 Task: Find a hotel in El Cerrito, Colombia, for 2 guests from 5th June to 16th June, with a price range of ₹14,000 to ₹18,000, 1 bedroom, 1 bed, 1 bathroom, and a washing machine.
Action: Mouse moved to (508, 111)
Screenshot: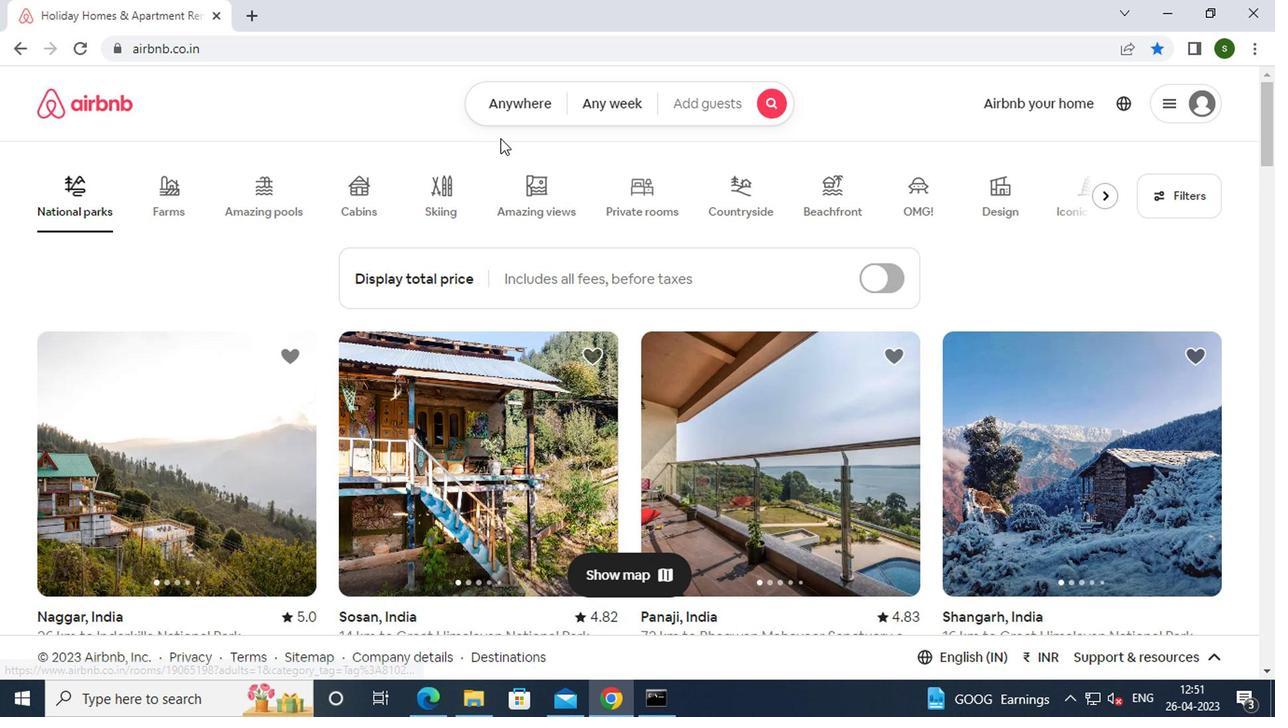 
Action: Mouse pressed left at (508, 111)
Screenshot: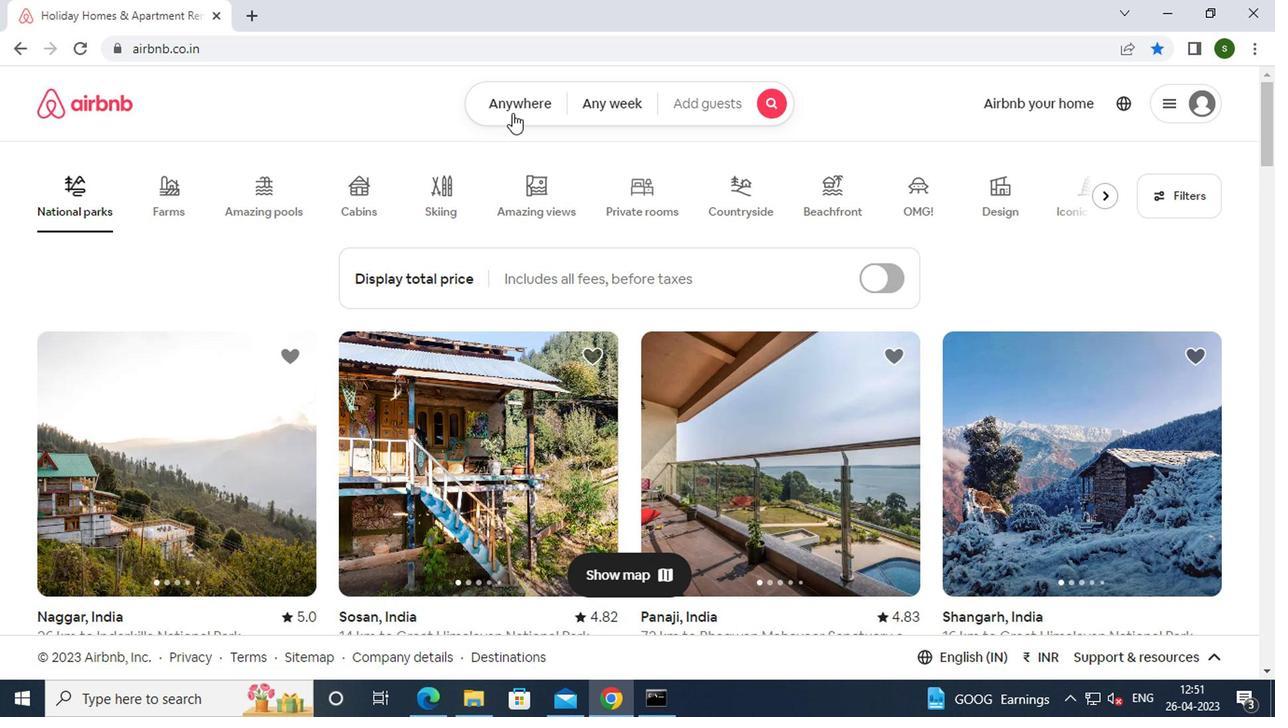 
Action: Mouse moved to (348, 181)
Screenshot: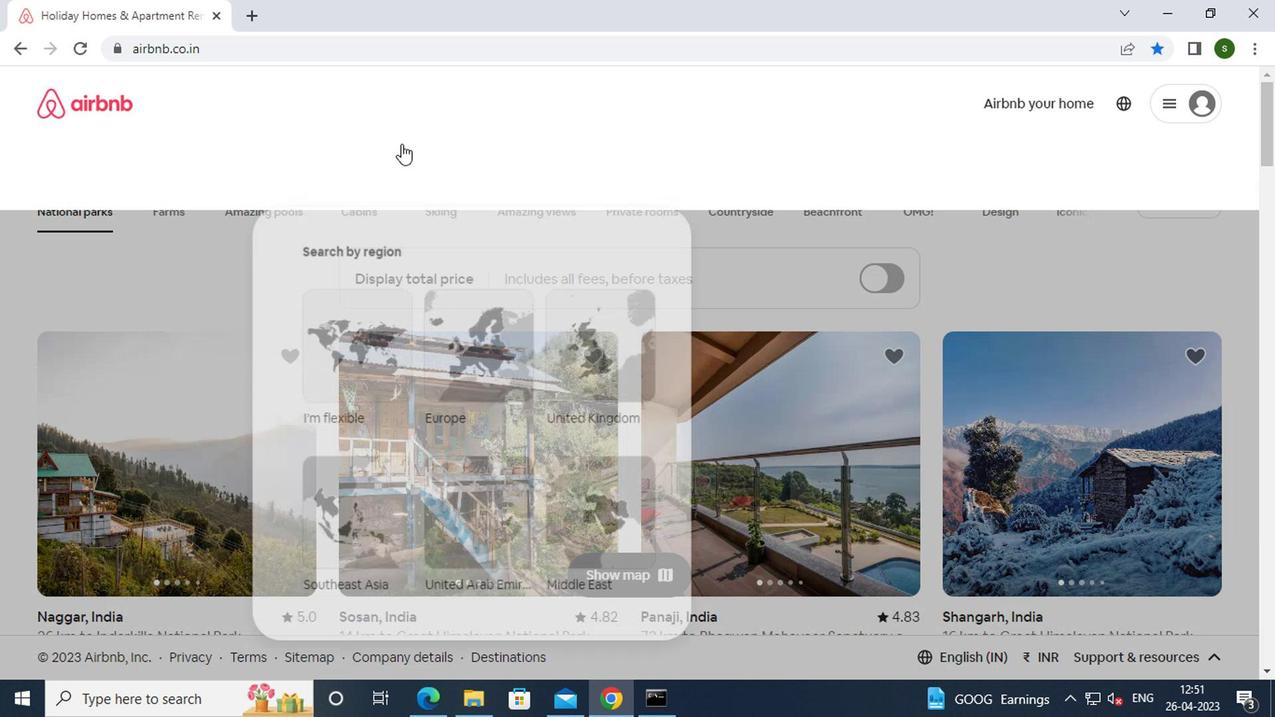 
Action: Mouse pressed left at (348, 181)
Screenshot: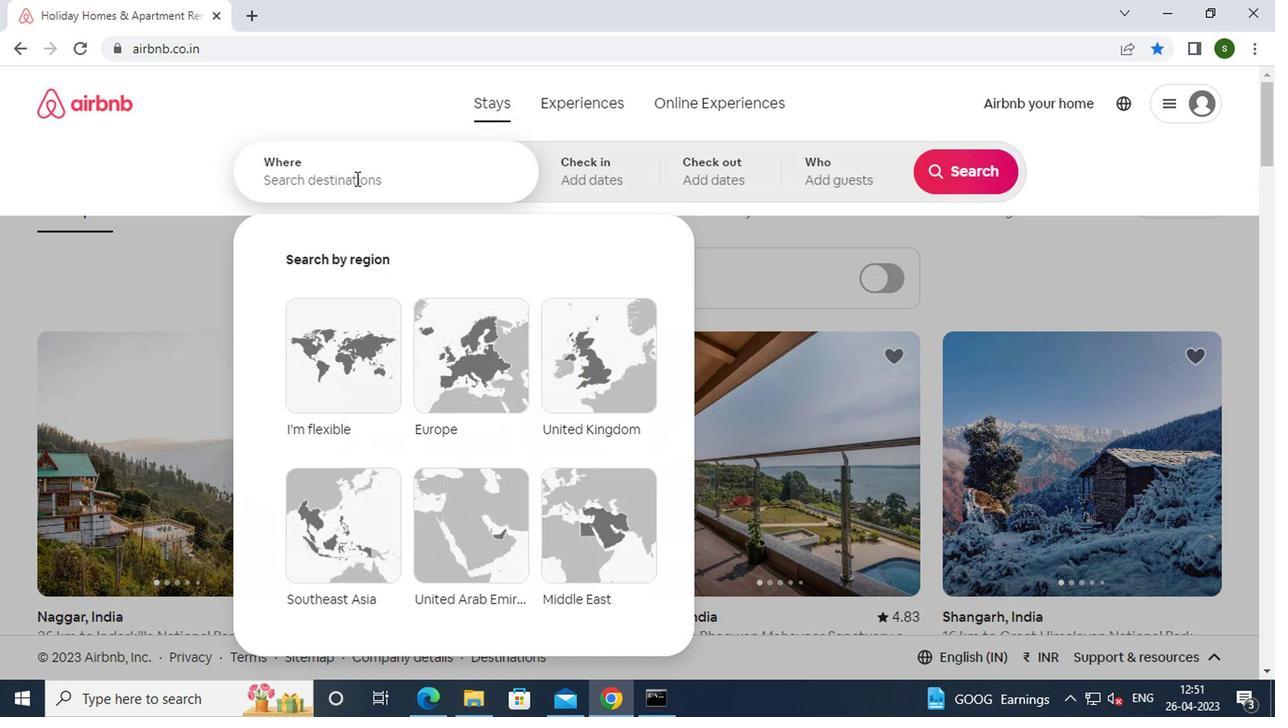 
Action: Key pressed e<Key.caps_lock>l<Key.space><Key.caps_lock>c<Key.caps_lock>errito,<Key.space><Key.caps_lock>c<Key.caps_lock>olombia<Key.enter>
Screenshot: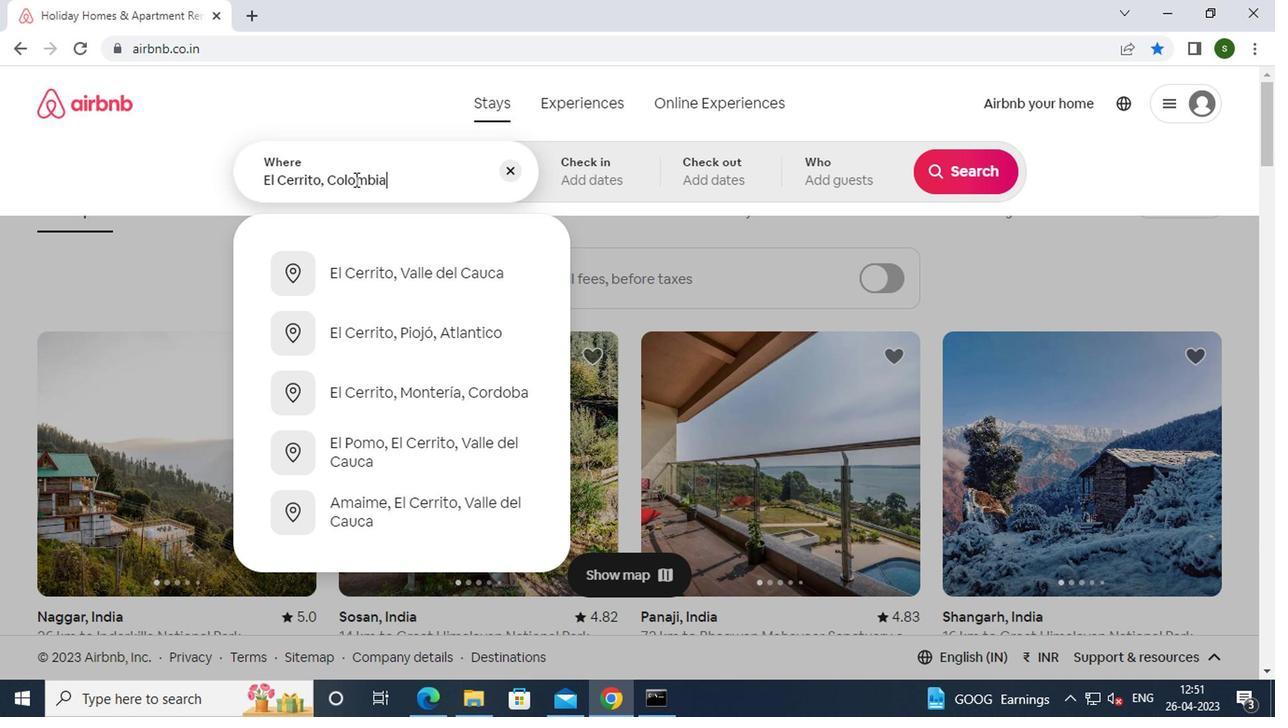
Action: Mouse moved to (945, 322)
Screenshot: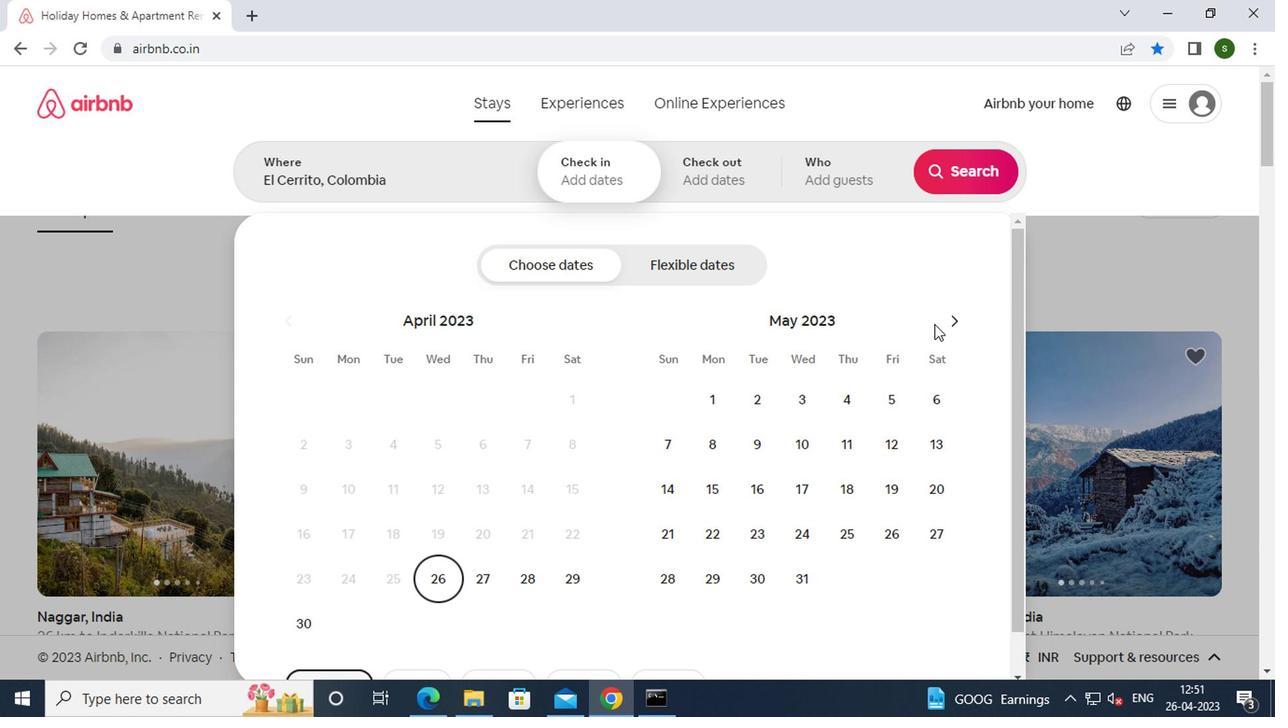 
Action: Mouse pressed left at (945, 322)
Screenshot: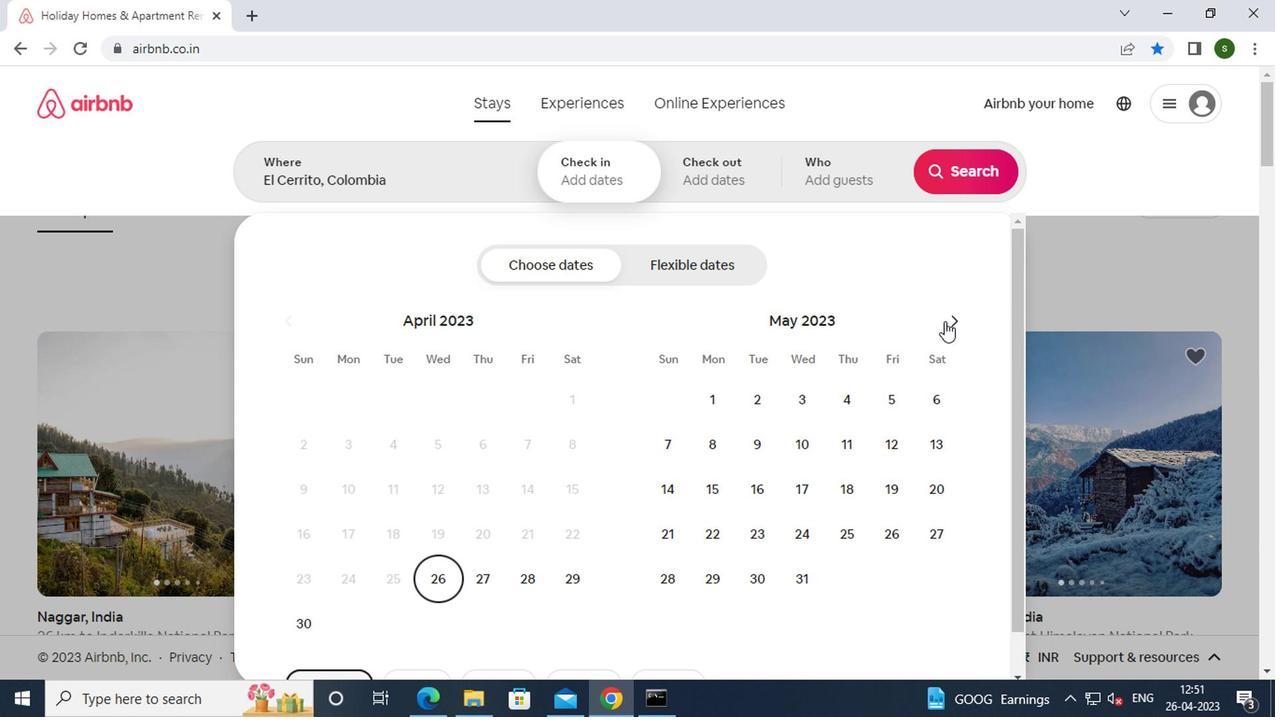 
Action: Mouse moved to (718, 450)
Screenshot: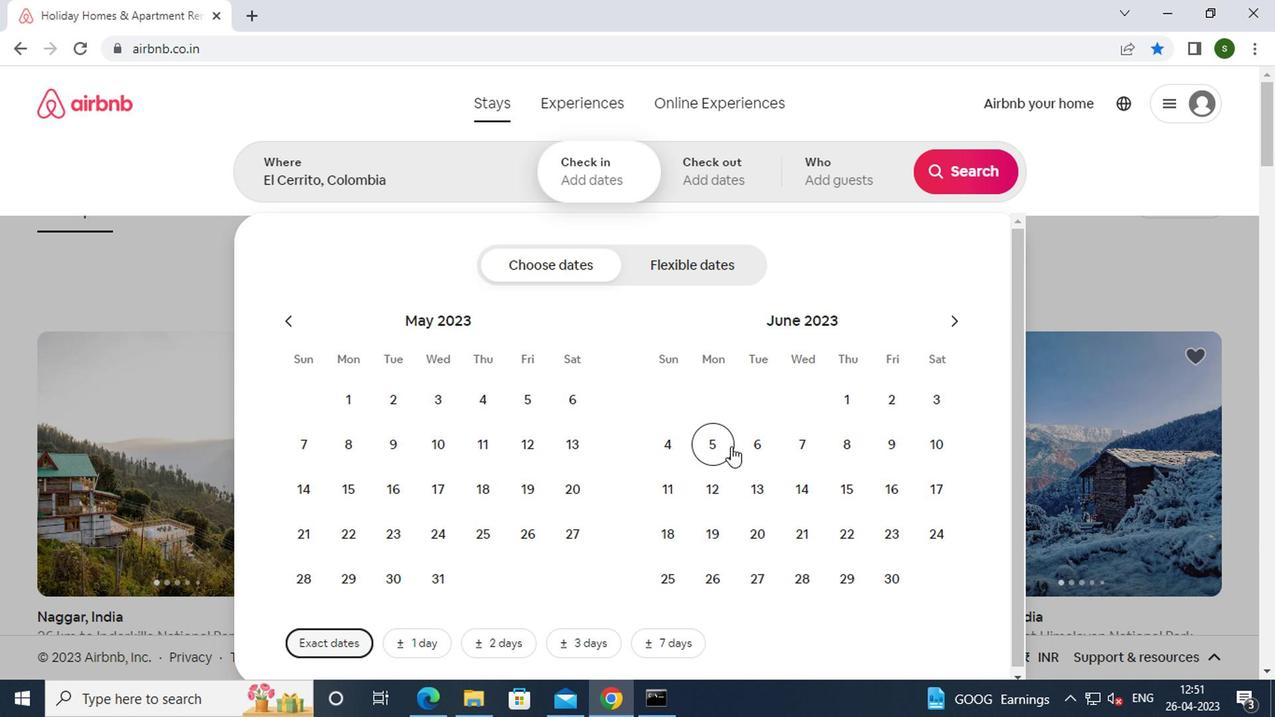 
Action: Mouse pressed left at (718, 450)
Screenshot: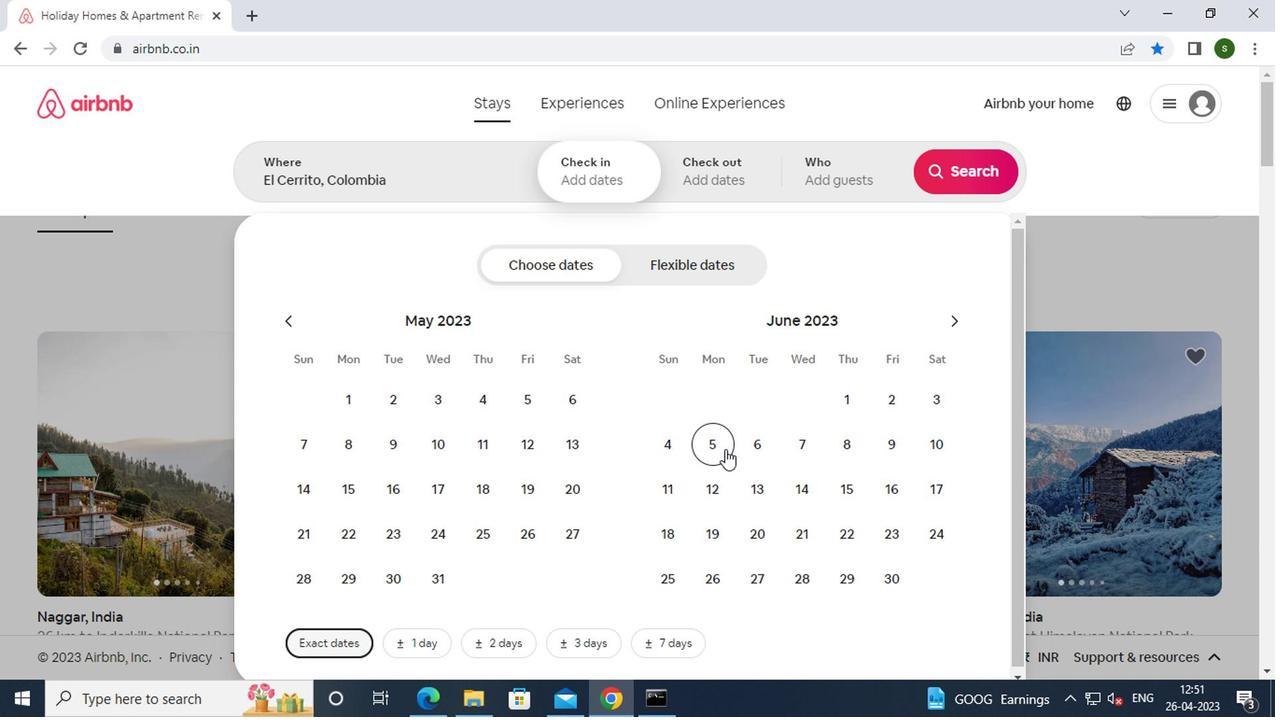 
Action: Mouse moved to (898, 497)
Screenshot: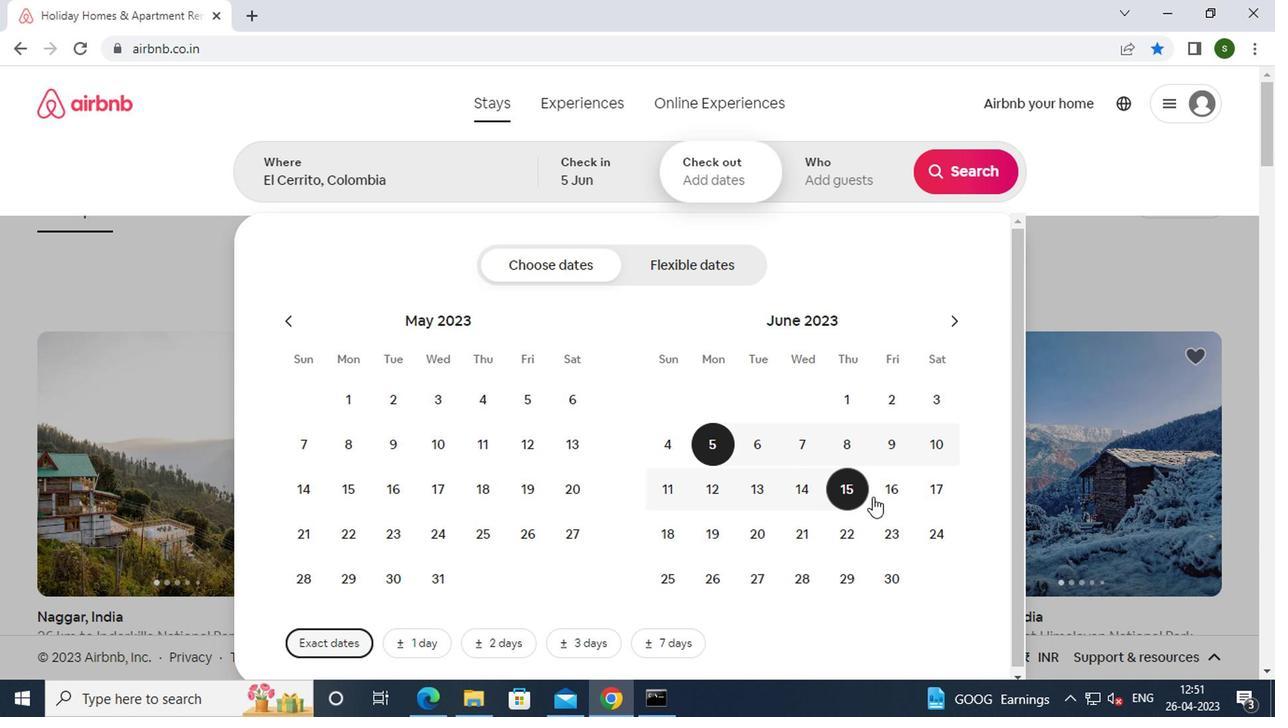 
Action: Mouse pressed left at (898, 497)
Screenshot: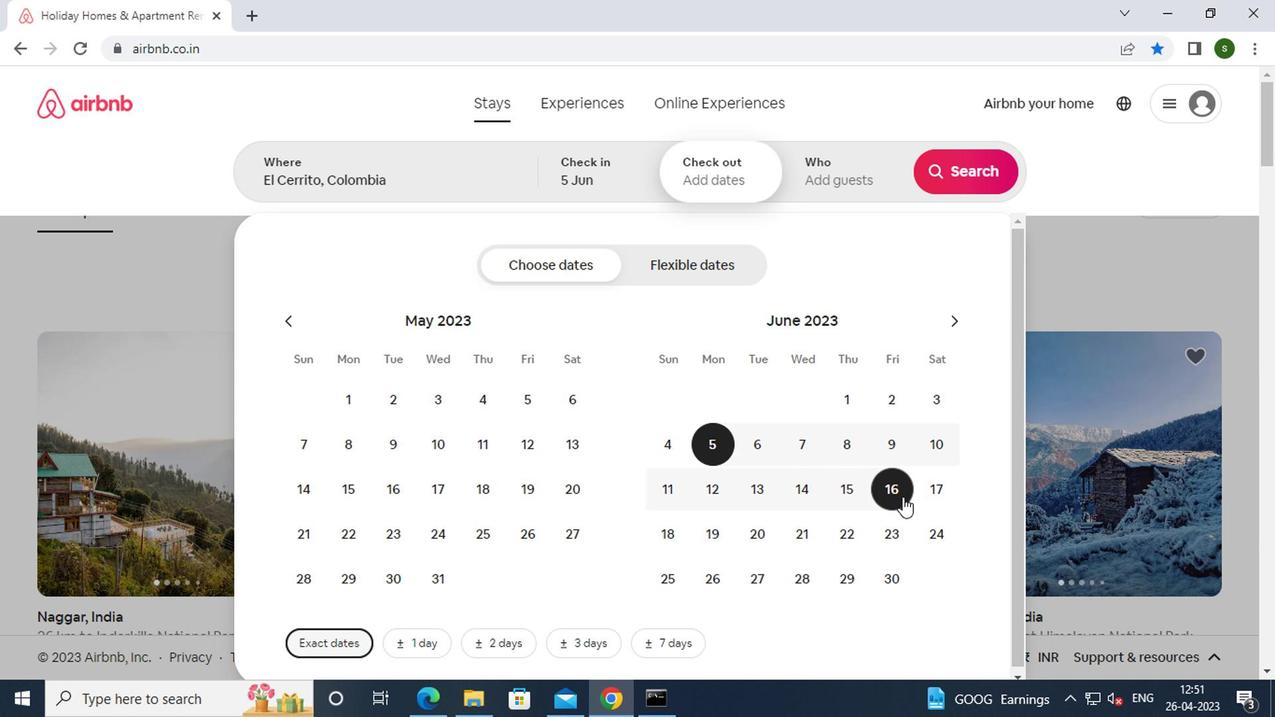 
Action: Mouse moved to (842, 188)
Screenshot: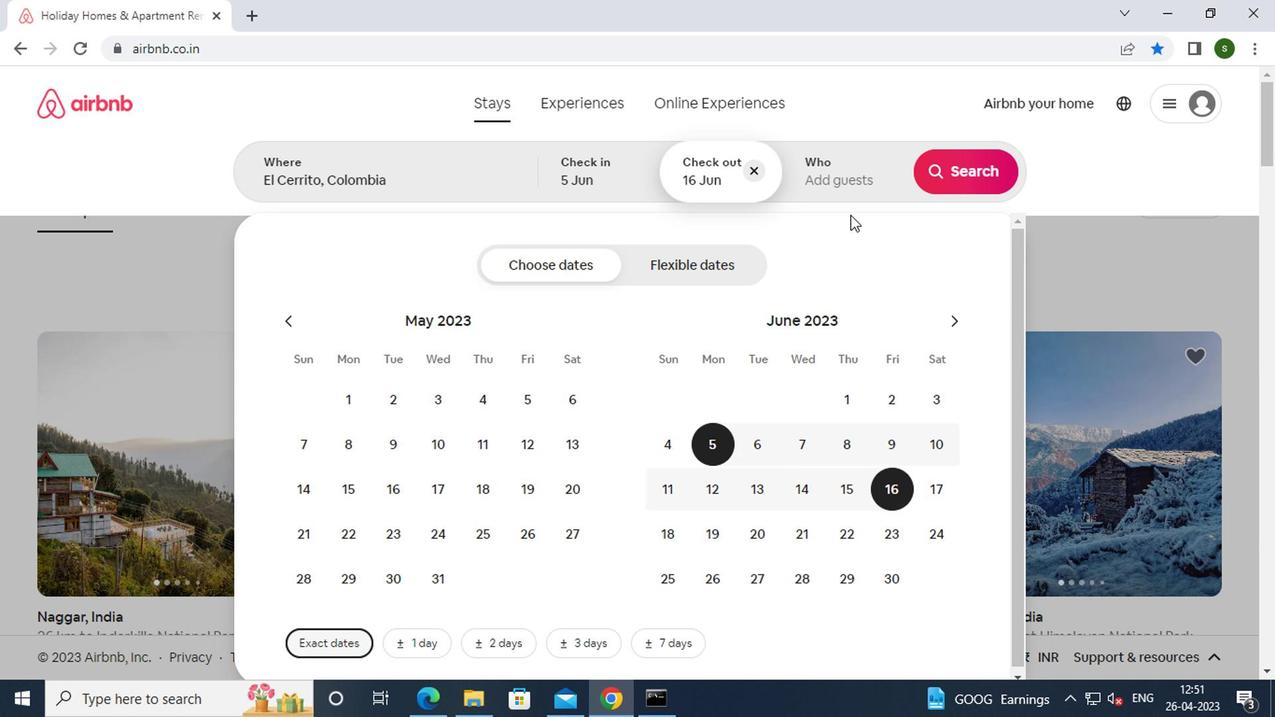 
Action: Mouse pressed left at (842, 188)
Screenshot: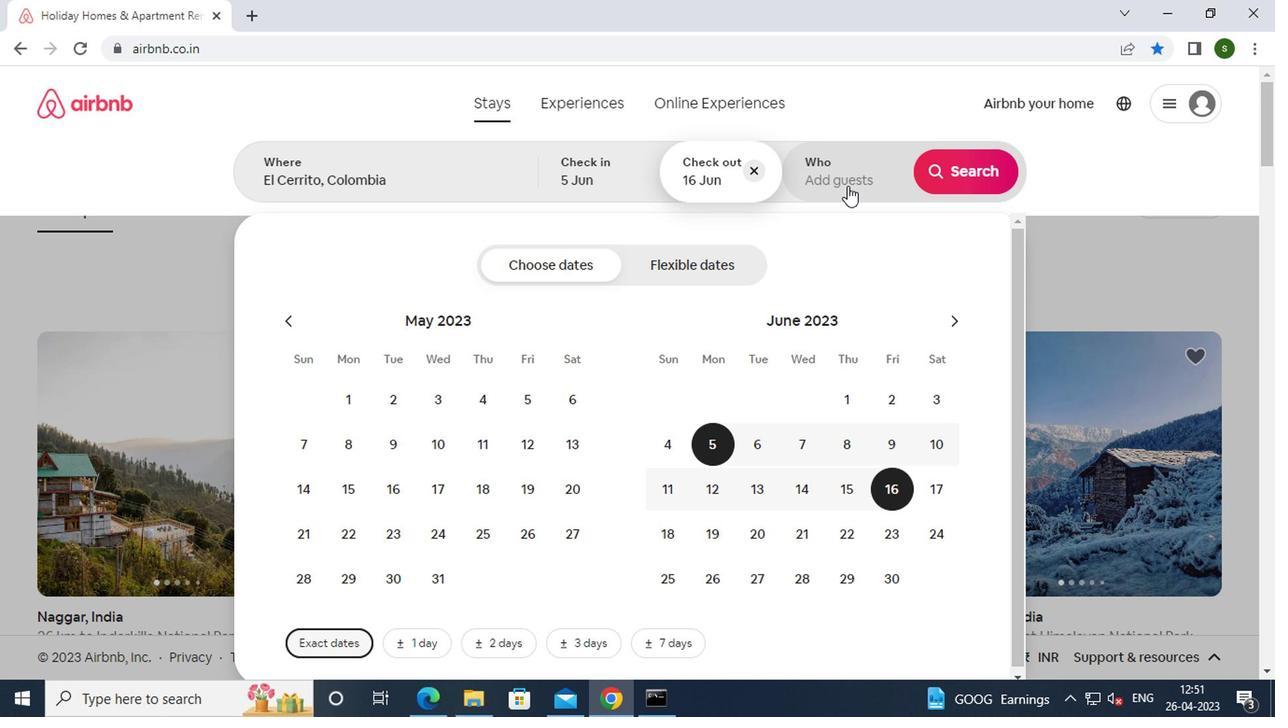 
Action: Mouse moved to (959, 277)
Screenshot: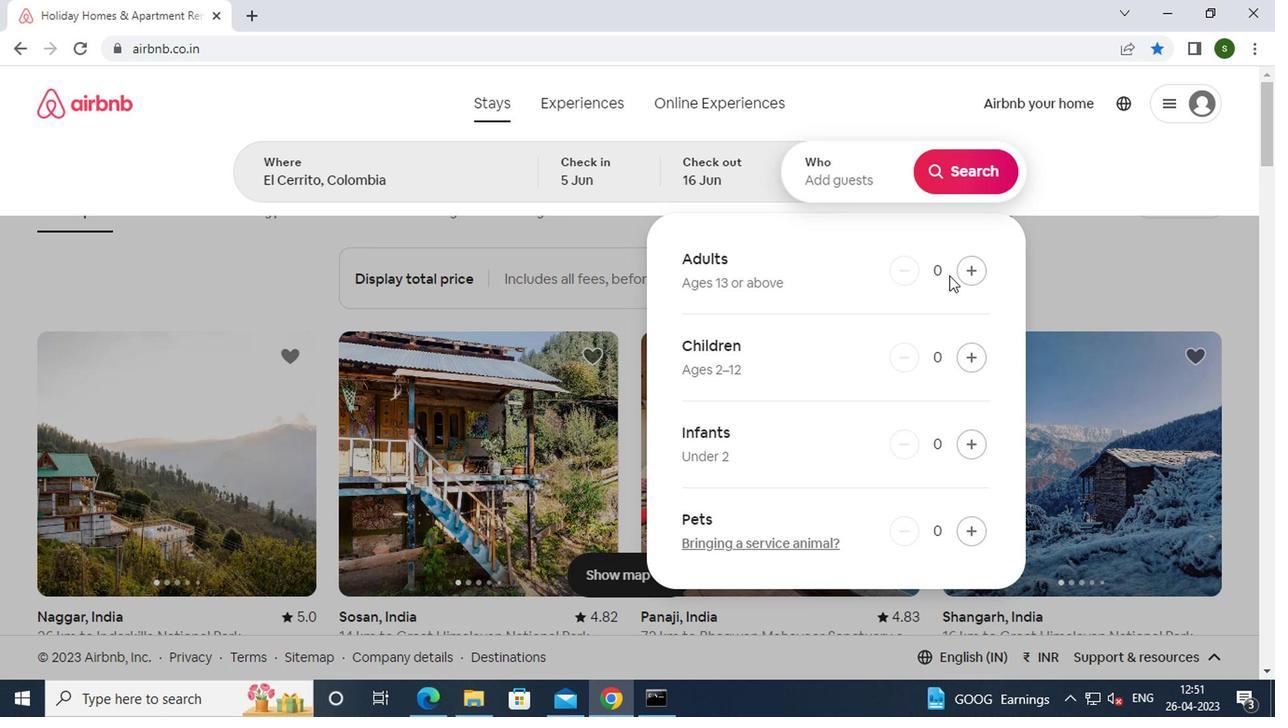 
Action: Mouse pressed left at (959, 277)
Screenshot: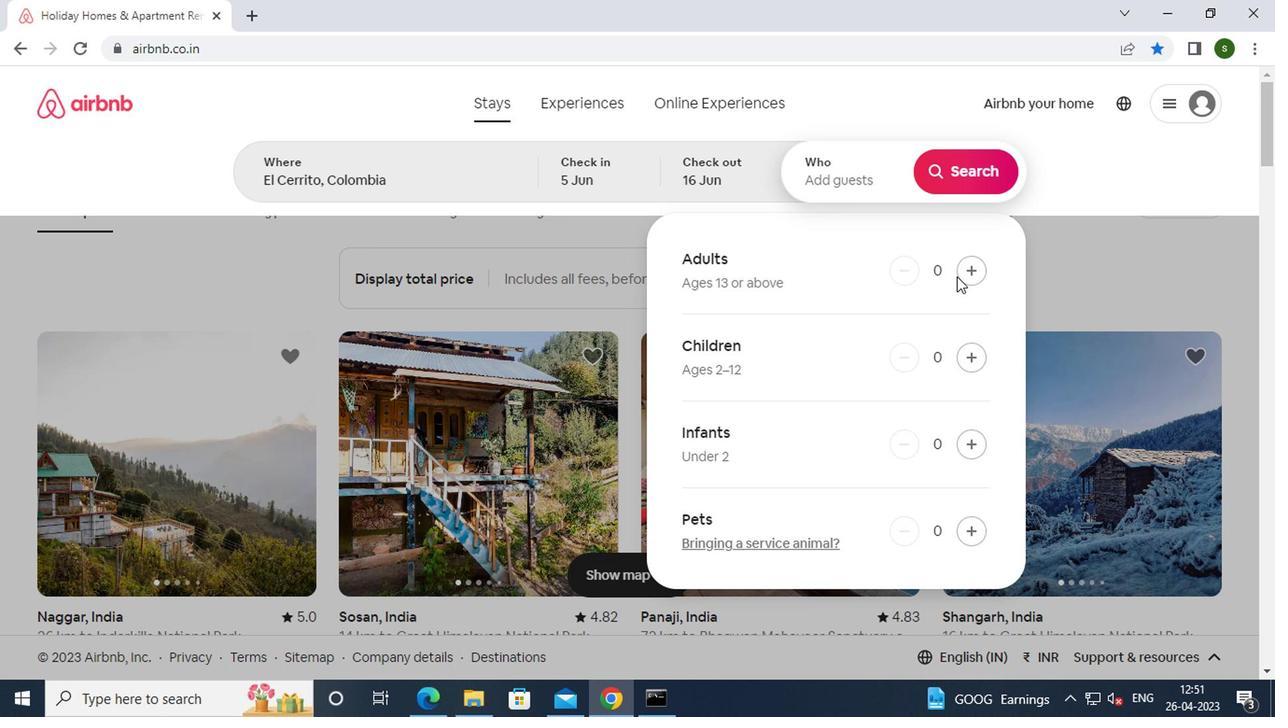 
Action: Mouse pressed left at (959, 277)
Screenshot: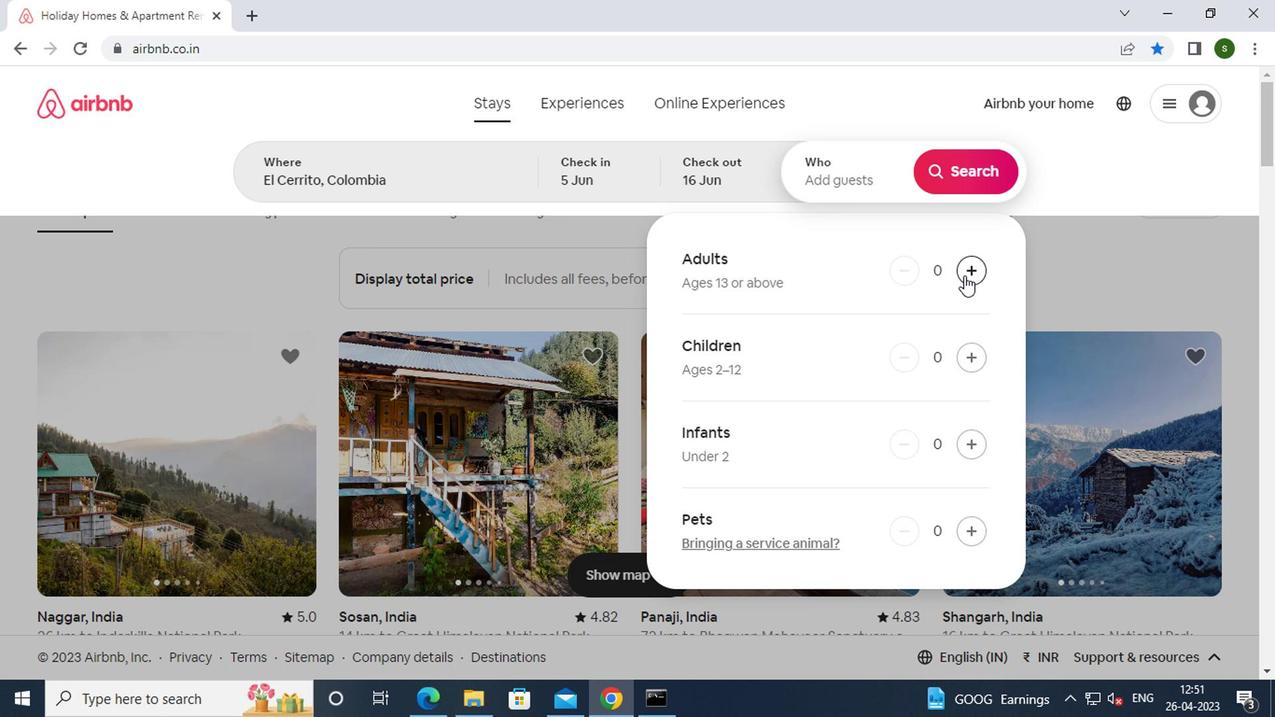 
Action: Mouse moved to (983, 181)
Screenshot: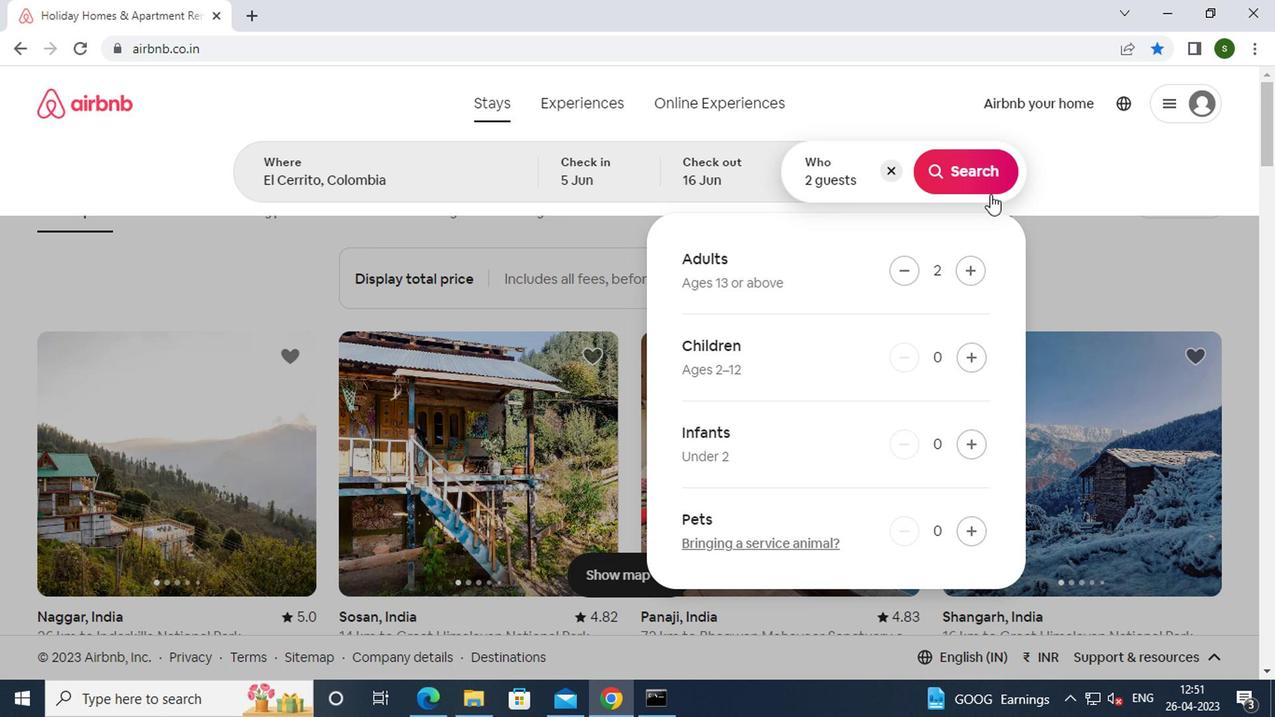 
Action: Mouse pressed left at (983, 181)
Screenshot: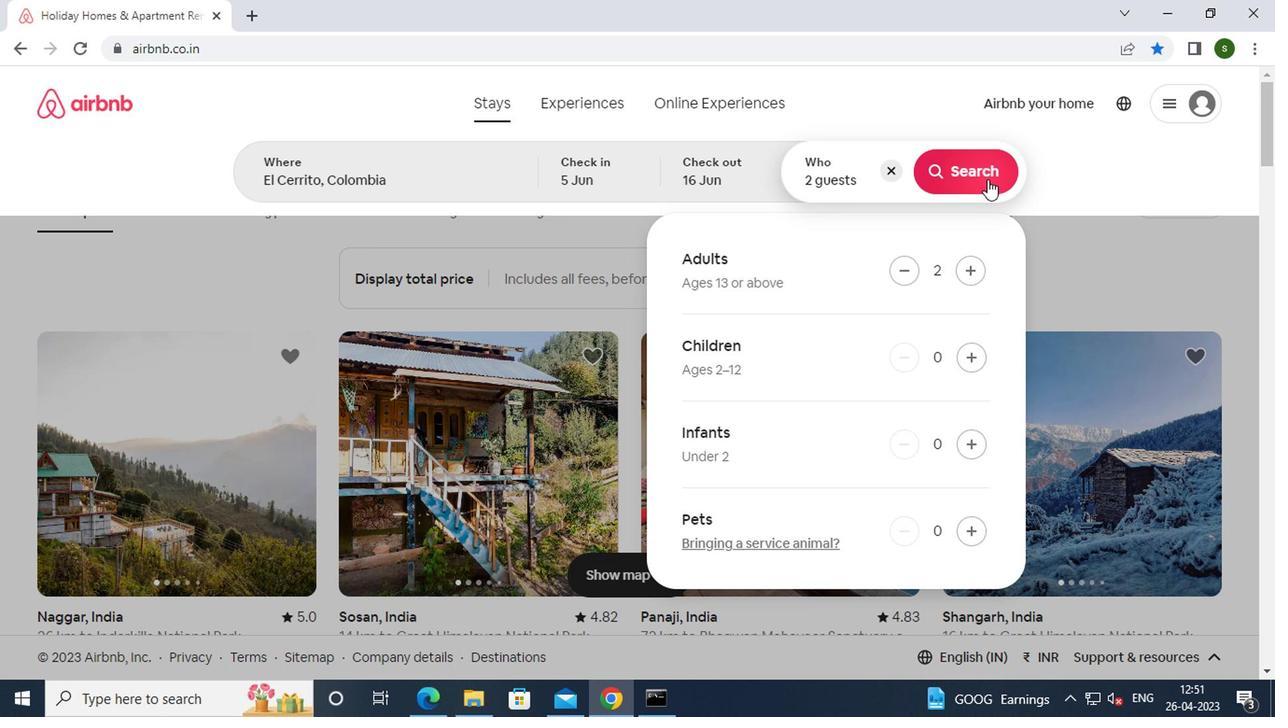 
Action: Mouse moved to (1166, 191)
Screenshot: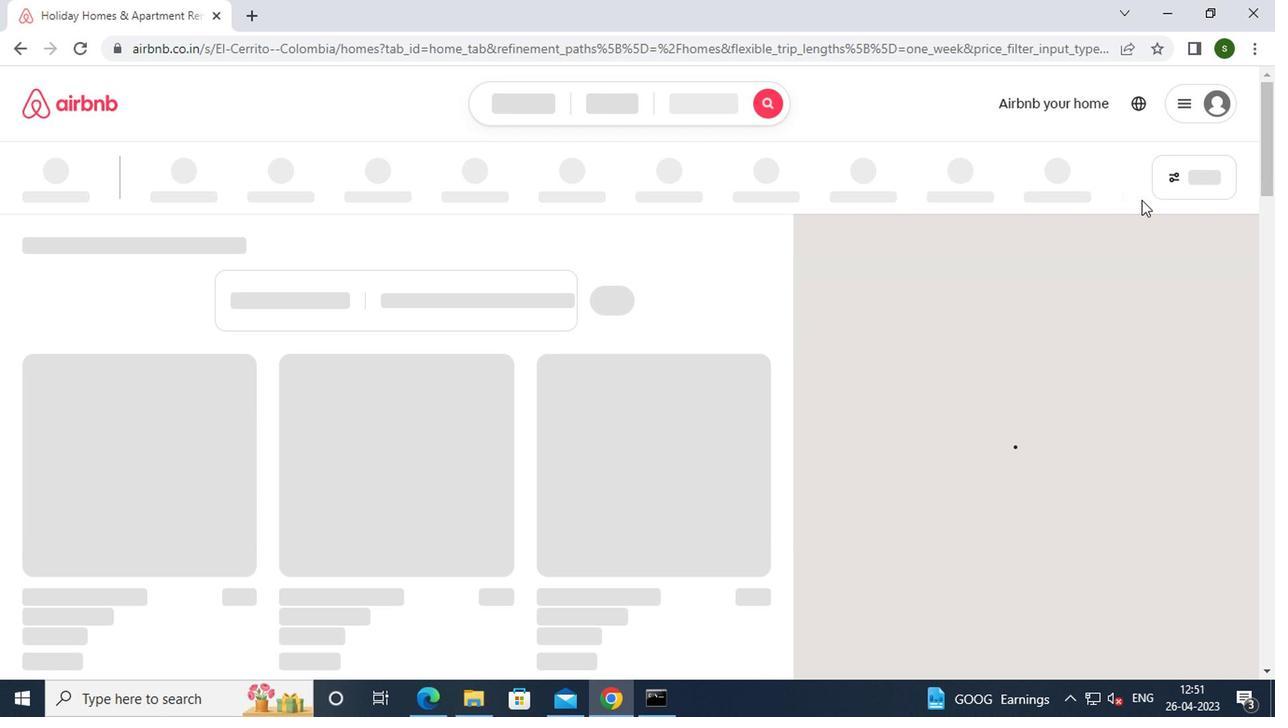 
Action: Mouse pressed left at (1166, 191)
Screenshot: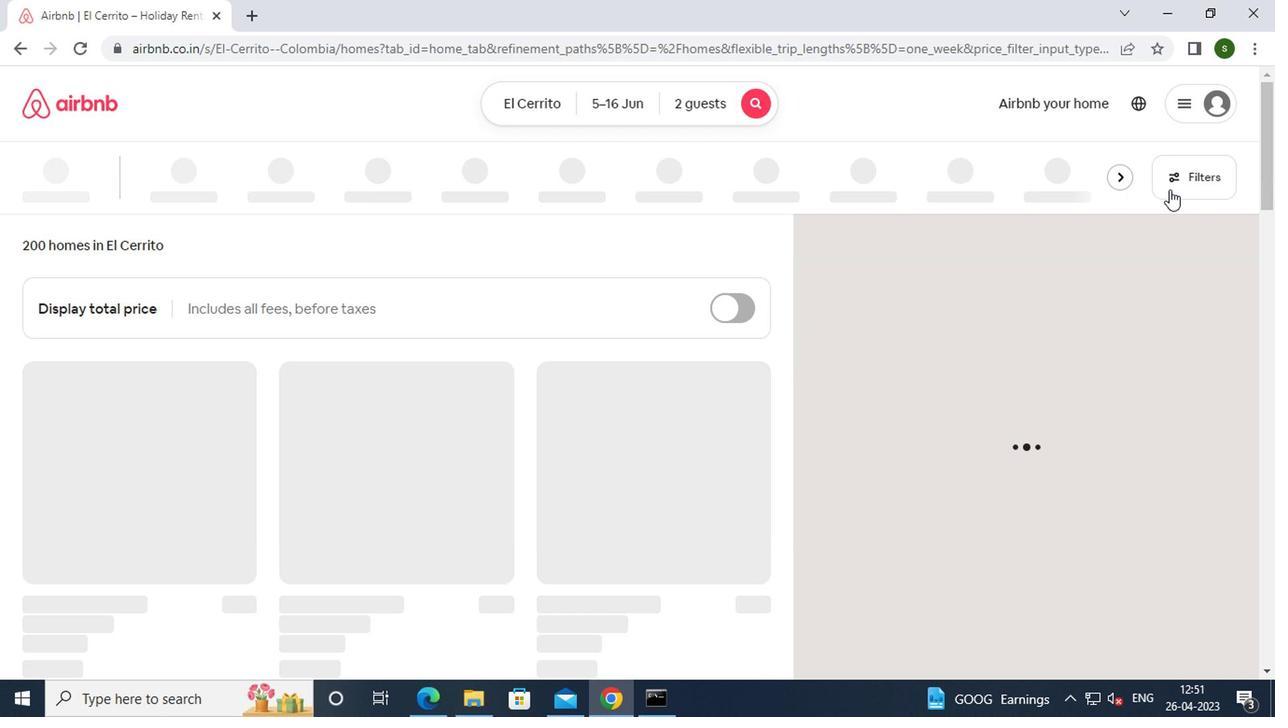 
Action: Mouse moved to (534, 424)
Screenshot: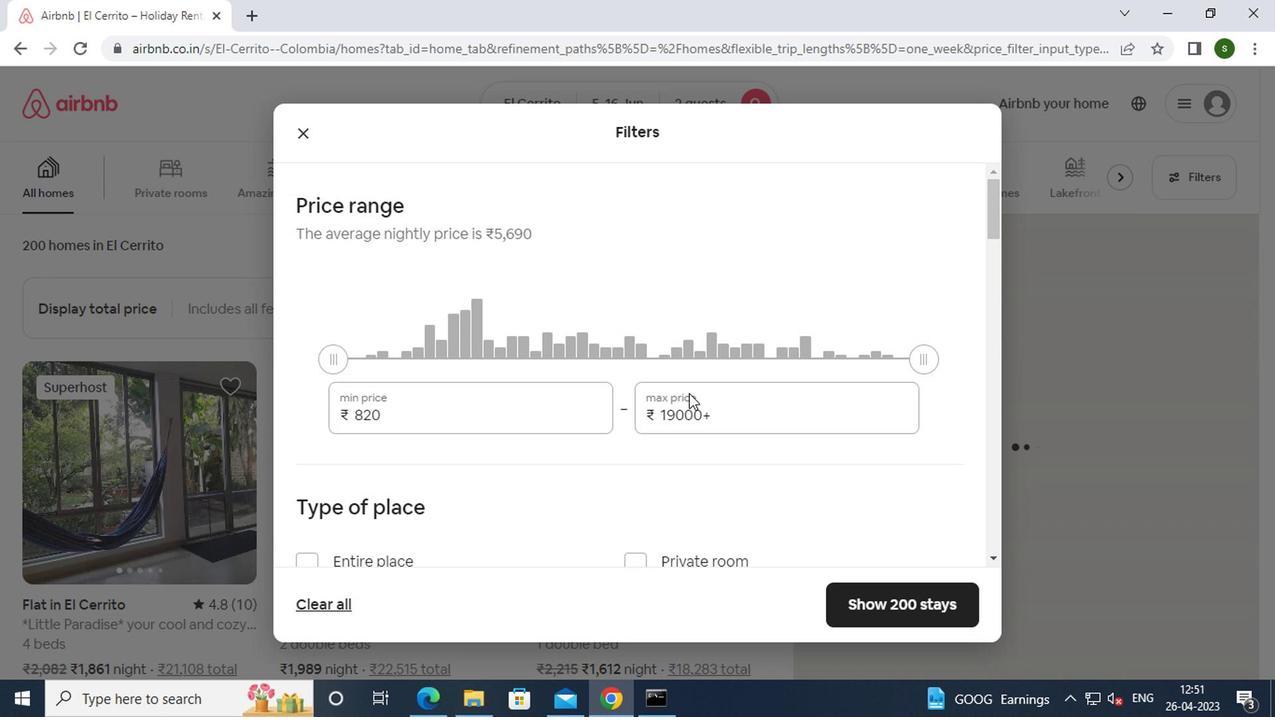 
Action: Mouse pressed left at (534, 424)
Screenshot: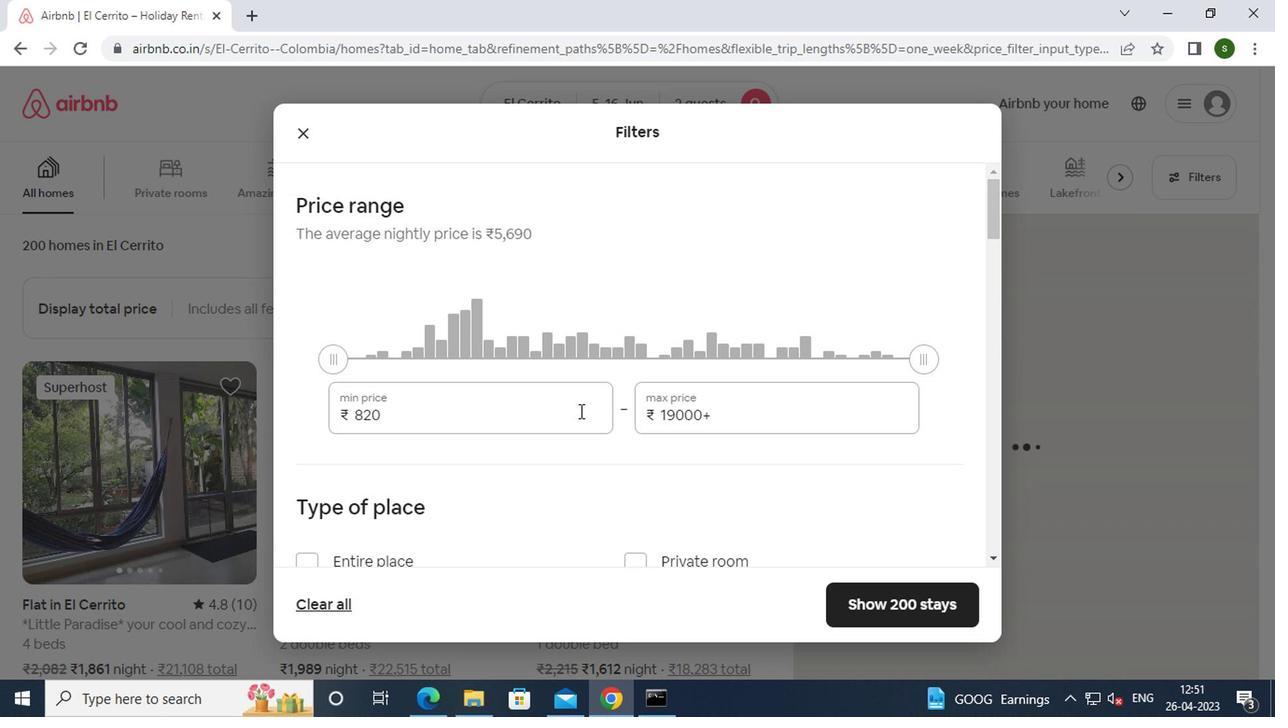 
Action: Mouse moved to (531, 416)
Screenshot: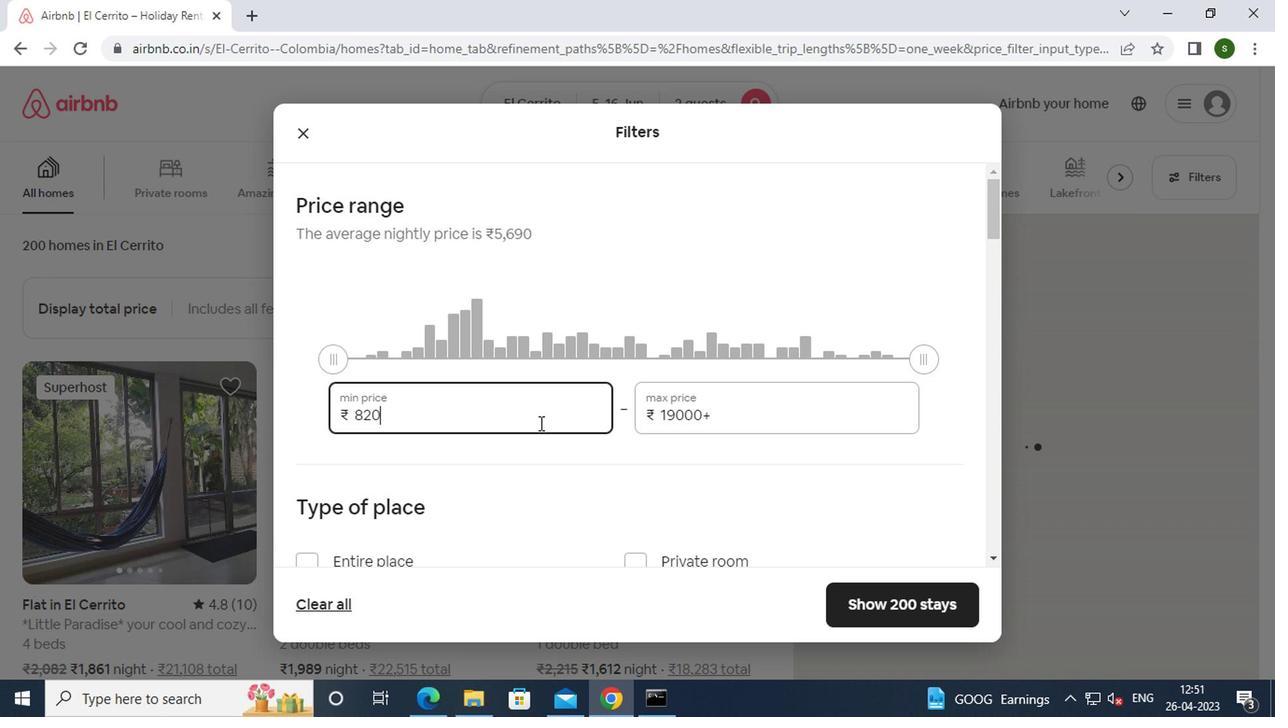 
Action: Key pressed <Key.backspace><Key.backspace><Key.backspace><Key.backspace><Key.backspace><Key.backspace><Key.backspace>14000
Screenshot: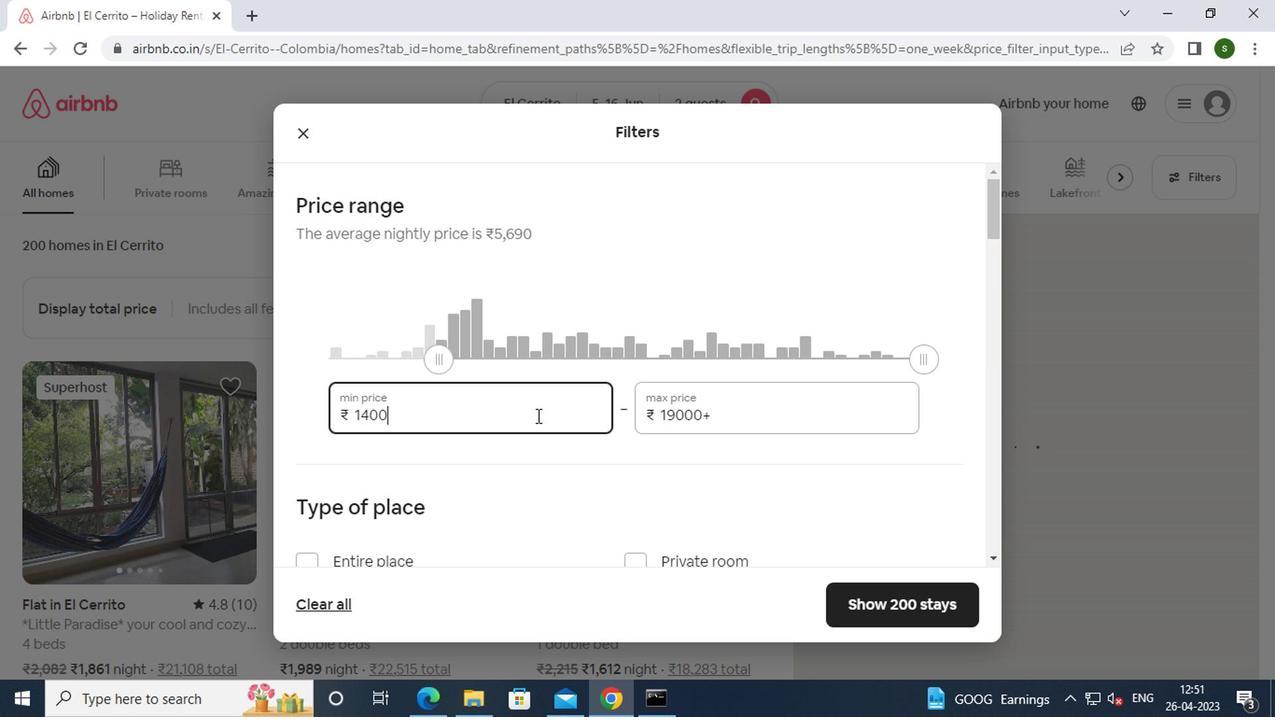 
Action: Mouse moved to (730, 421)
Screenshot: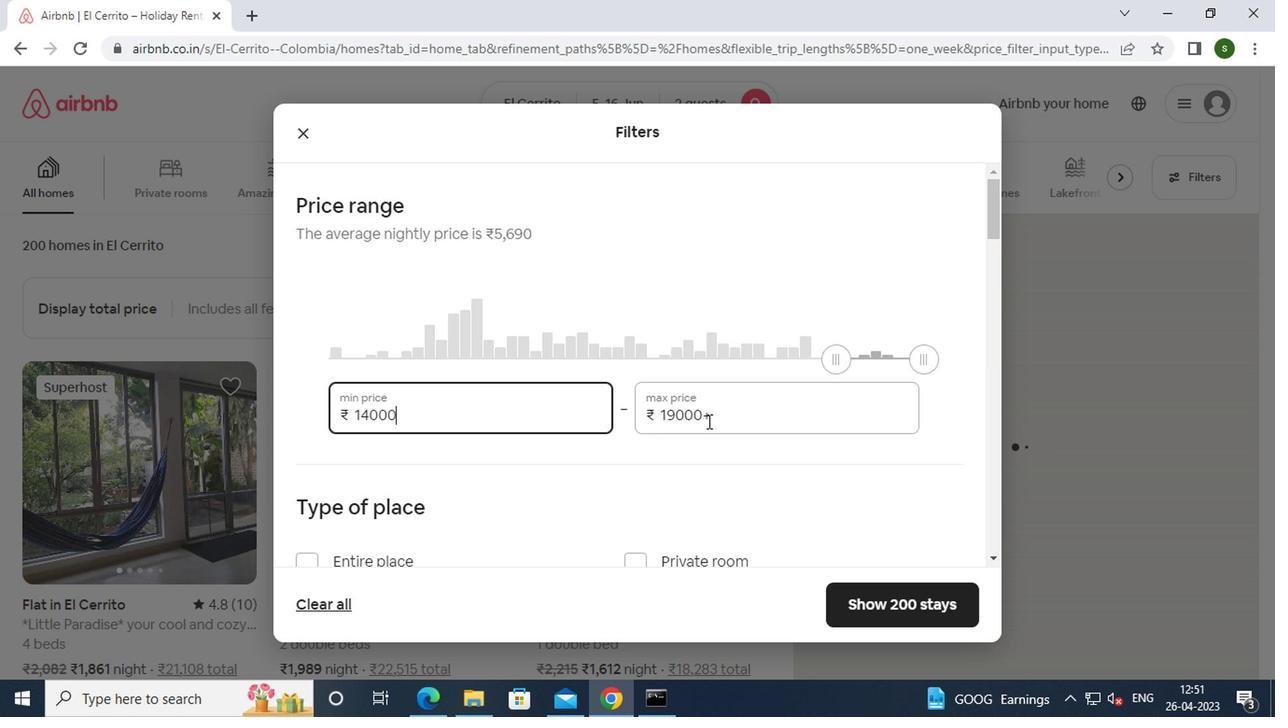 
Action: Mouse pressed left at (730, 421)
Screenshot: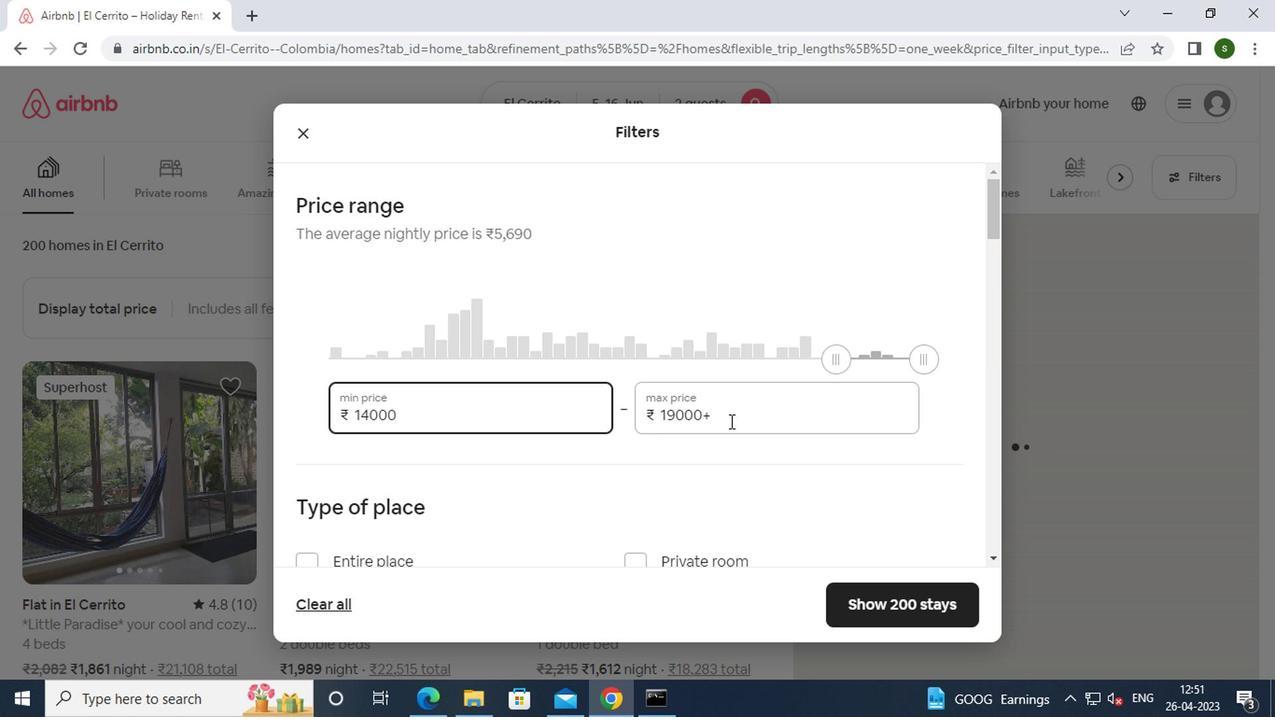 
Action: Key pressed <Key.backspace><Key.backspace><Key.backspace><Key.backspace><Key.backspace><Key.backspace><Key.backspace><Key.backspace><Key.backspace><Key.backspace><Key.backspace><Key.backspace>18000
Screenshot: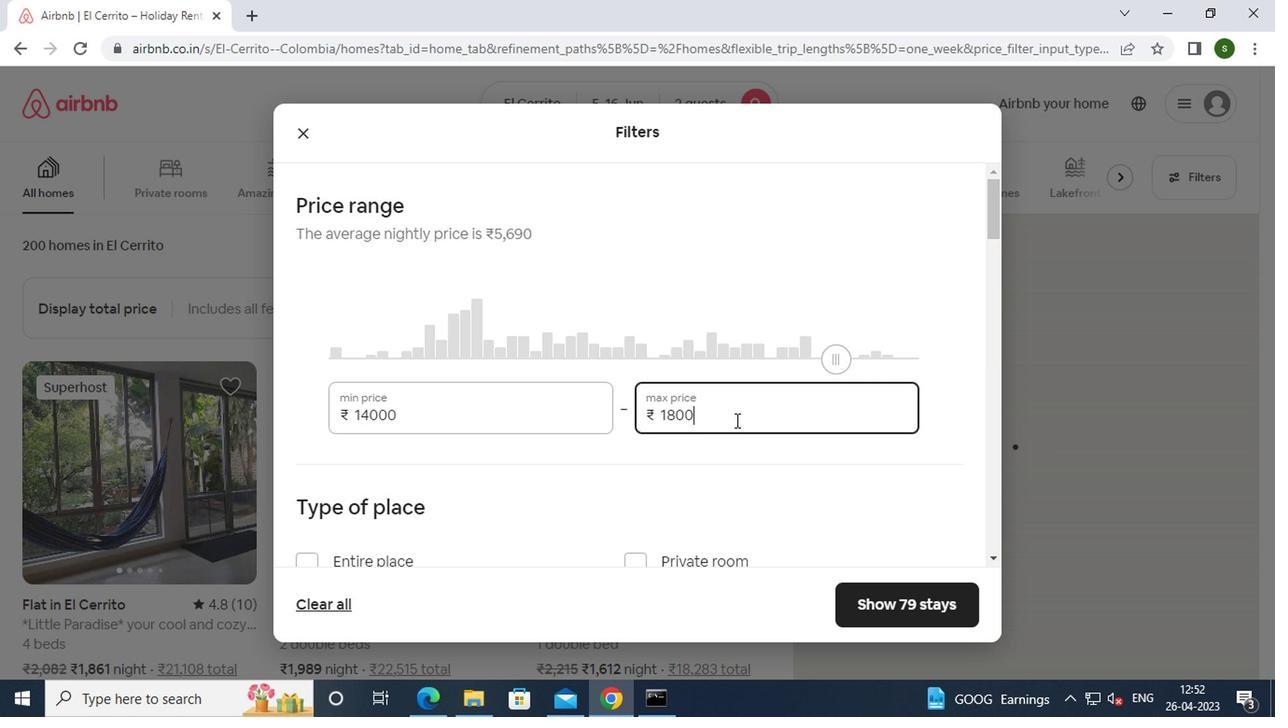 
Action: Mouse moved to (547, 460)
Screenshot: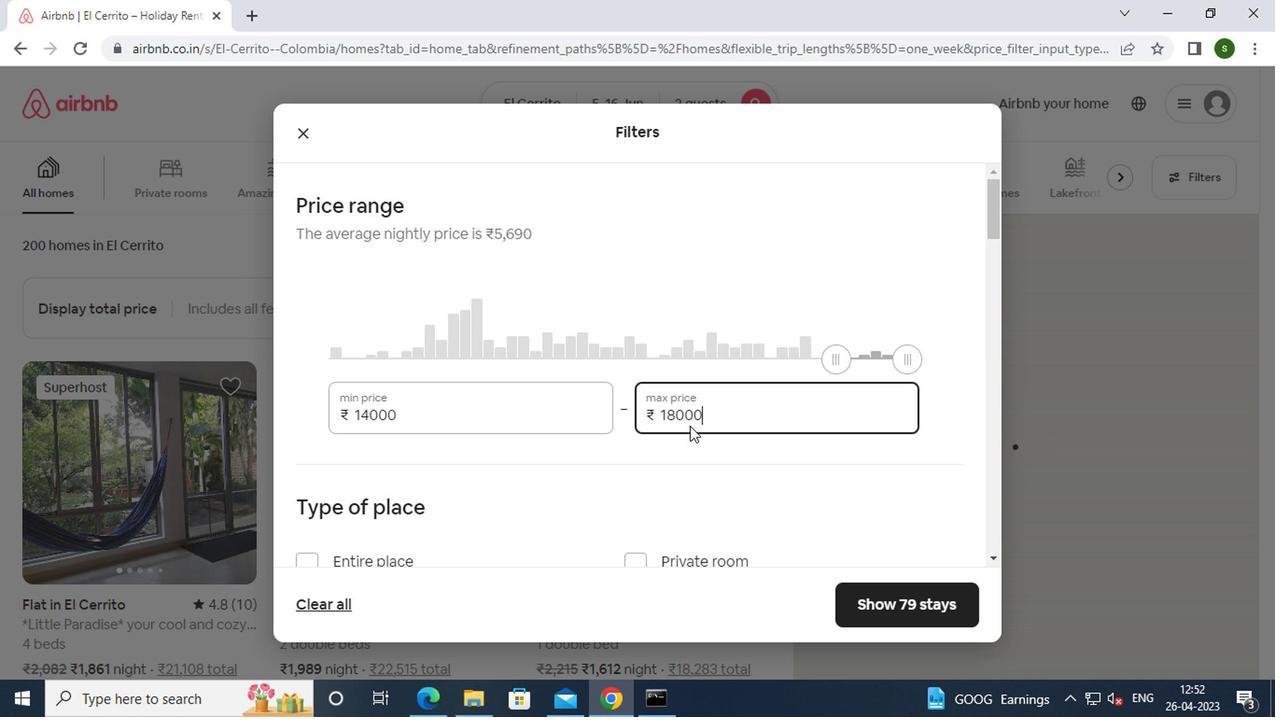 
Action: Mouse scrolled (547, 459) with delta (0, 0)
Screenshot: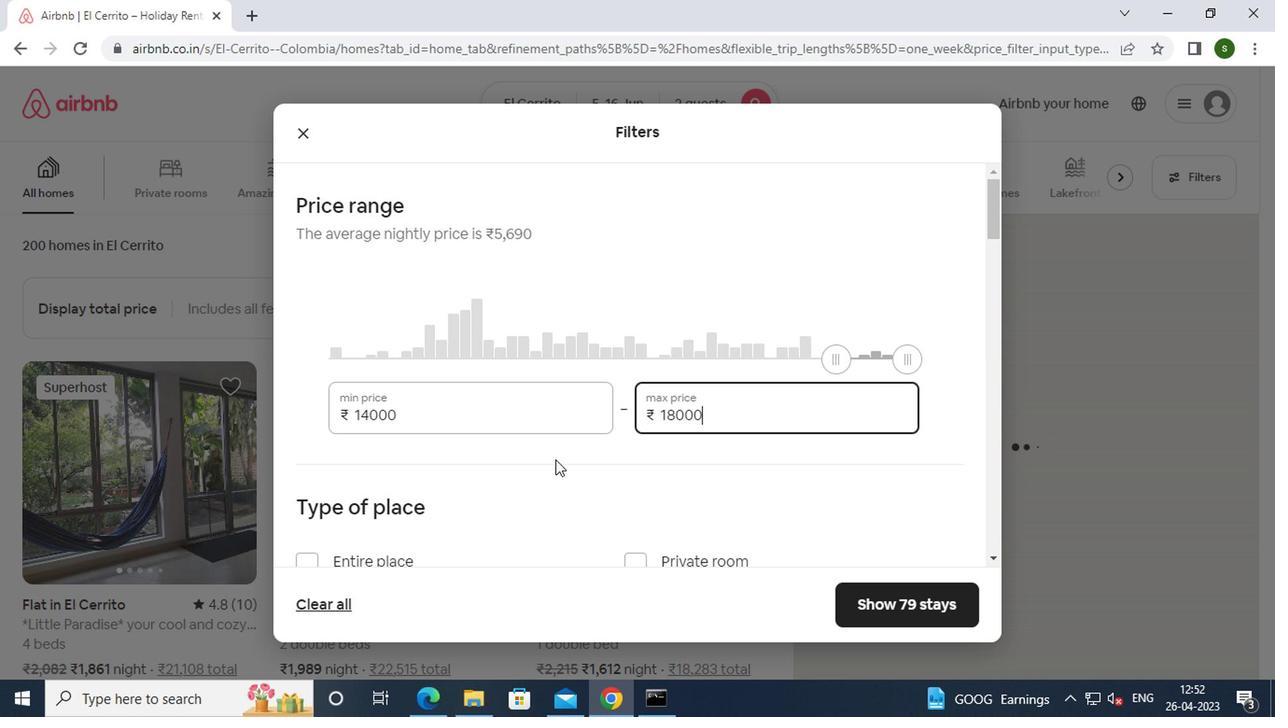 
Action: Mouse moved to (536, 465)
Screenshot: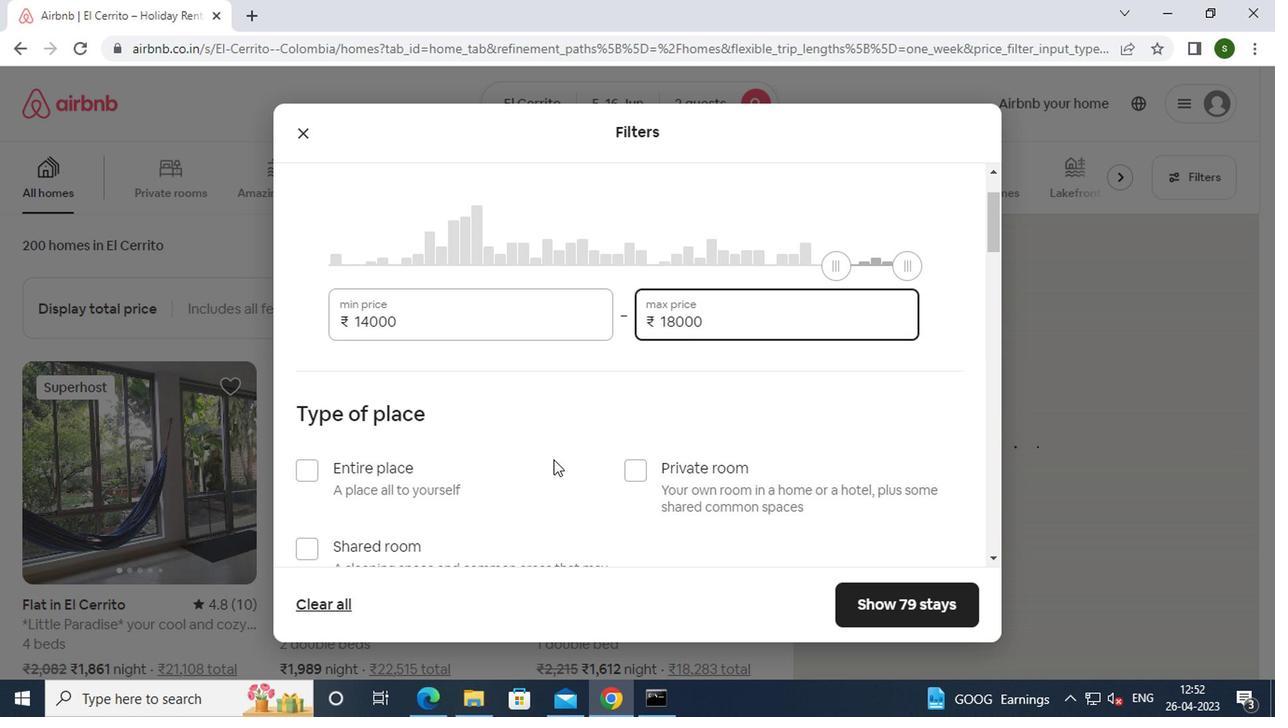 
Action: Mouse scrolled (536, 464) with delta (0, 0)
Screenshot: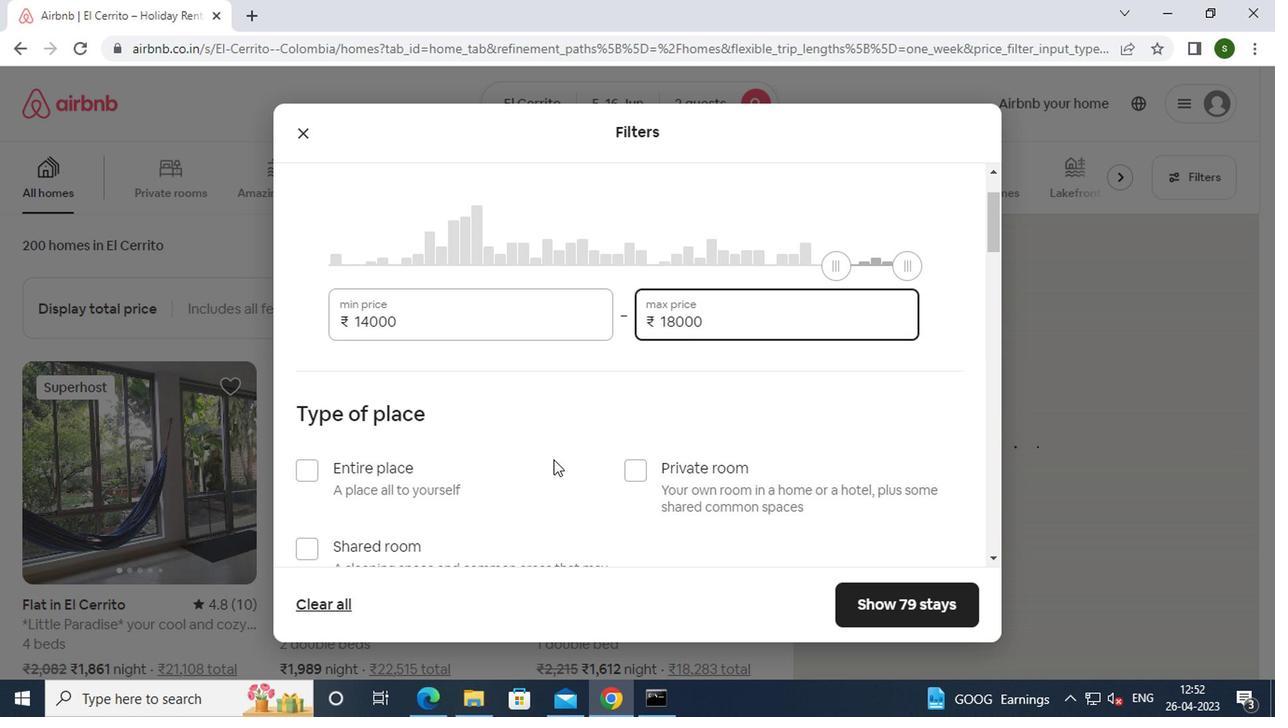 
Action: Mouse moved to (338, 370)
Screenshot: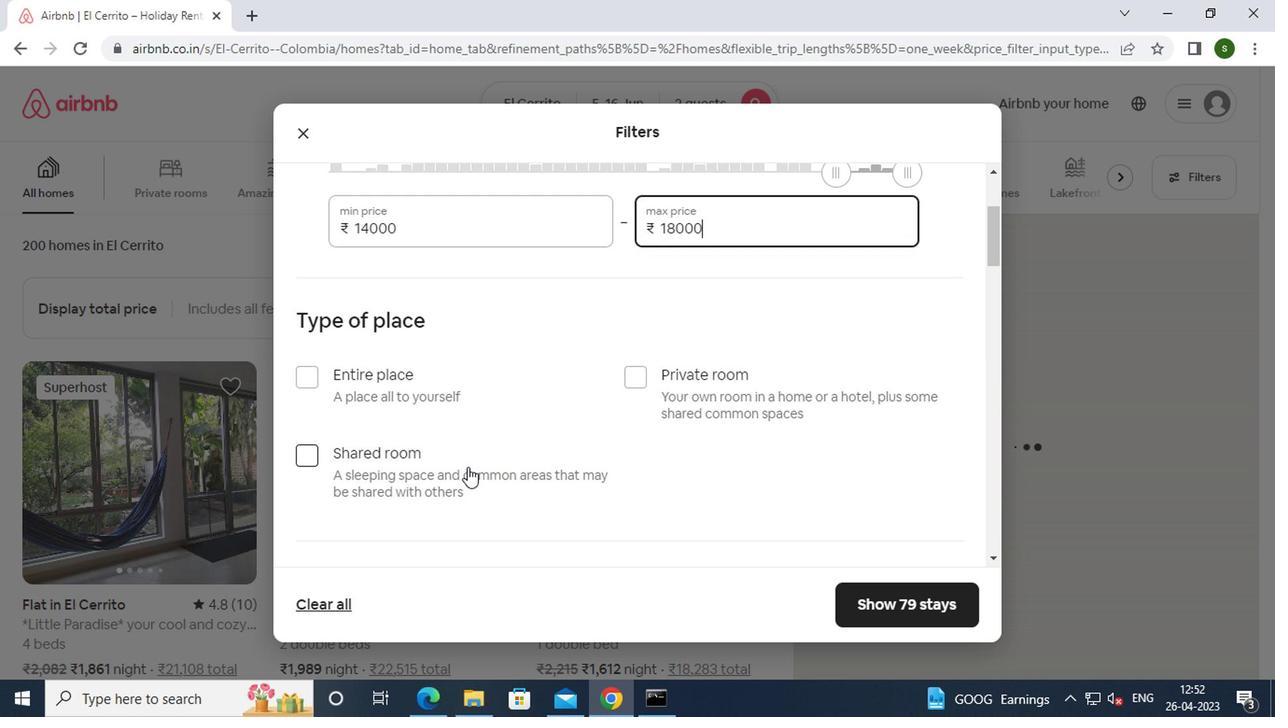 
Action: Mouse pressed left at (338, 370)
Screenshot: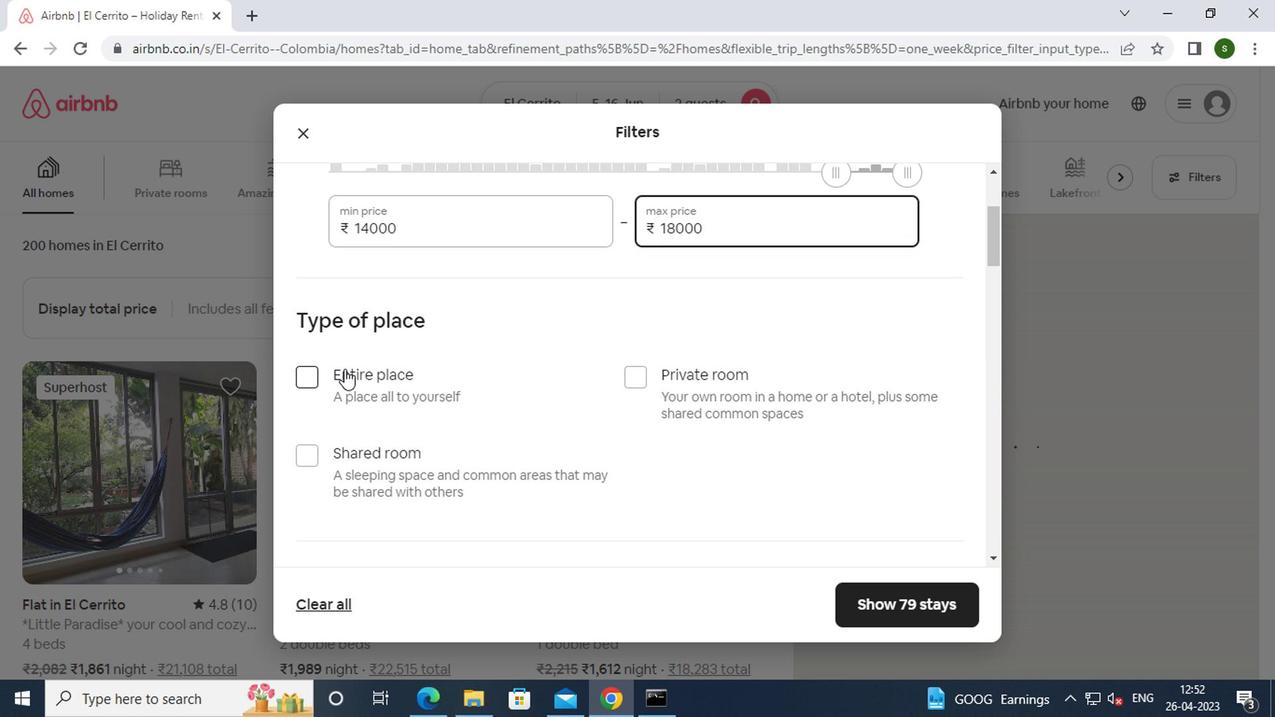
Action: Mouse moved to (470, 383)
Screenshot: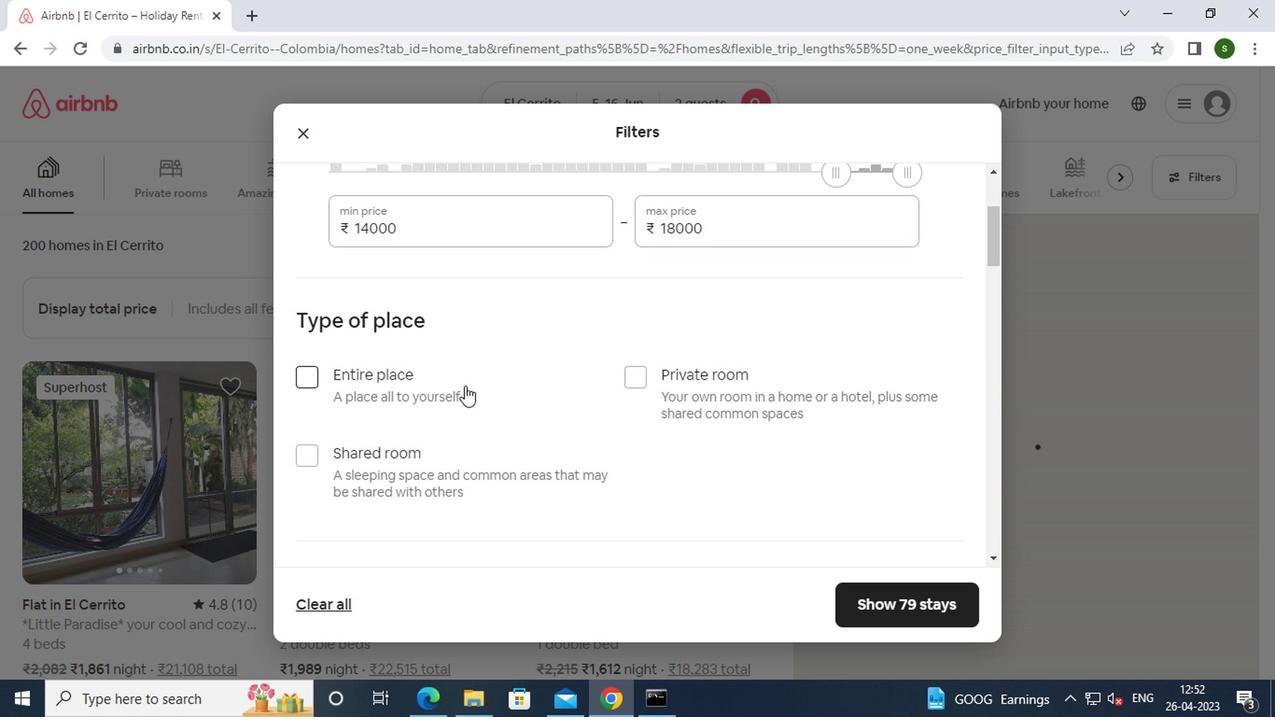 
Action: Mouse scrolled (470, 382) with delta (0, 0)
Screenshot: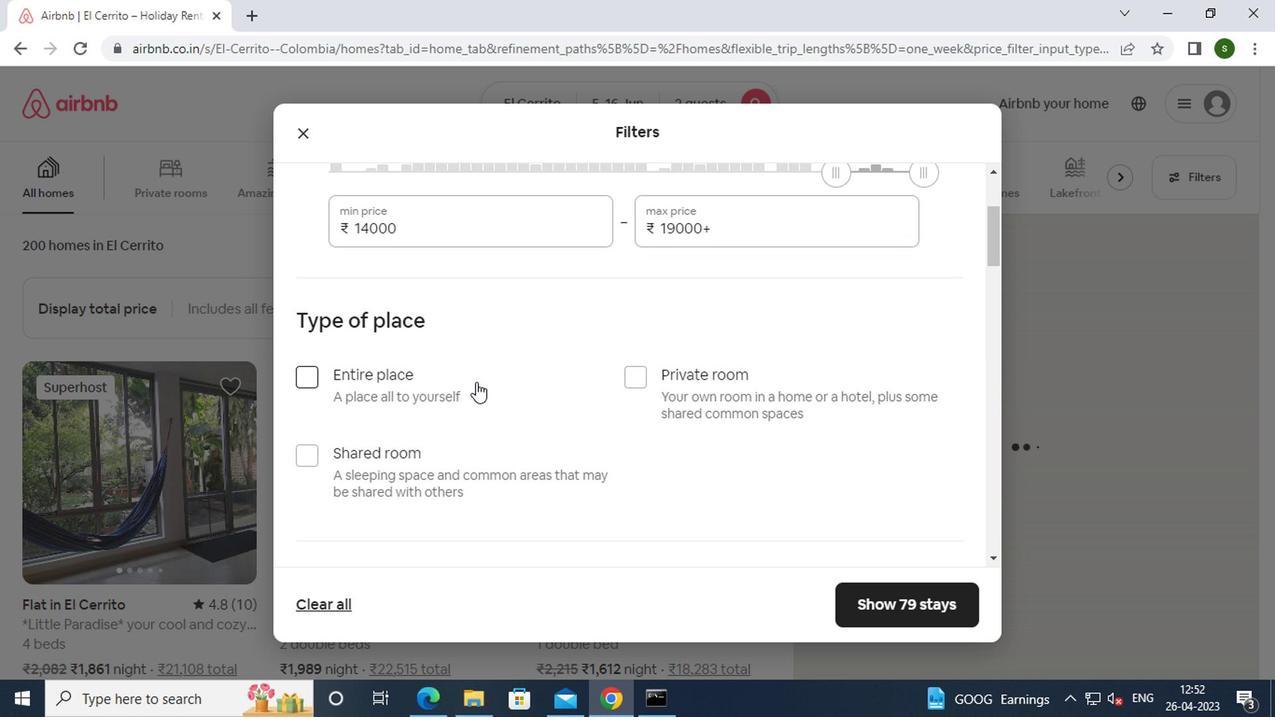 
Action: Mouse scrolled (470, 382) with delta (0, 0)
Screenshot: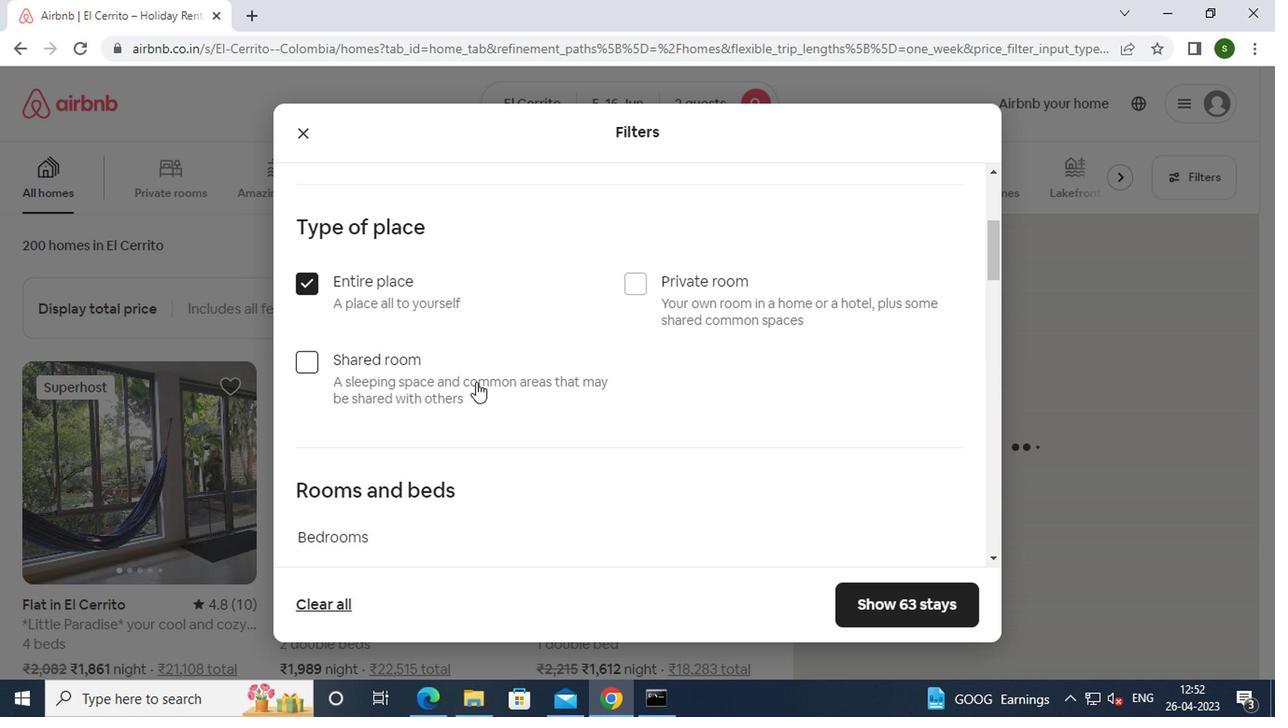 
Action: Mouse scrolled (470, 382) with delta (0, 0)
Screenshot: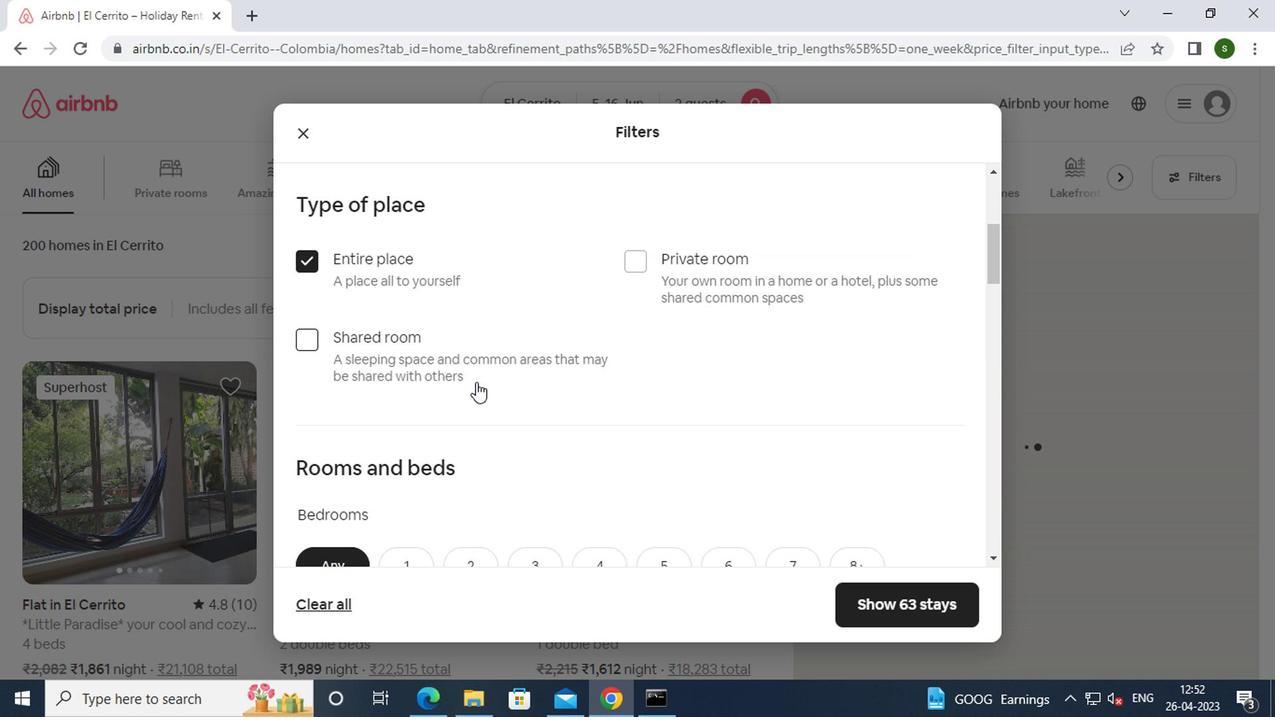 
Action: Mouse scrolled (470, 382) with delta (0, 0)
Screenshot: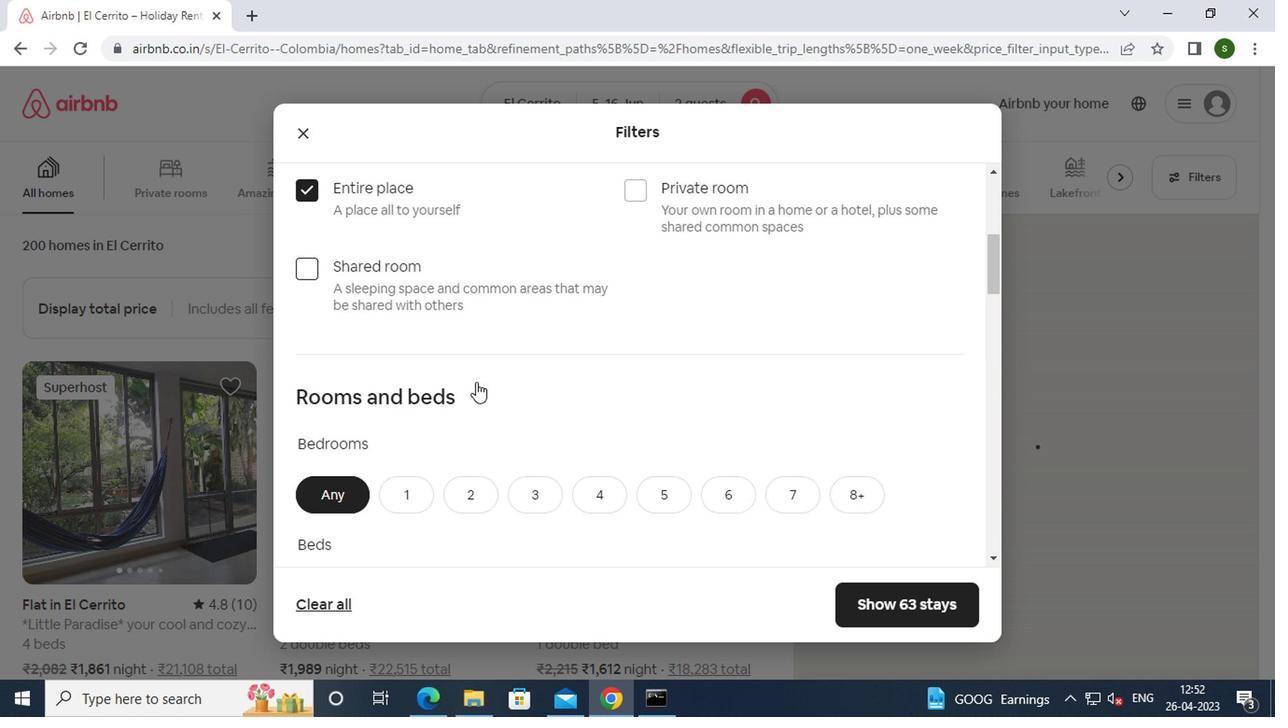
Action: Mouse moved to (407, 310)
Screenshot: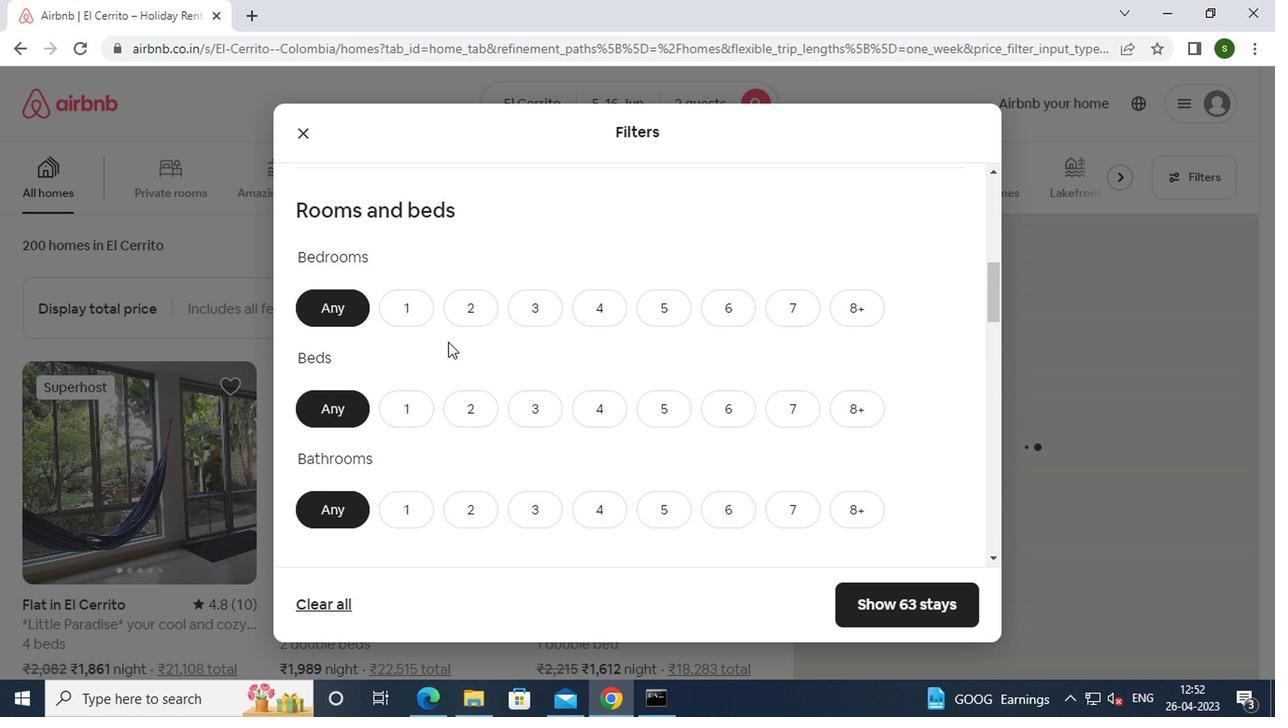 
Action: Mouse pressed left at (407, 310)
Screenshot: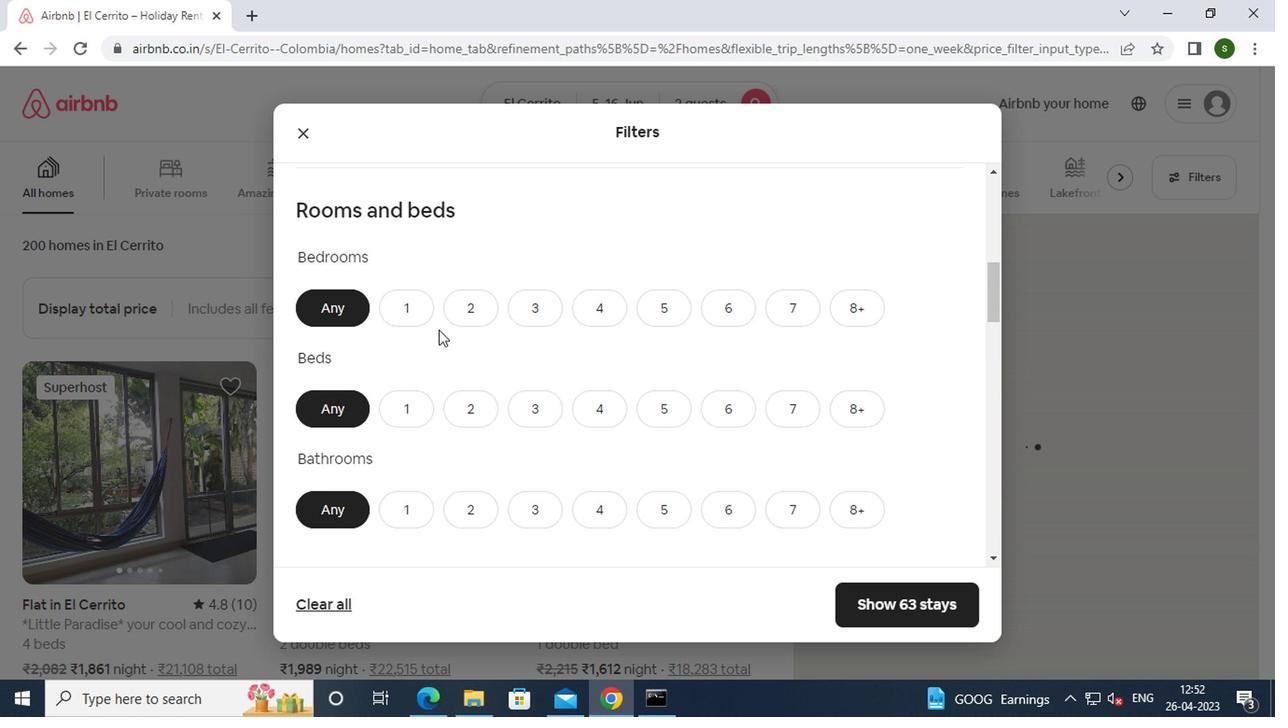 
Action: Mouse moved to (397, 421)
Screenshot: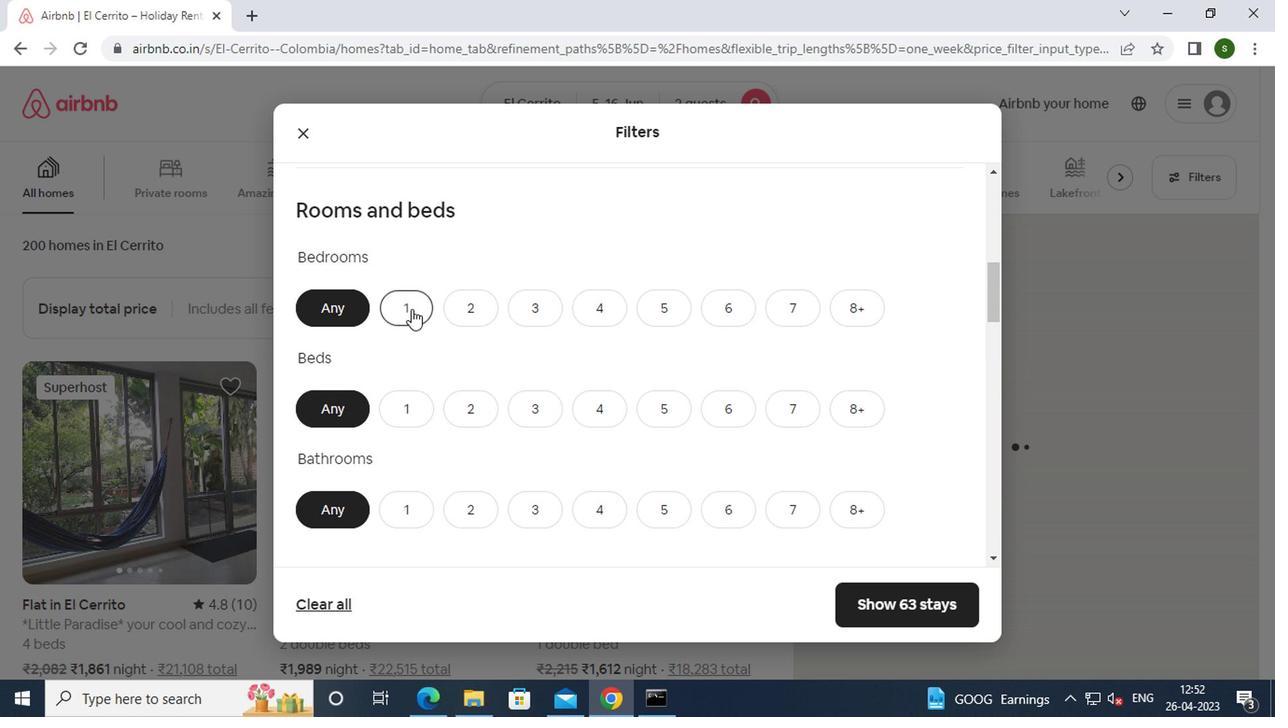
Action: Mouse pressed left at (397, 421)
Screenshot: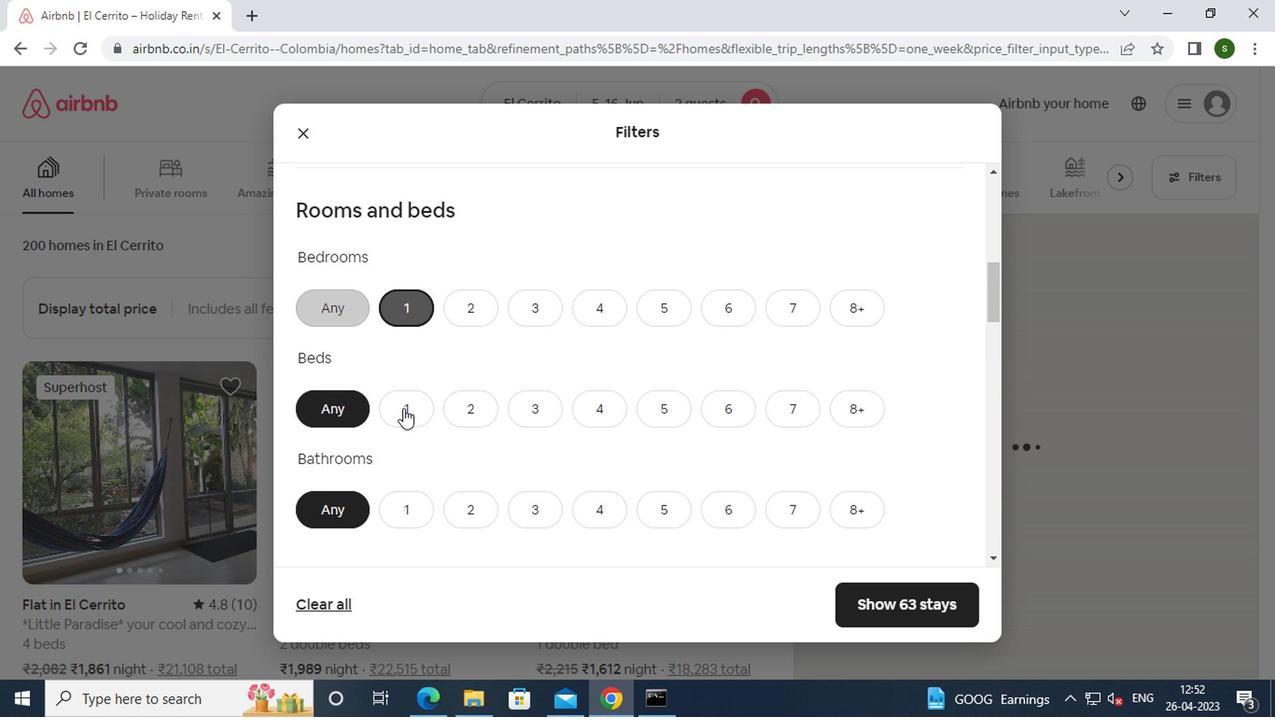 
Action: Mouse moved to (401, 504)
Screenshot: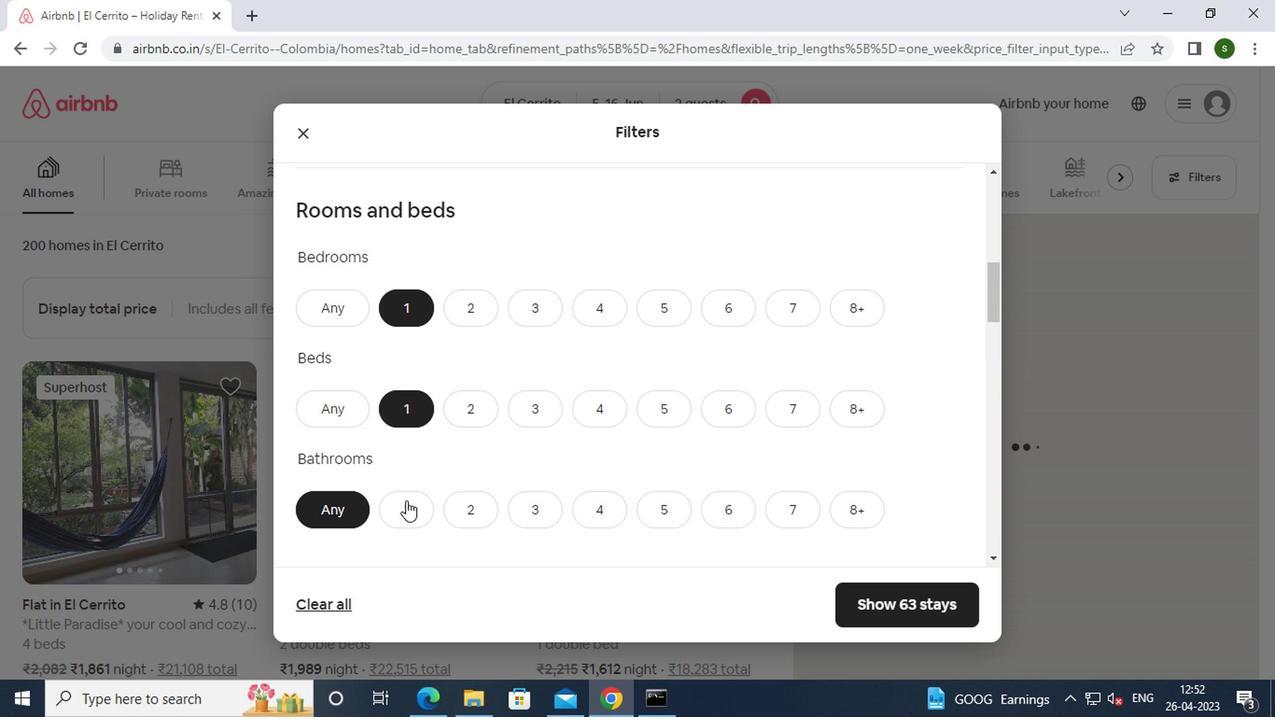 
Action: Mouse pressed left at (401, 504)
Screenshot: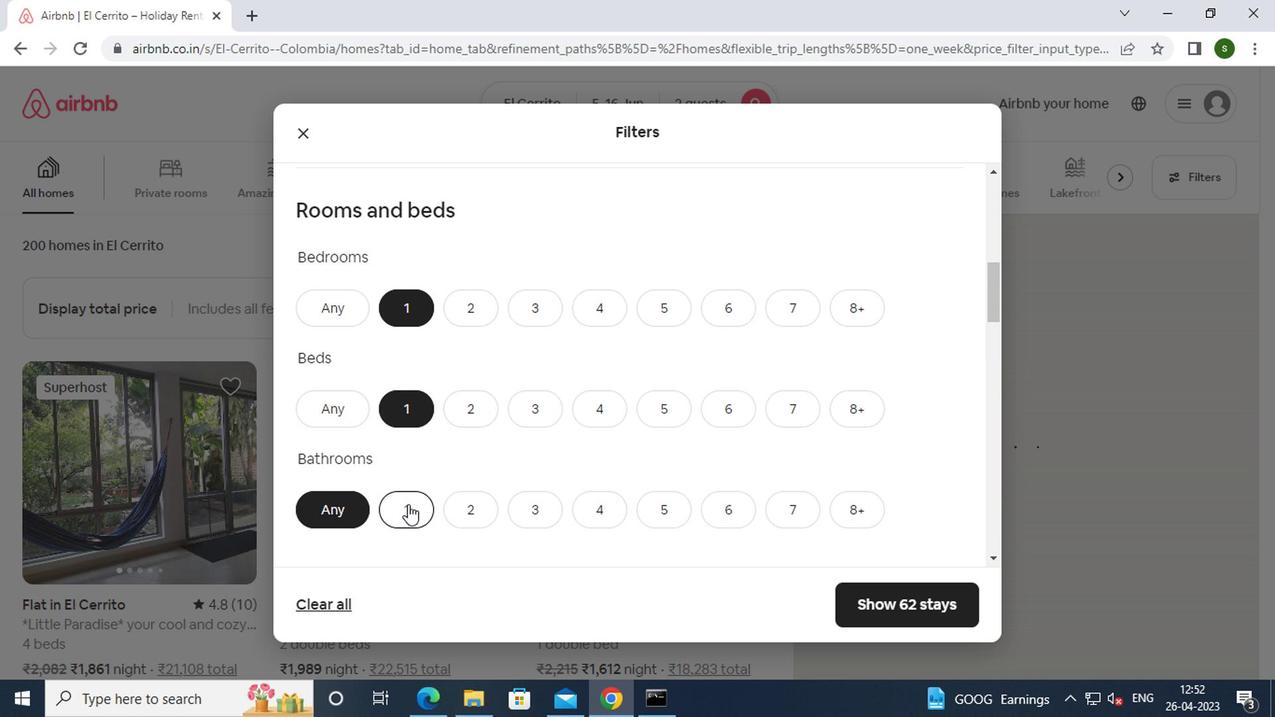 
Action: Mouse moved to (558, 409)
Screenshot: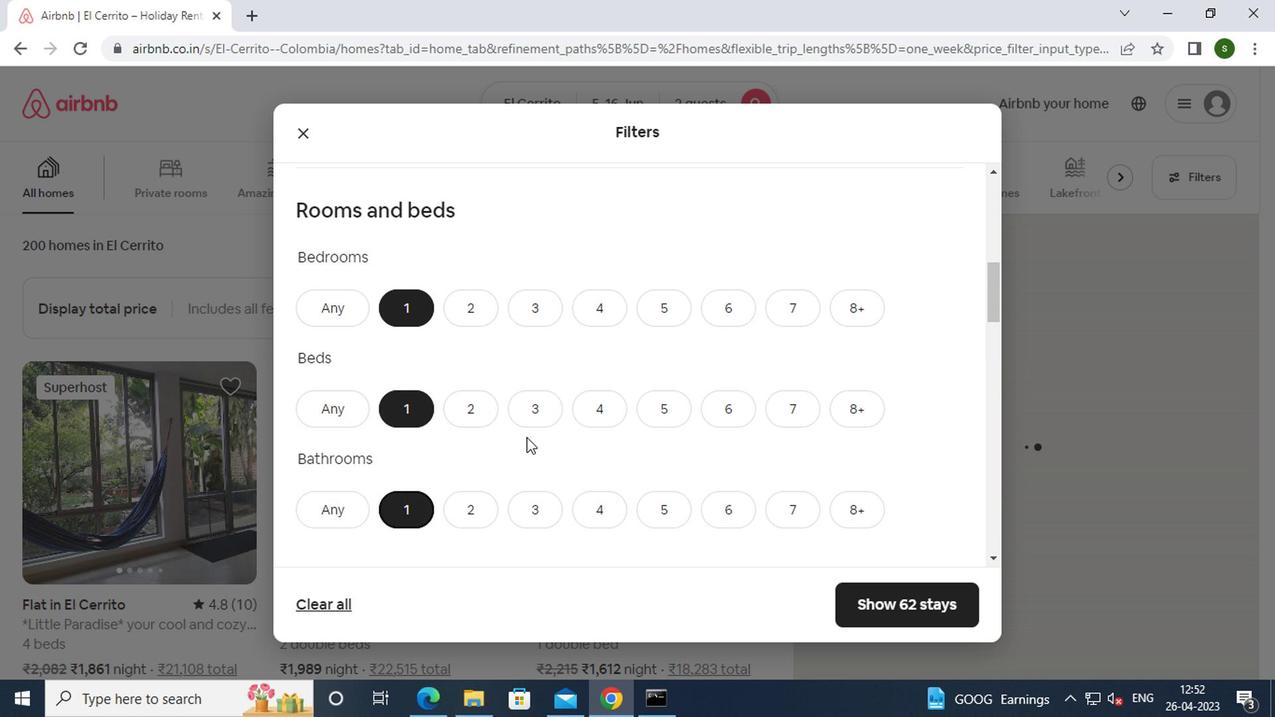 
Action: Mouse scrolled (558, 408) with delta (0, 0)
Screenshot: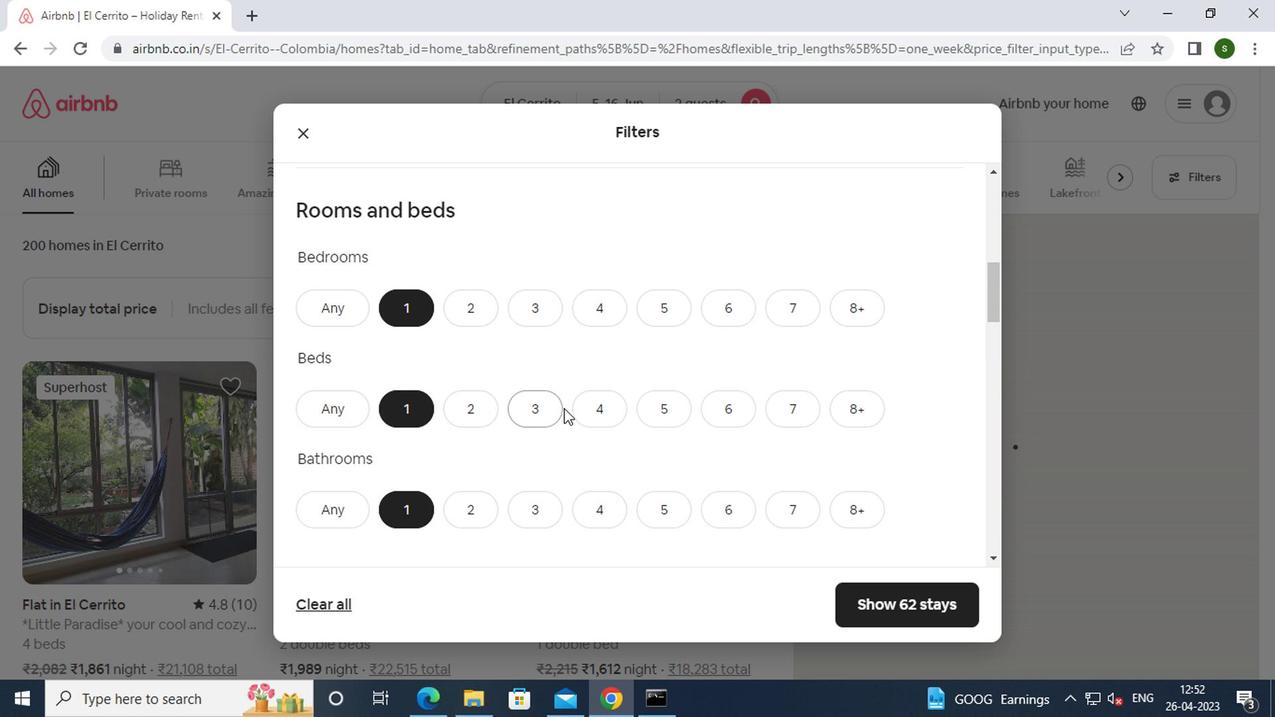 
Action: Mouse scrolled (558, 408) with delta (0, 0)
Screenshot: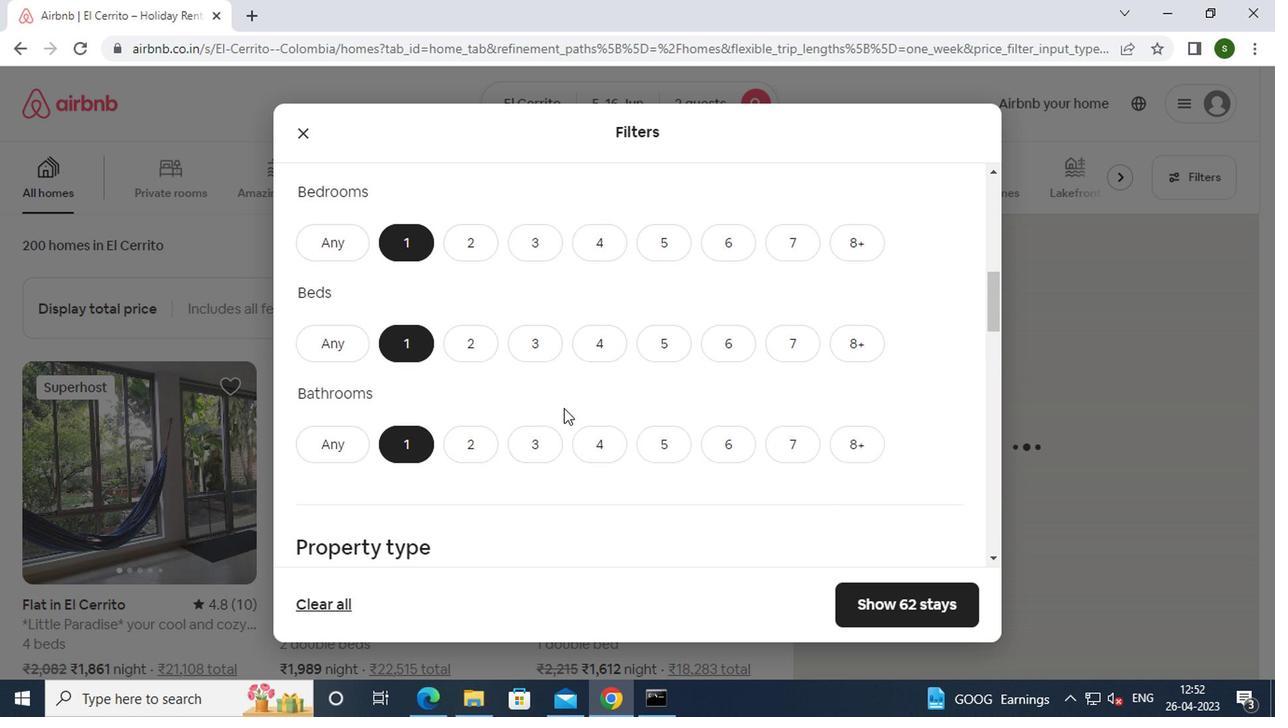 
Action: Mouse moved to (405, 500)
Screenshot: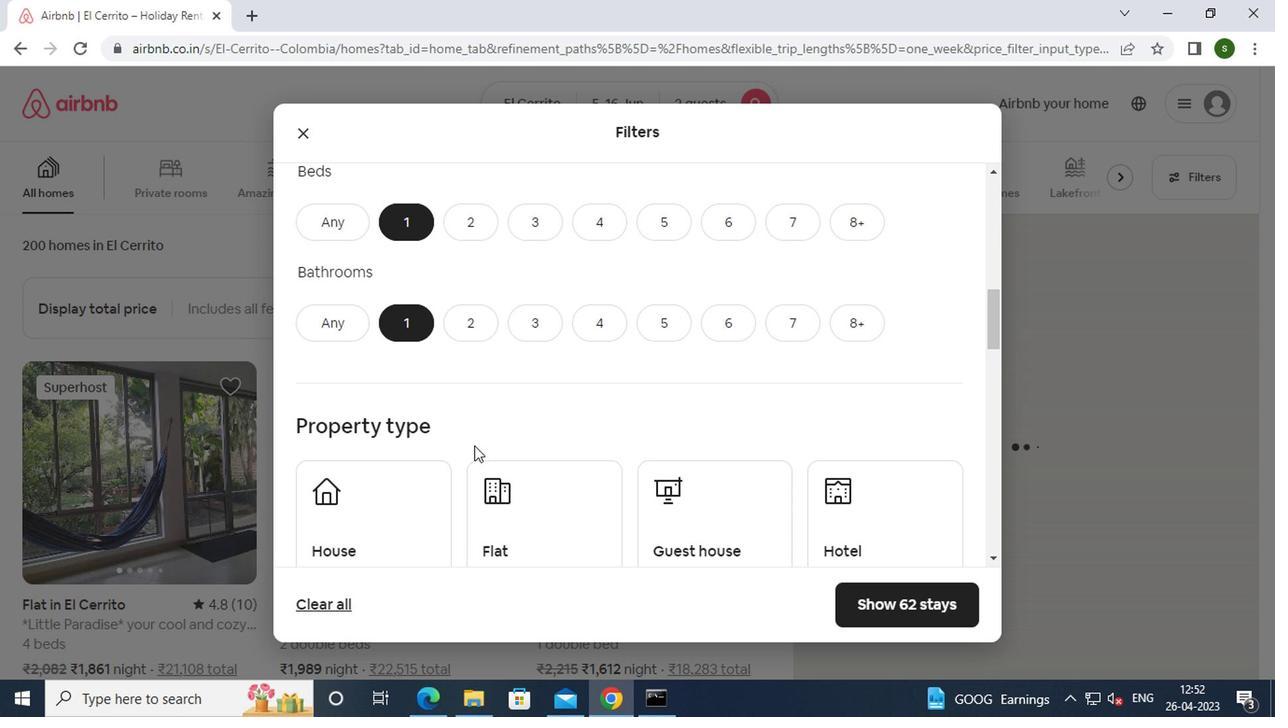 
Action: Mouse pressed left at (405, 500)
Screenshot: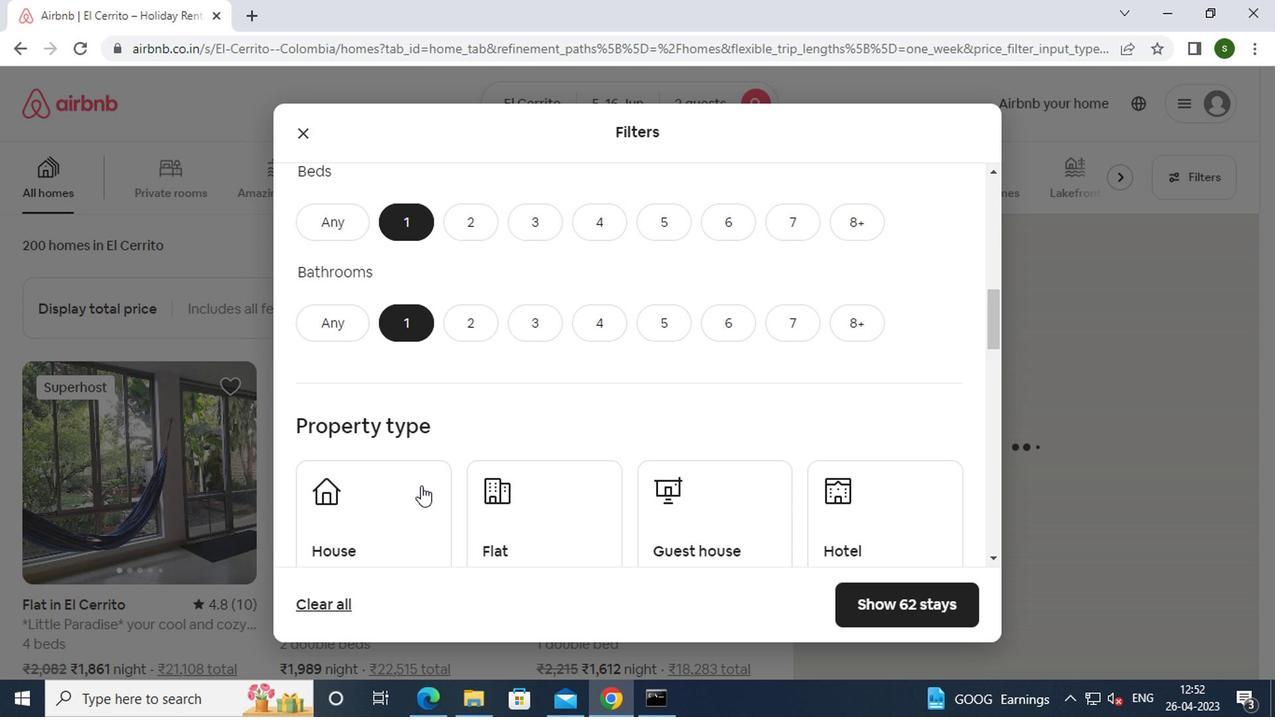 
Action: Mouse moved to (526, 506)
Screenshot: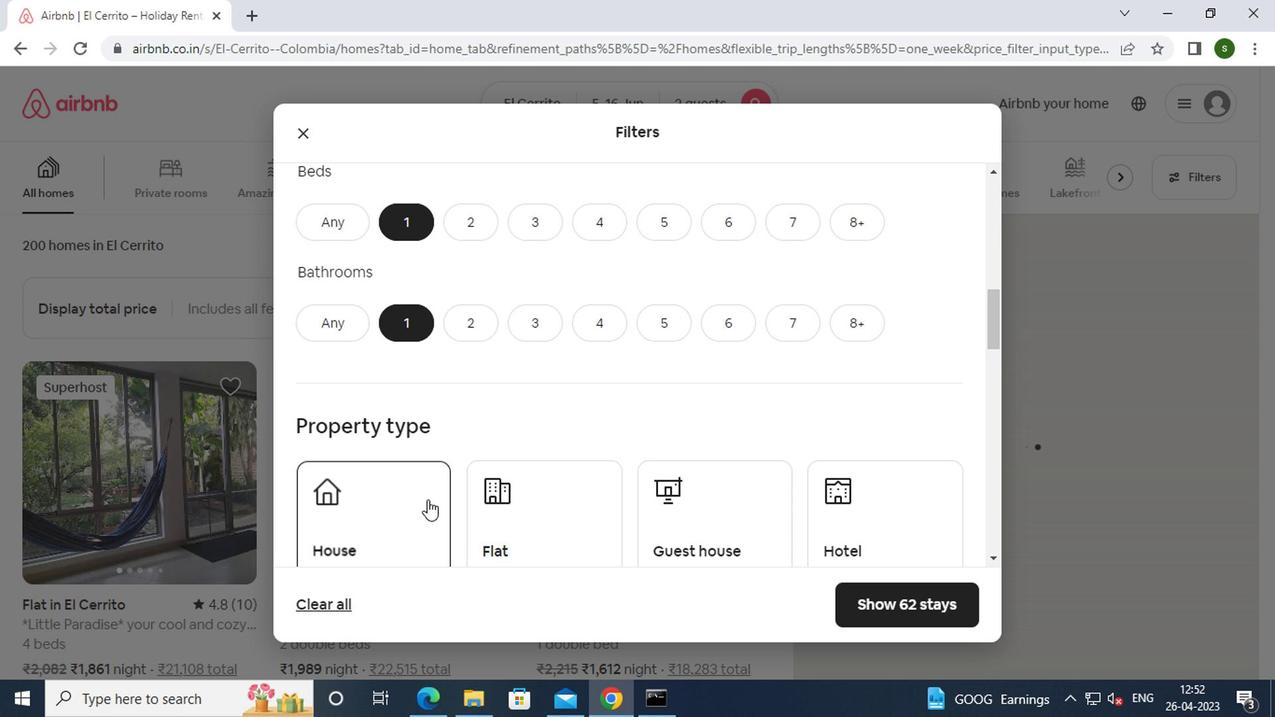 
Action: Mouse pressed left at (526, 506)
Screenshot: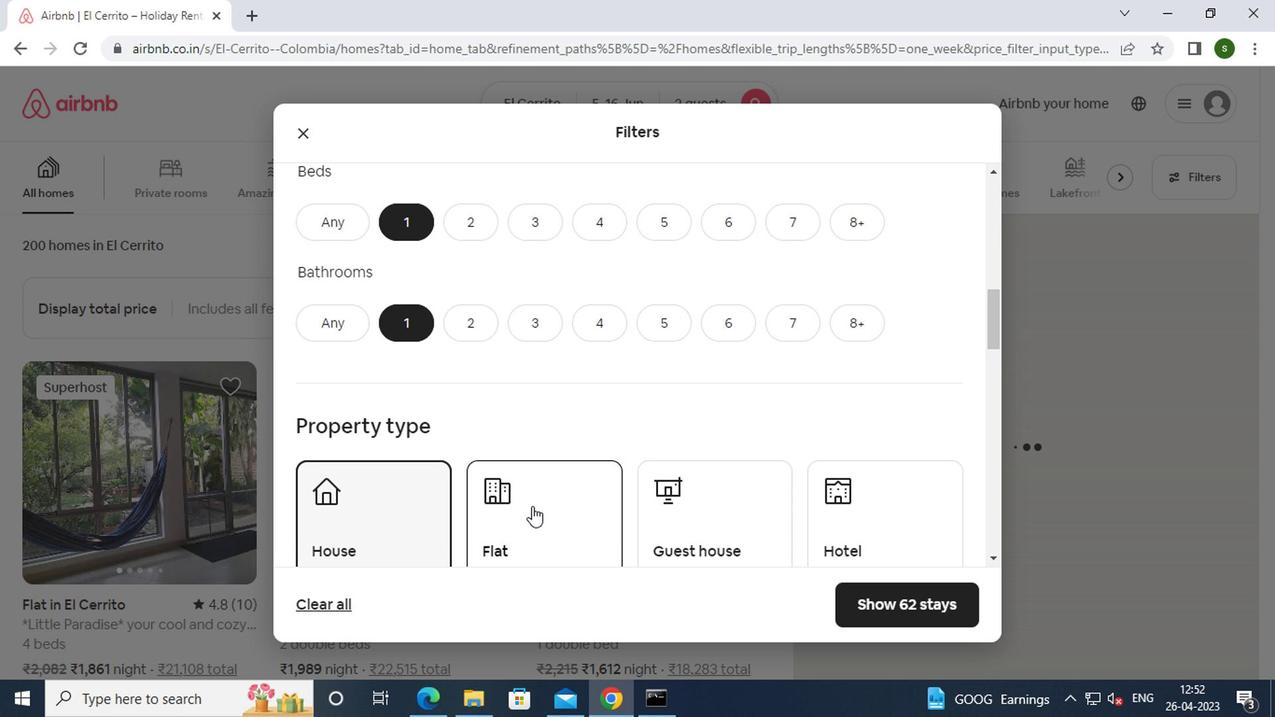 
Action: Mouse moved to (686, 504)
Screenshot: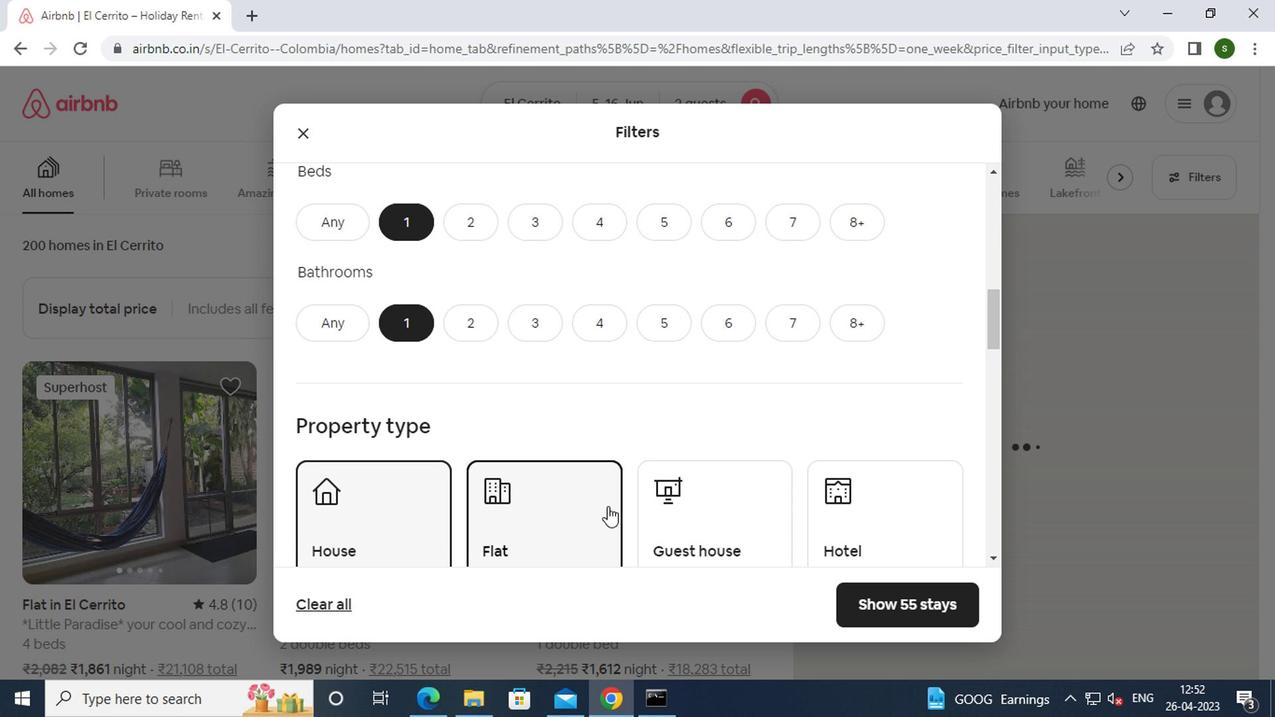 
Action: Mouse pressed left at (686, 504)
Screenshot: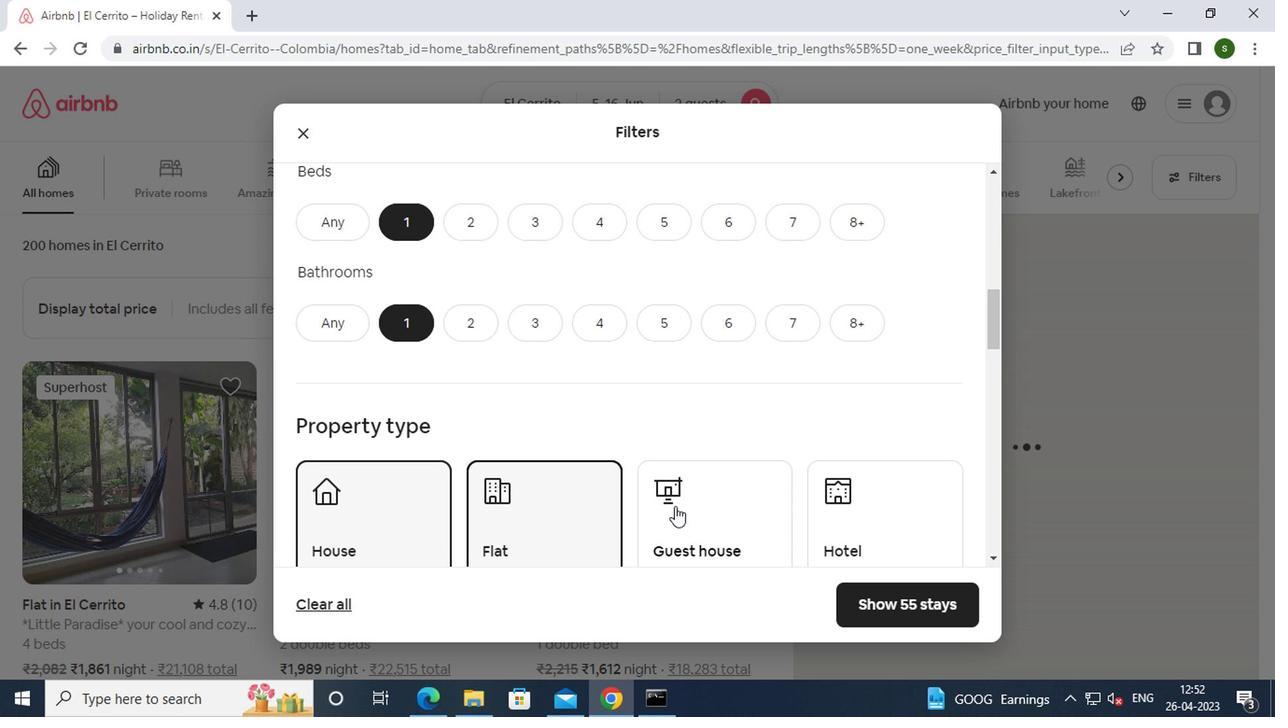 
Action: Mouse moved to (879, 516)
Screenshot: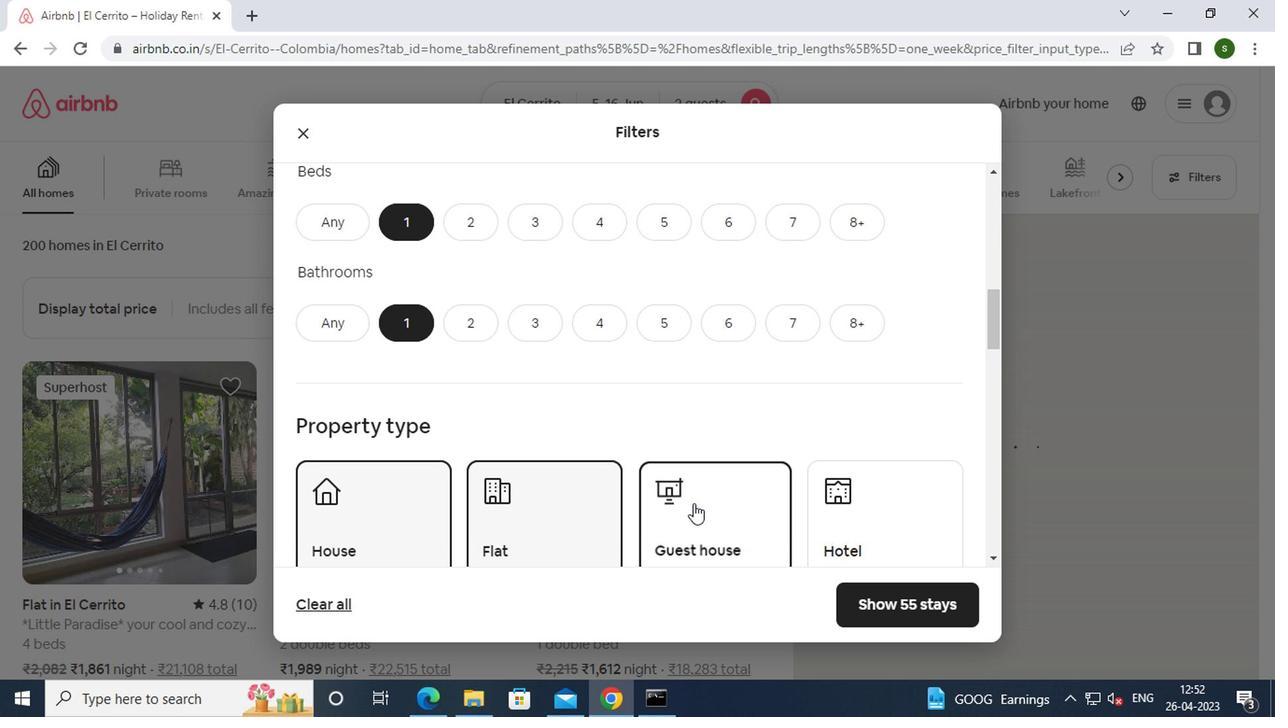 
Action: Mouse pressed left at (879, 516)
Screenshot: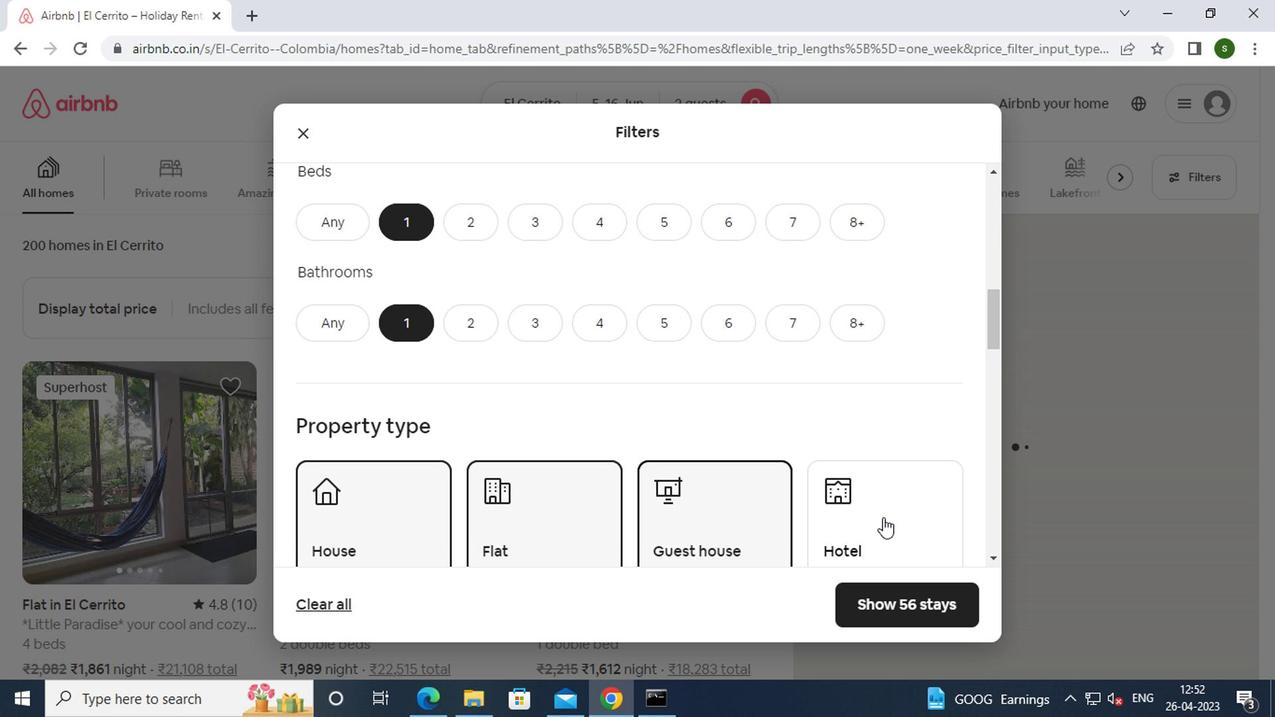 
Action: Mouse moved to (764, 443)
Screenshot: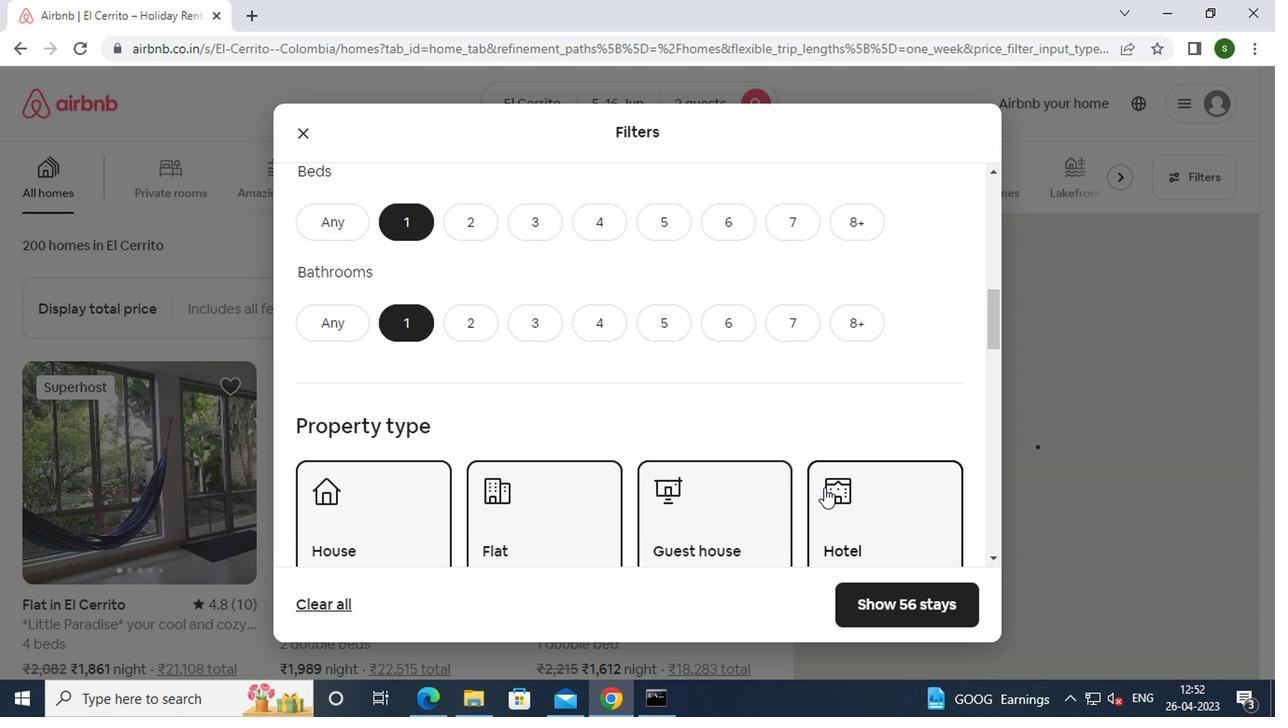 
Action: Mouse scrolled (764, 442) with delta (0, -1)
Screenshot: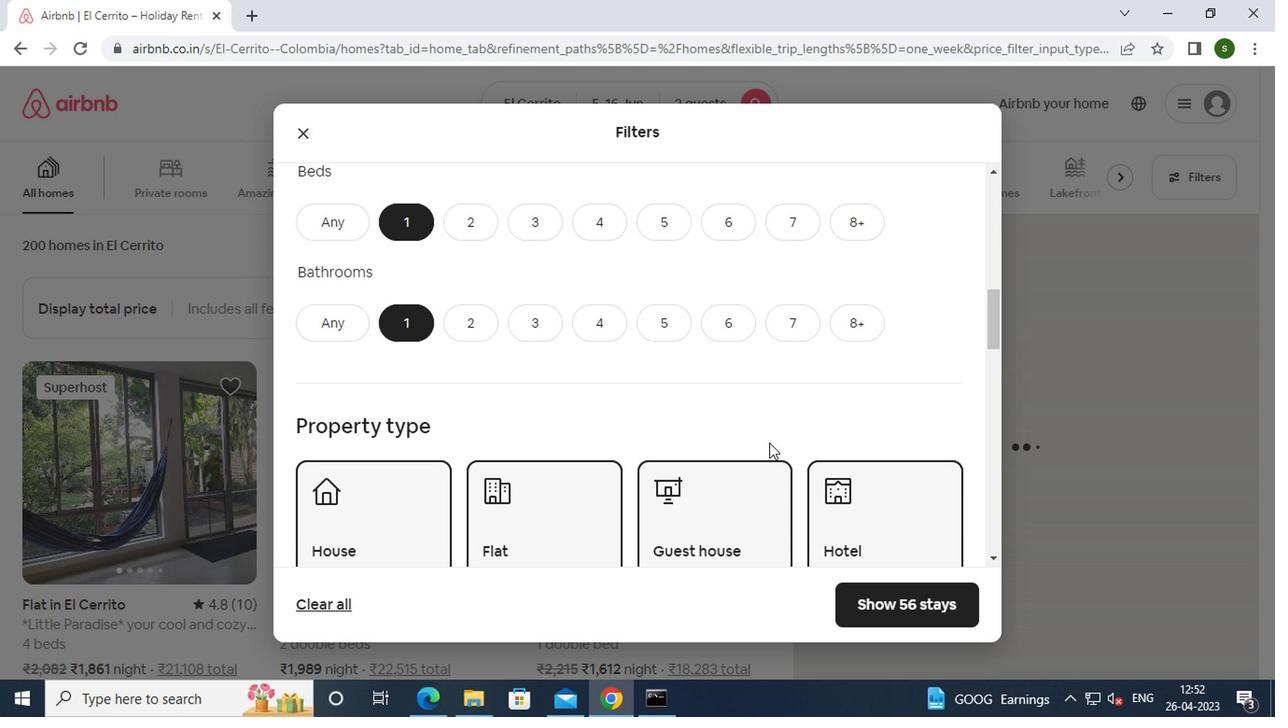 
Action: Mouse scrolled (764, 442) with delta (0, -1)
Screenshot: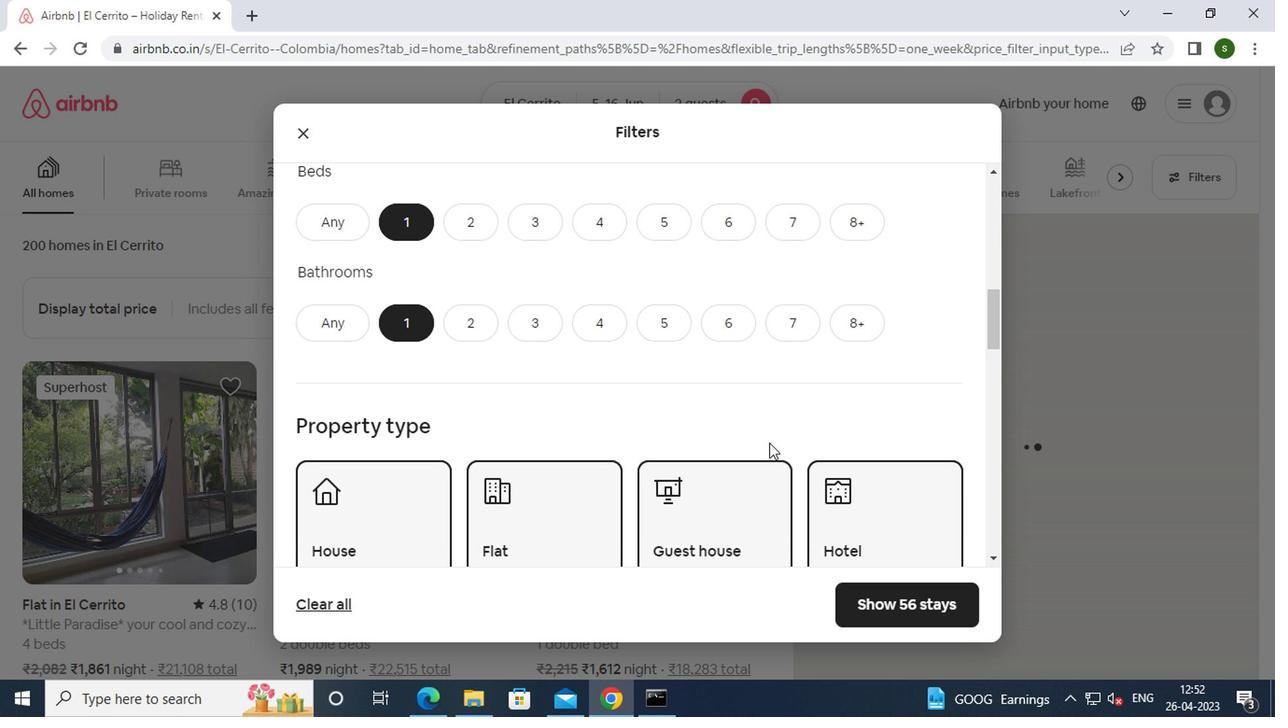 
Action: Mouse scrolled (764, 442) with delta (0, -1)
Screenshot: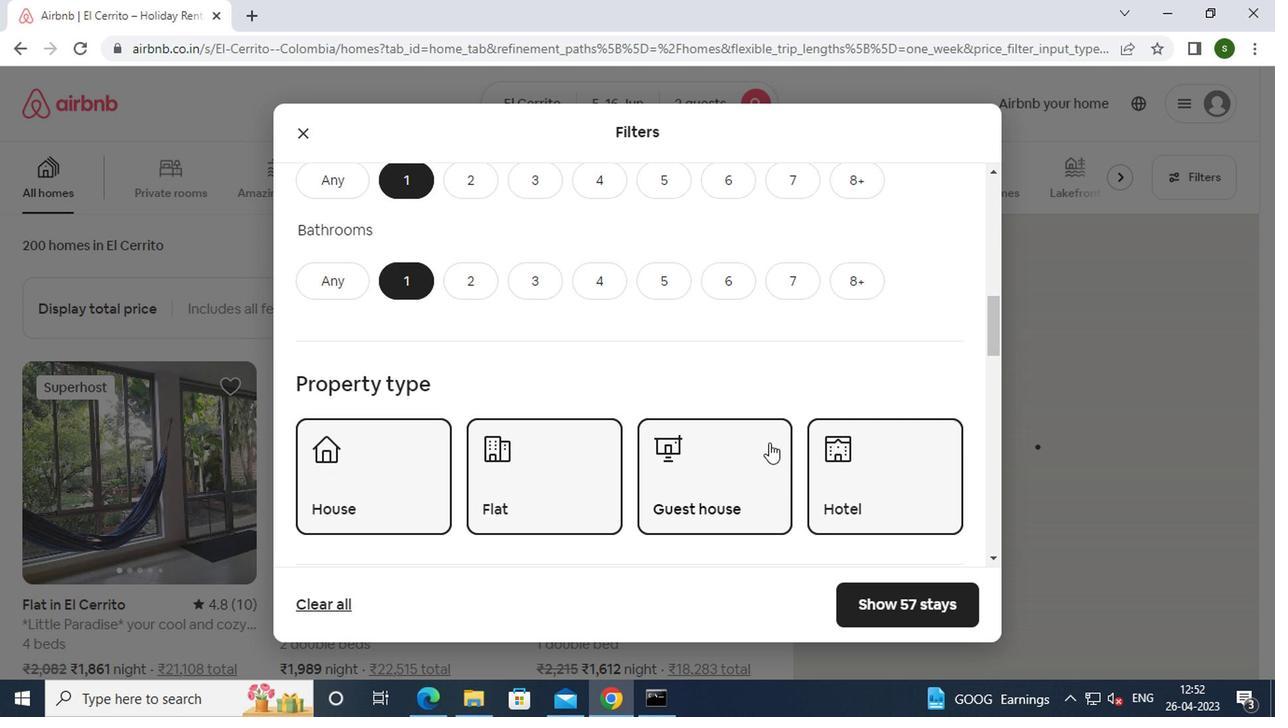 
Action: Mouse scrolled (764, 442) with delta (0, -1)
Screenshot: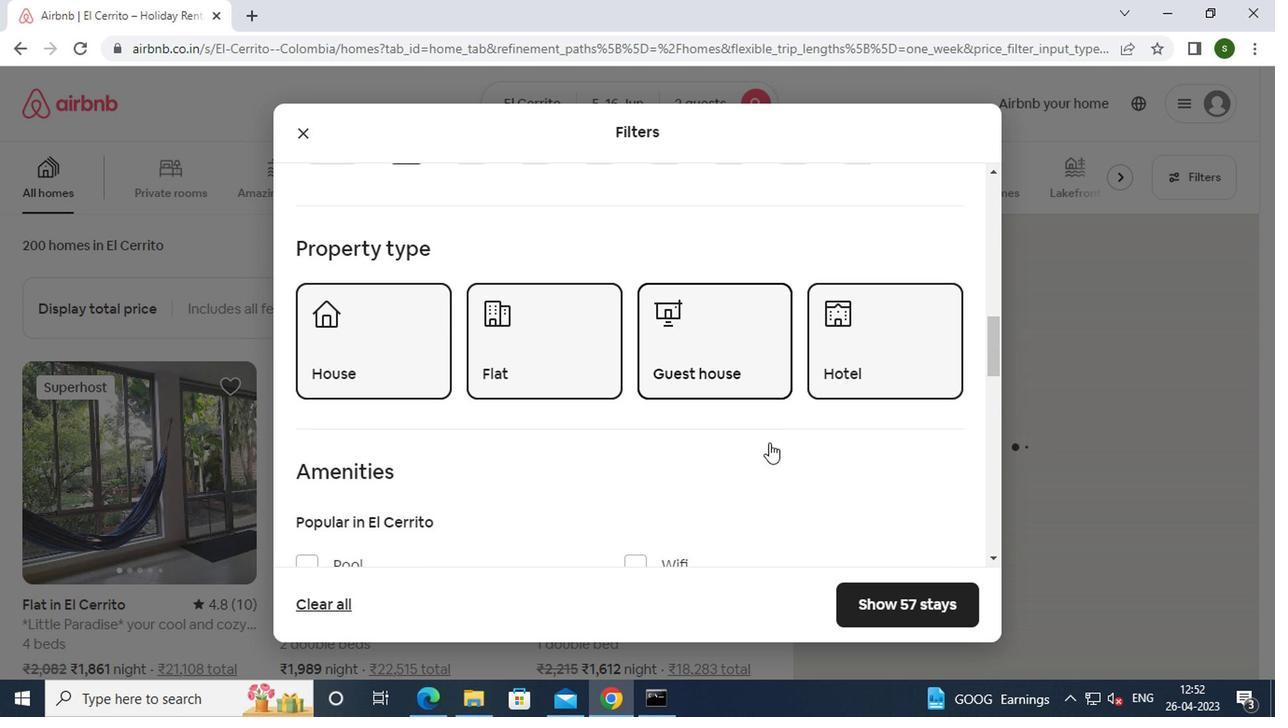 
Action: Mouse moved to (657, 376)
Screenshot: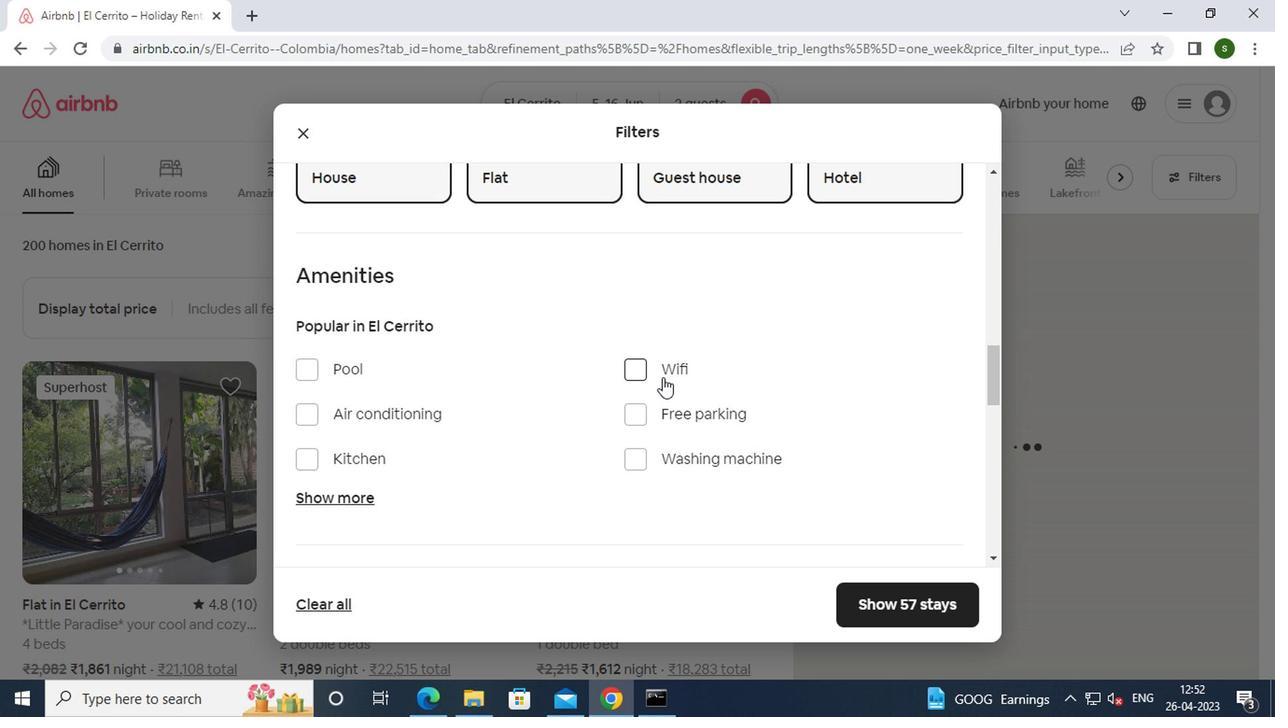 
Action: Mouse pressed left at (657, 376)
Screenshot: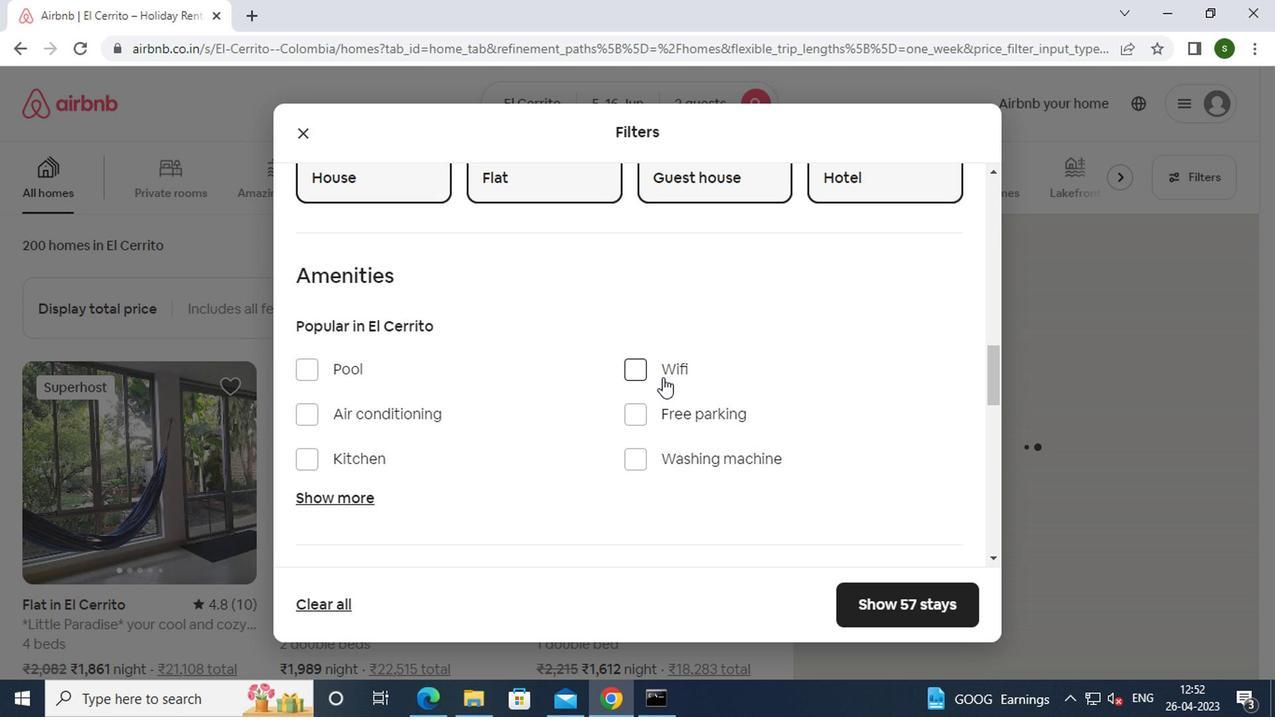 
Action: Mouse moved to (672, 468)
Screenshot: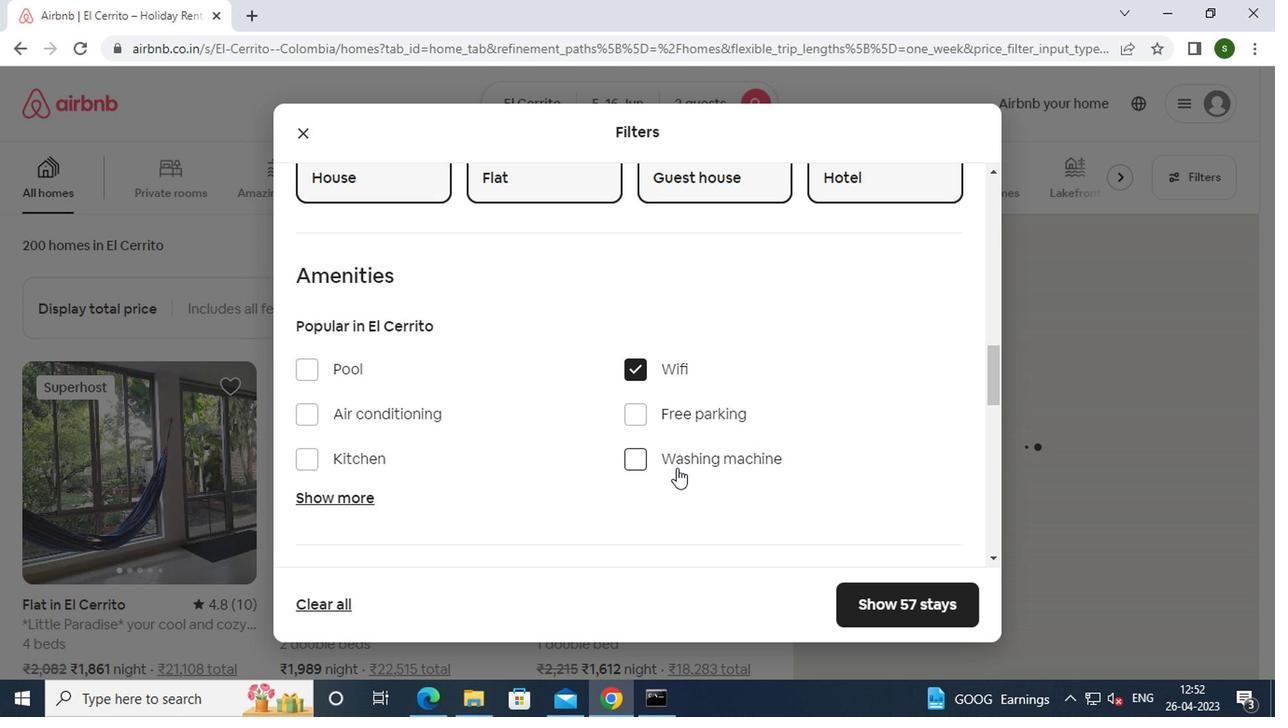 
Action: Mouse pressed left at (672, 468)
Screenshot: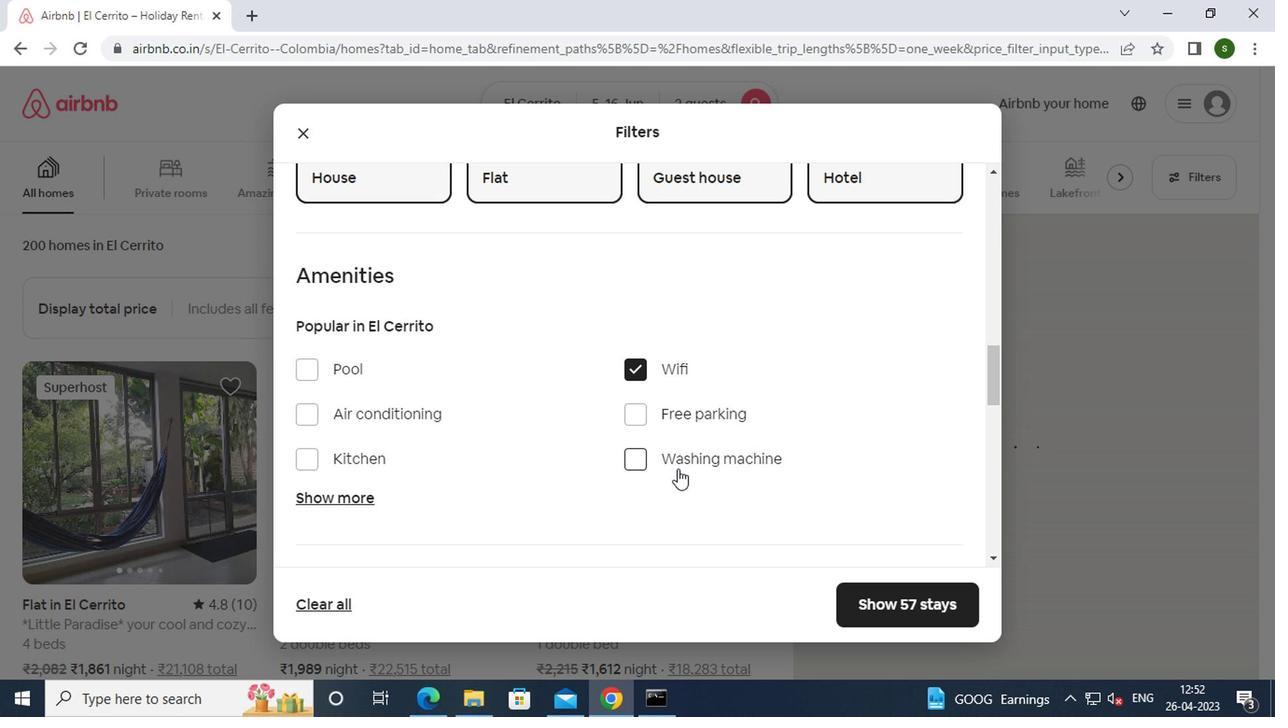 
Action: Mouse moved to (709, 403)
Screenshot: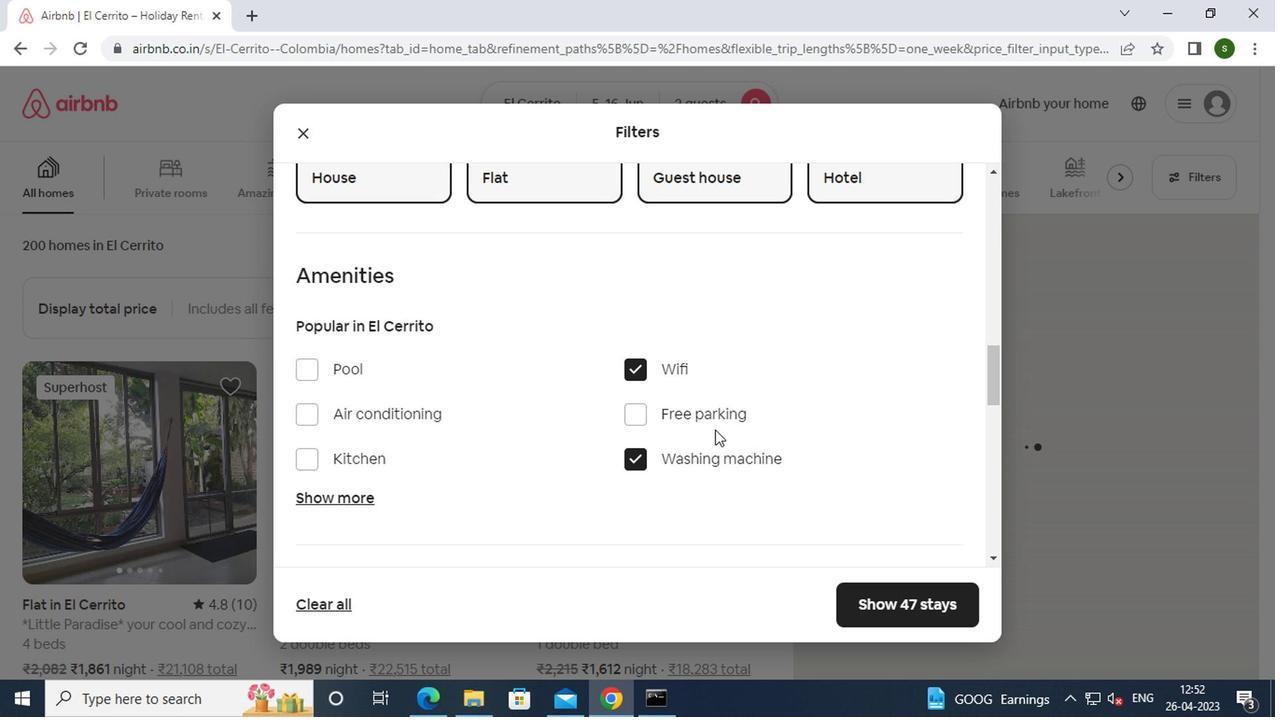 
Action: Mouse scrolled (709, 402) with delta (0, -1)
Screenshot: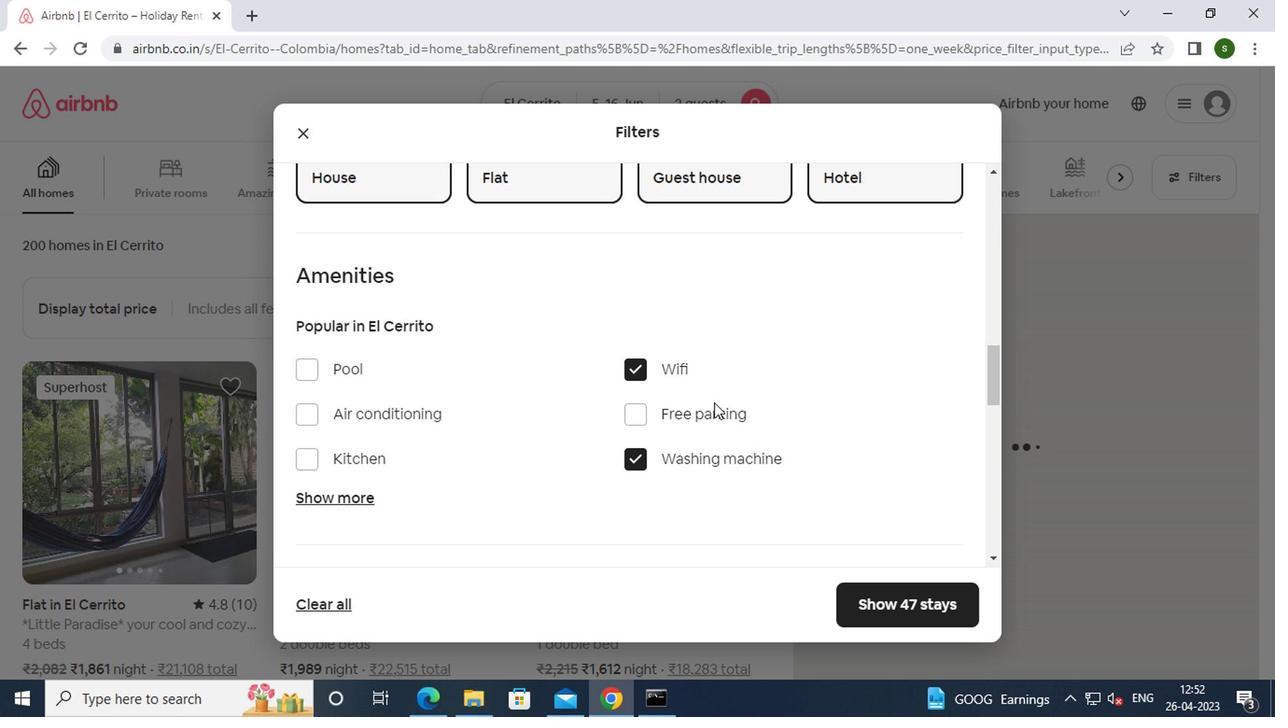 
Action: Mouse scrolled (709, 402) with delta (0, -1)
Screenshot: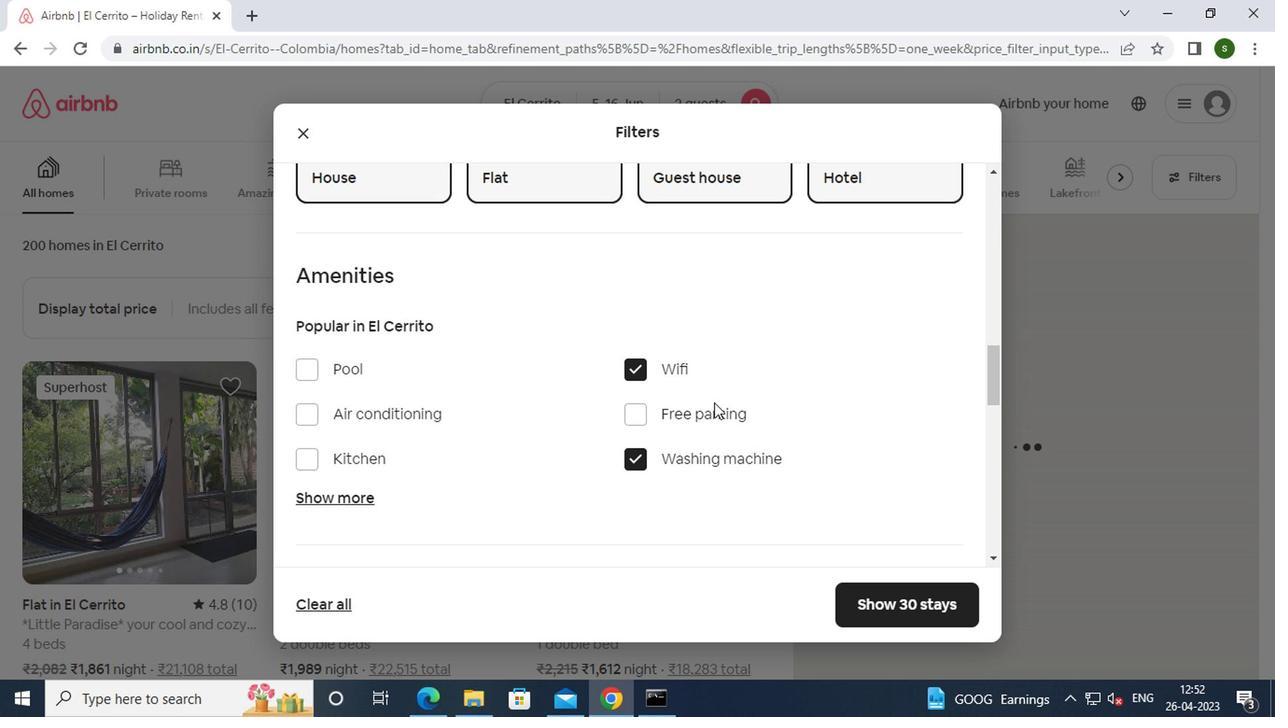 
Action: Mouse scrolled (709, 402) with delta (0, -1)
Screenshot: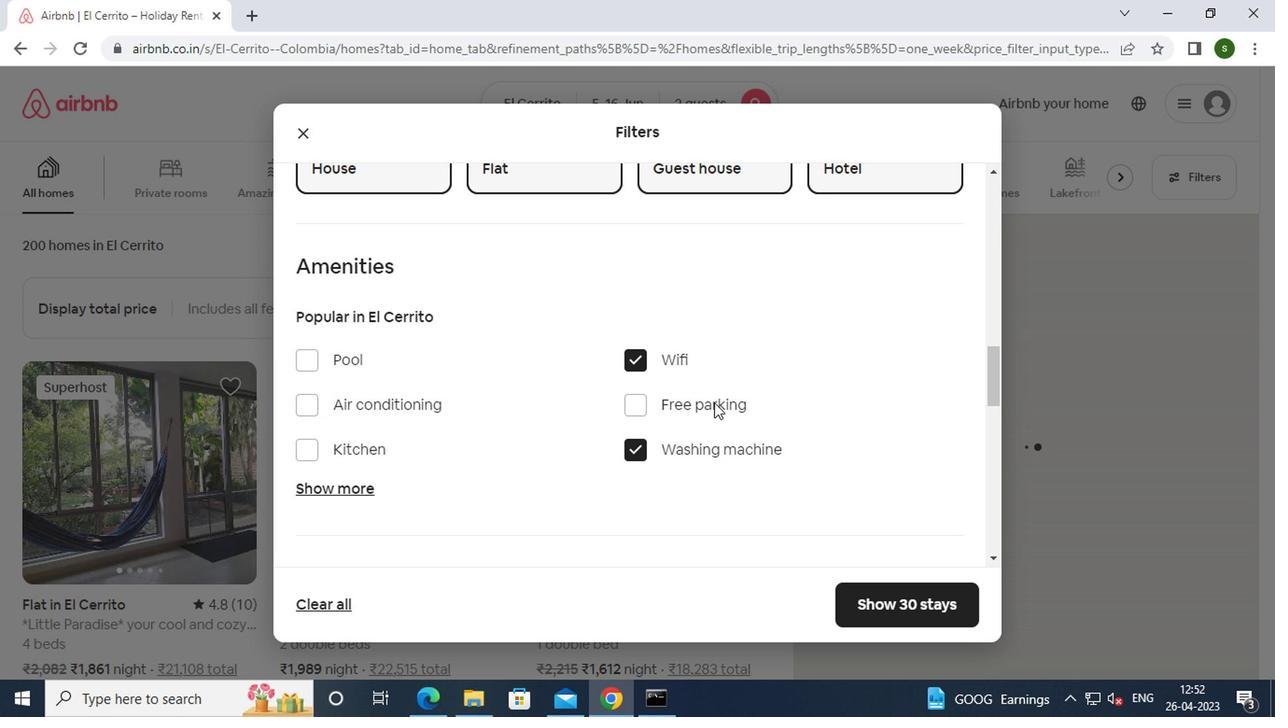 
Action: Mouse moved to (908, 433)
Screenshot: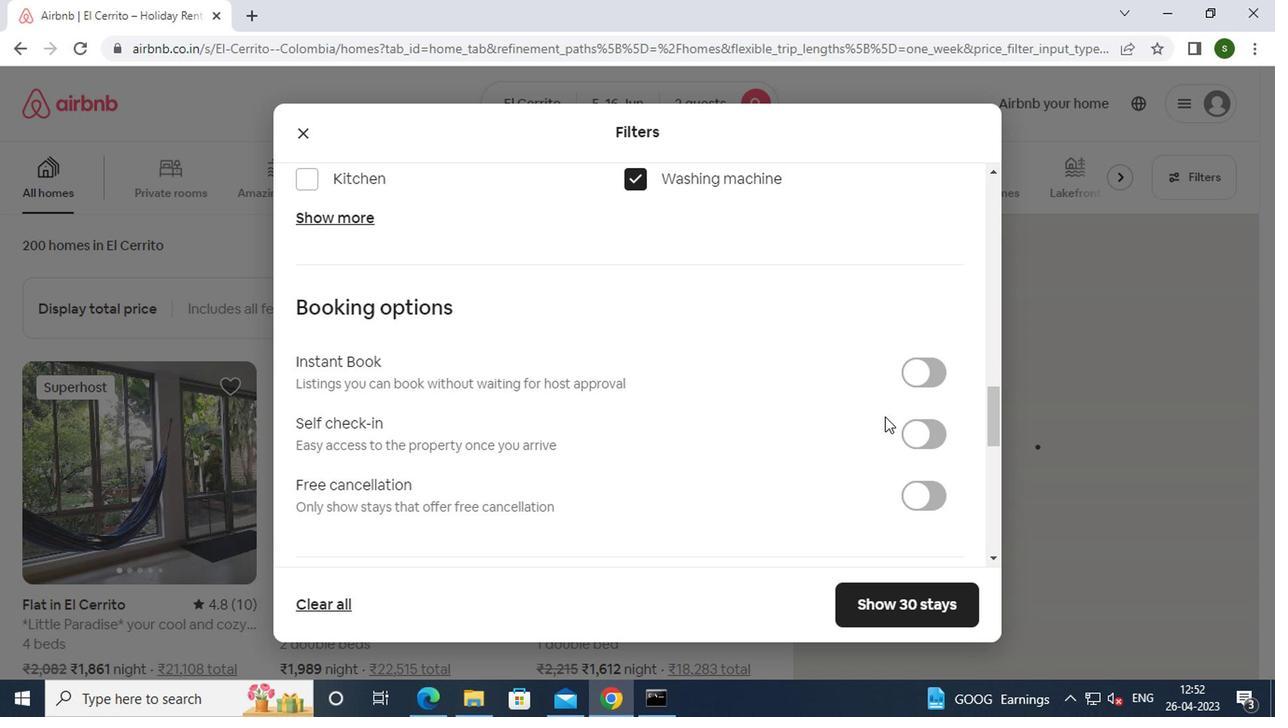 
Action: Mouse pressed left at (908, 433)
Screenshot: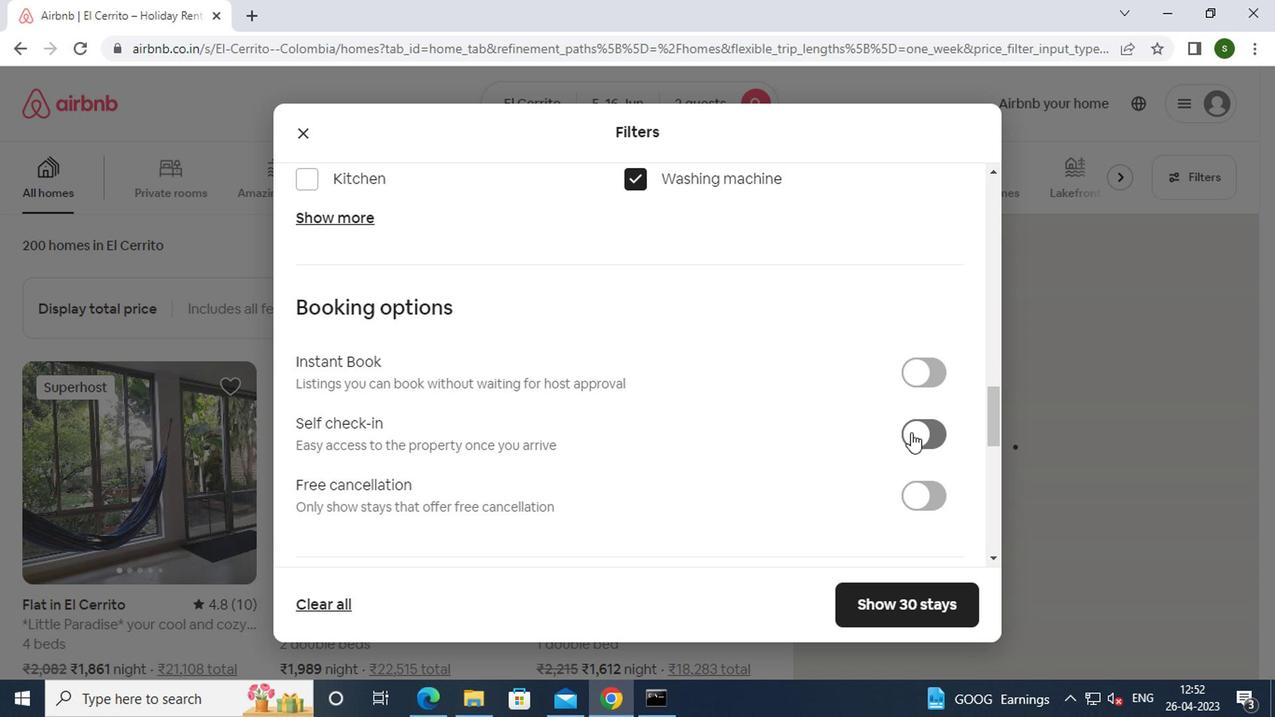 
Action: Mouse moved to (666, 383)
Screenshot: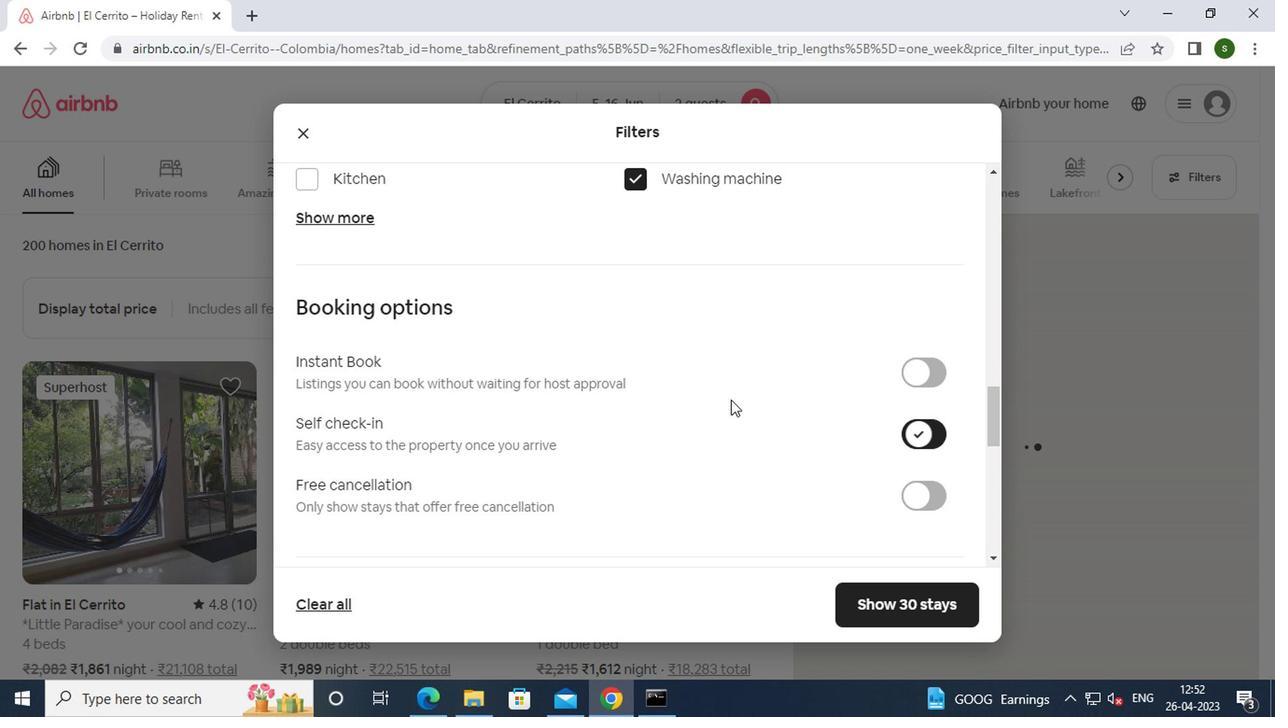 
Action: Mouse scrolled (666, 382) with delta (0, 0)
Screenshot: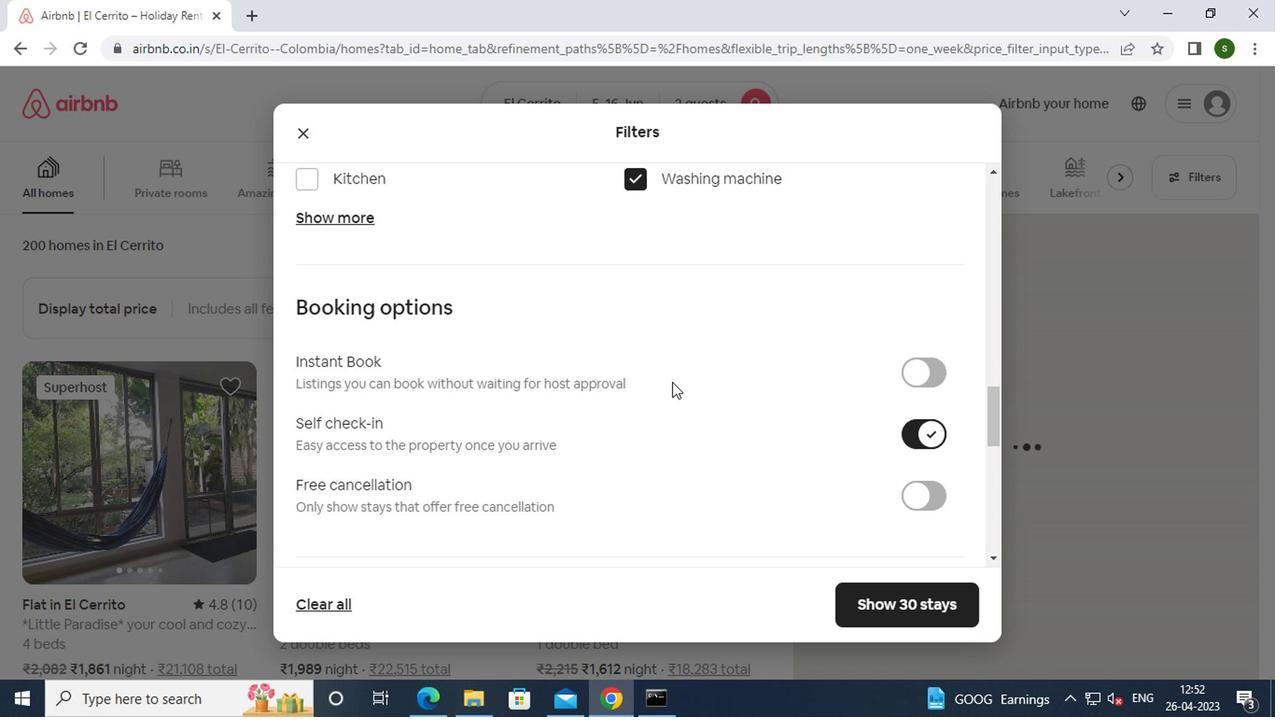 
Action: Mouse scrolled (666, 382) with delta (0, 0)
Screenshot: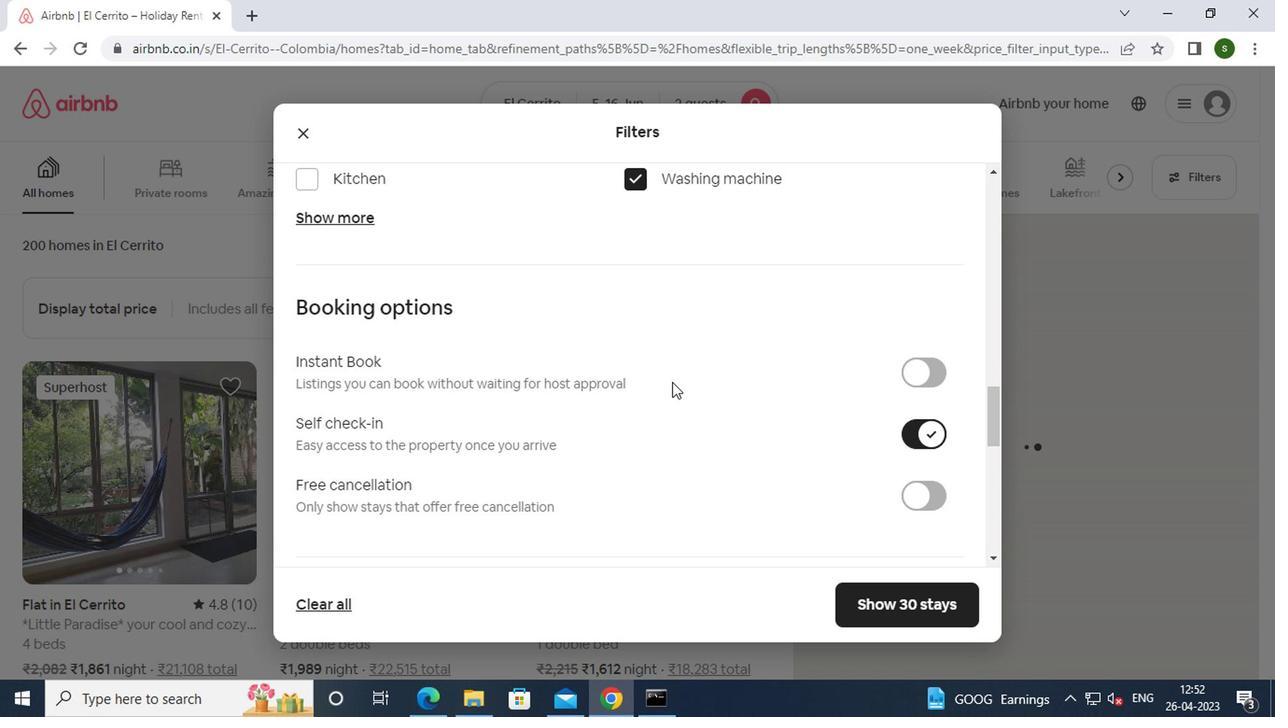 
Action: Mouse scrolled (666, 382) with delta (0, 0)
Screenshot: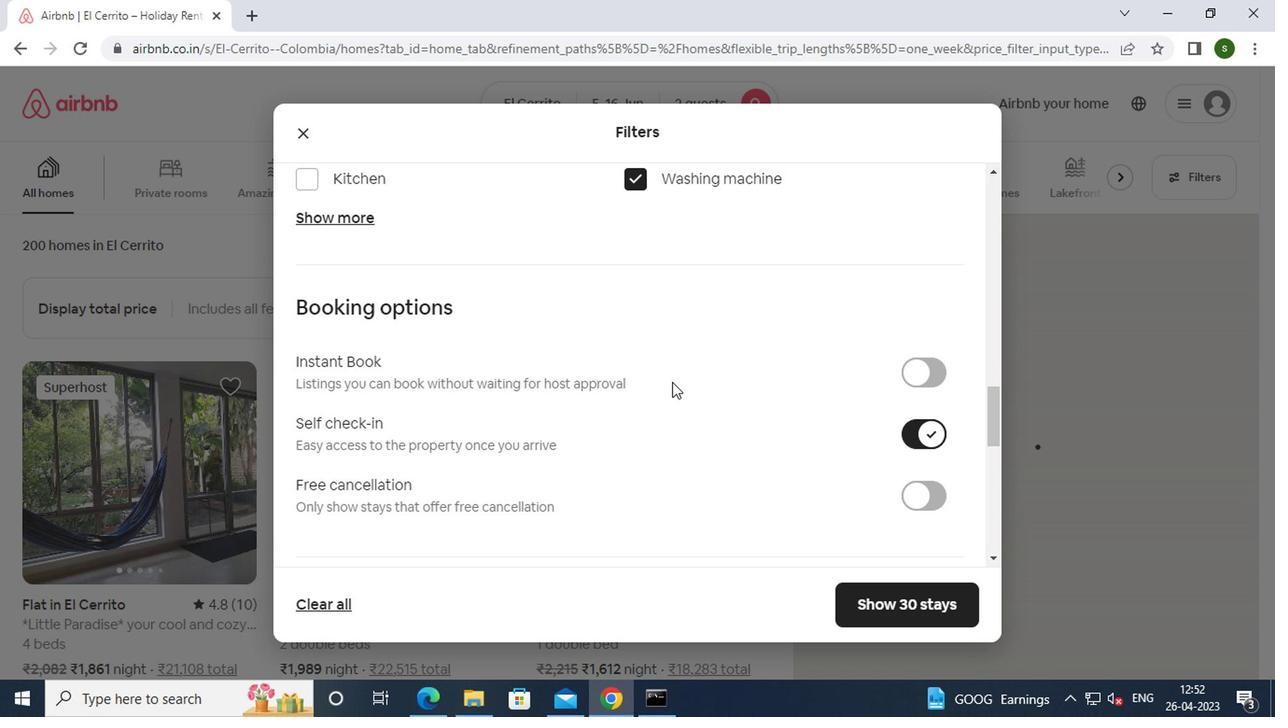 
Action: Mouse scrolled (666, 382) with delta (0, 0)
Screenshot: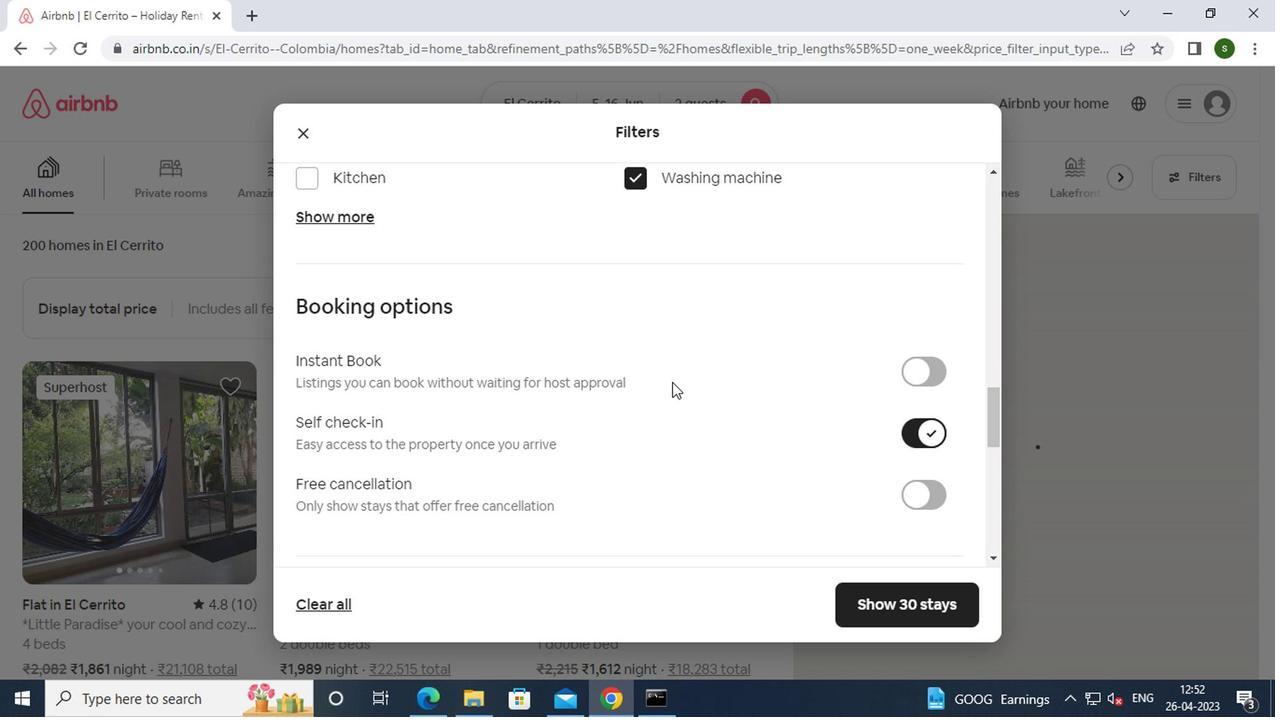 
Action: Mouse scrolled (666, 382) with delta (0, 0)
Screenshot: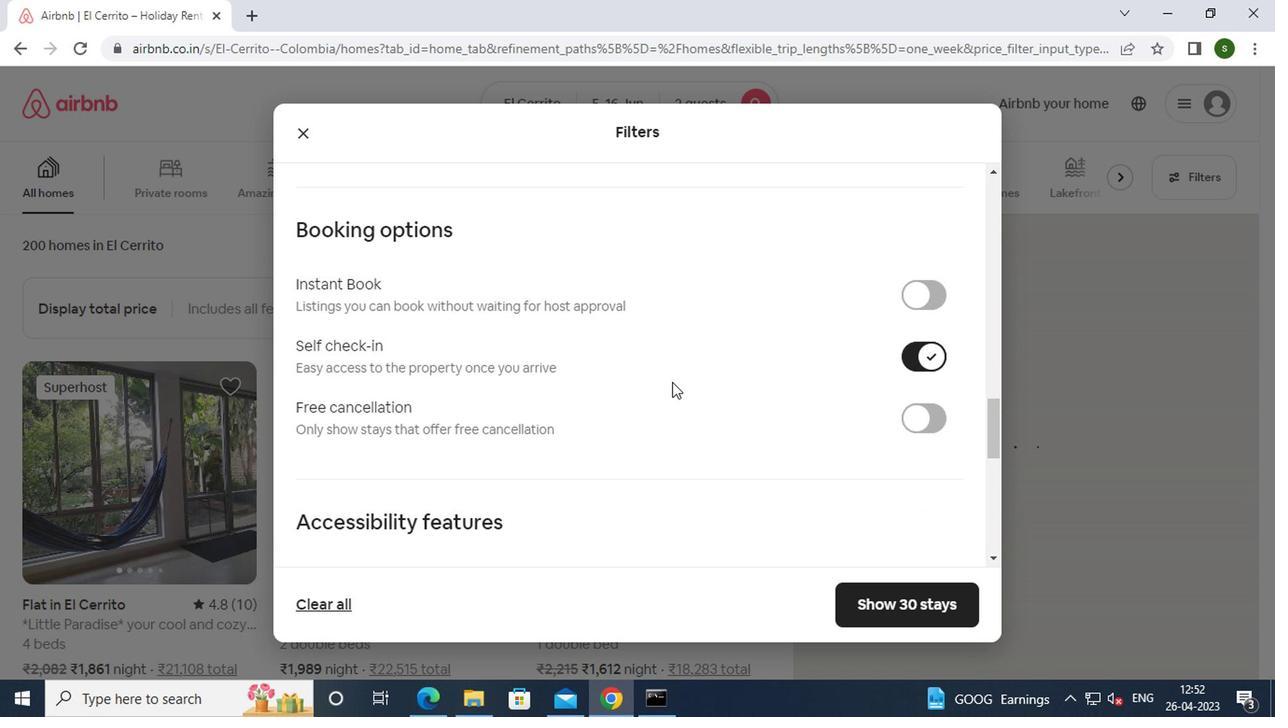 
Action: Mouse scrolled (666, 382) with delta (0, 0)
Screenshot: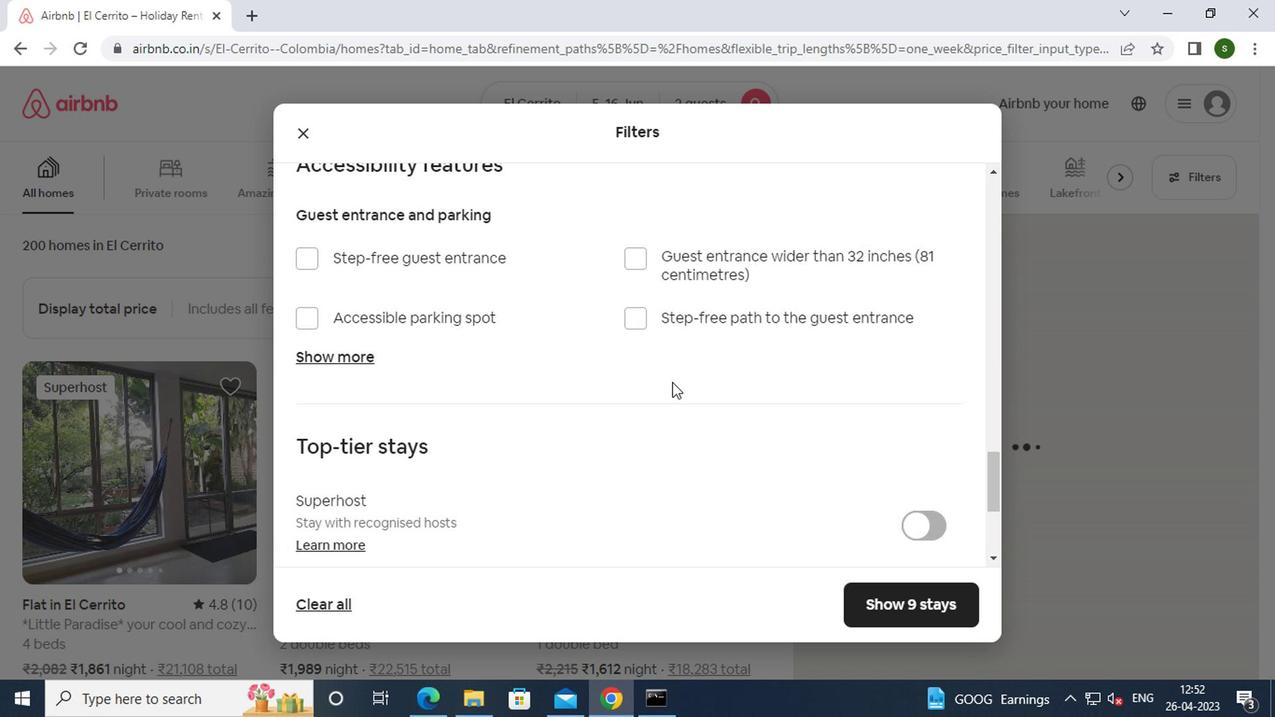 
Action: Mouse scrolled (666, 382) with delta (0, 0)
Screenshot: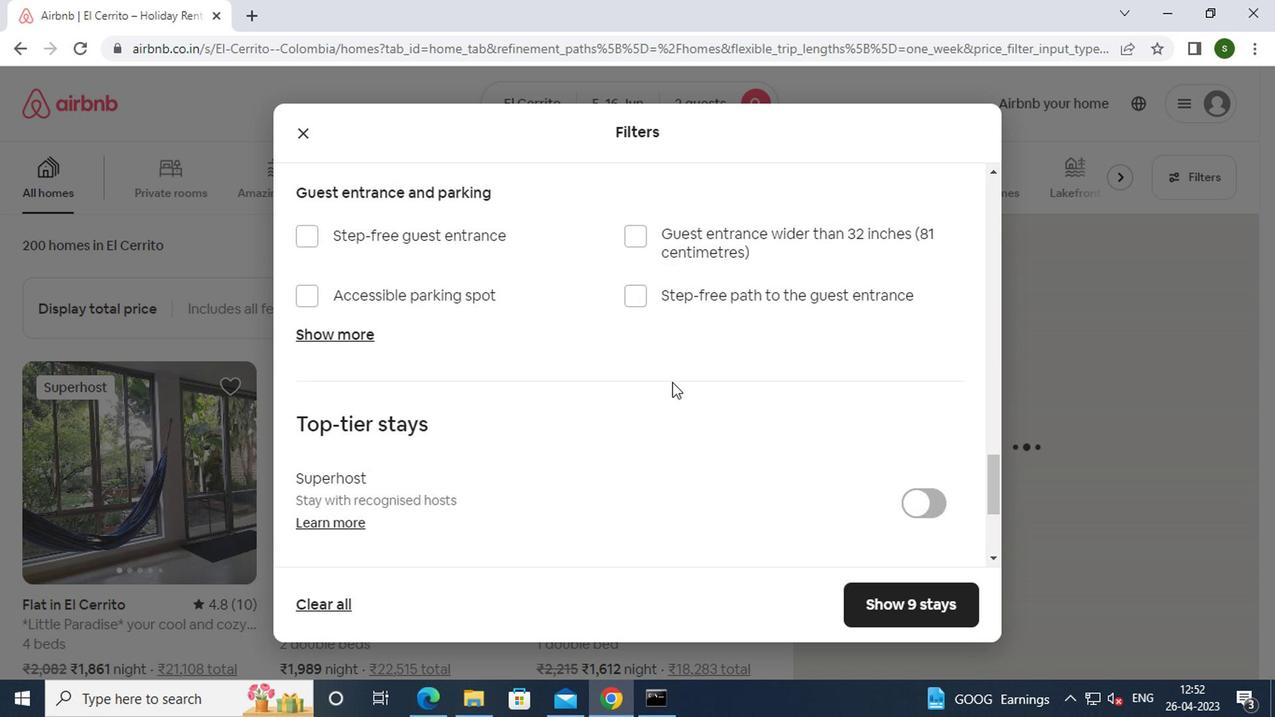 
Action: Mouse scrolled (666, 382) with delta (0, 0)
Screenshot: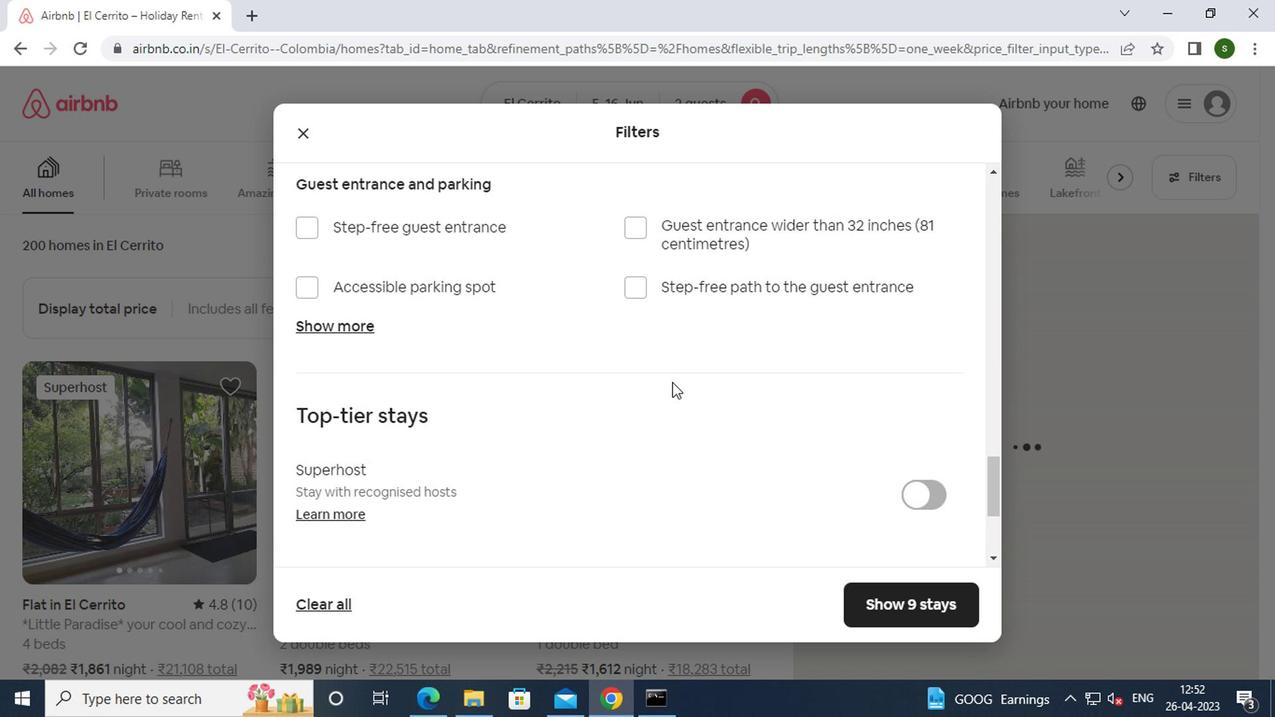 
Action: Mouse scrolled (666, 382) with delta (0, 0)
Screenshot: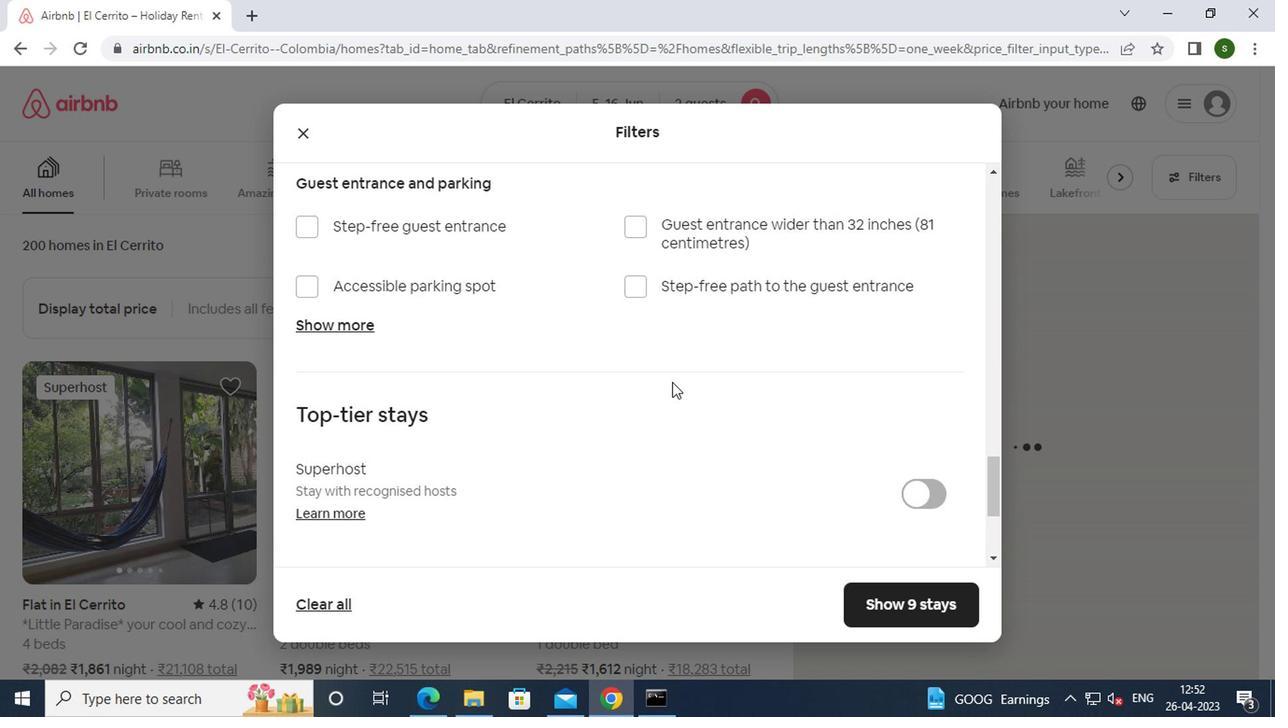 
Action: Mouse scrolled (666, 382) with delta (0, 0)
Screenshot: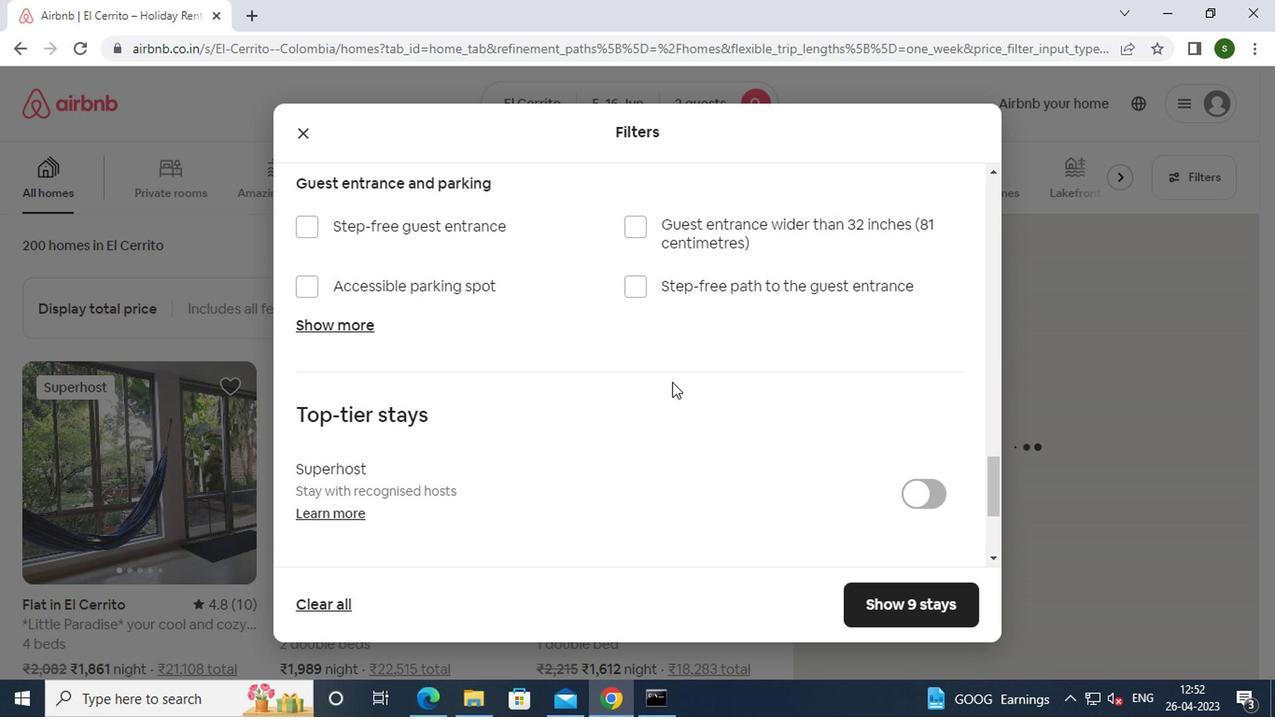 
Action: Mouse moved to (361, 436)
Screenshot: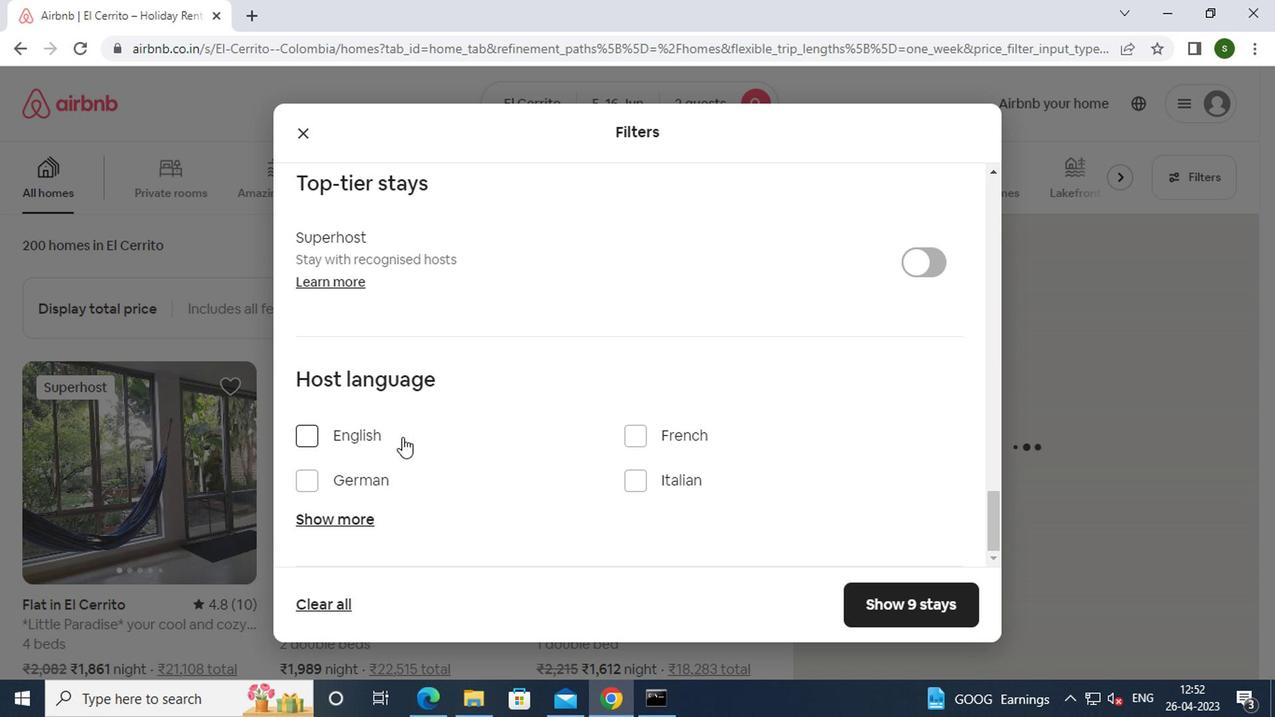 
Action: Mouse pressed left at (361, 436)
Screenshot: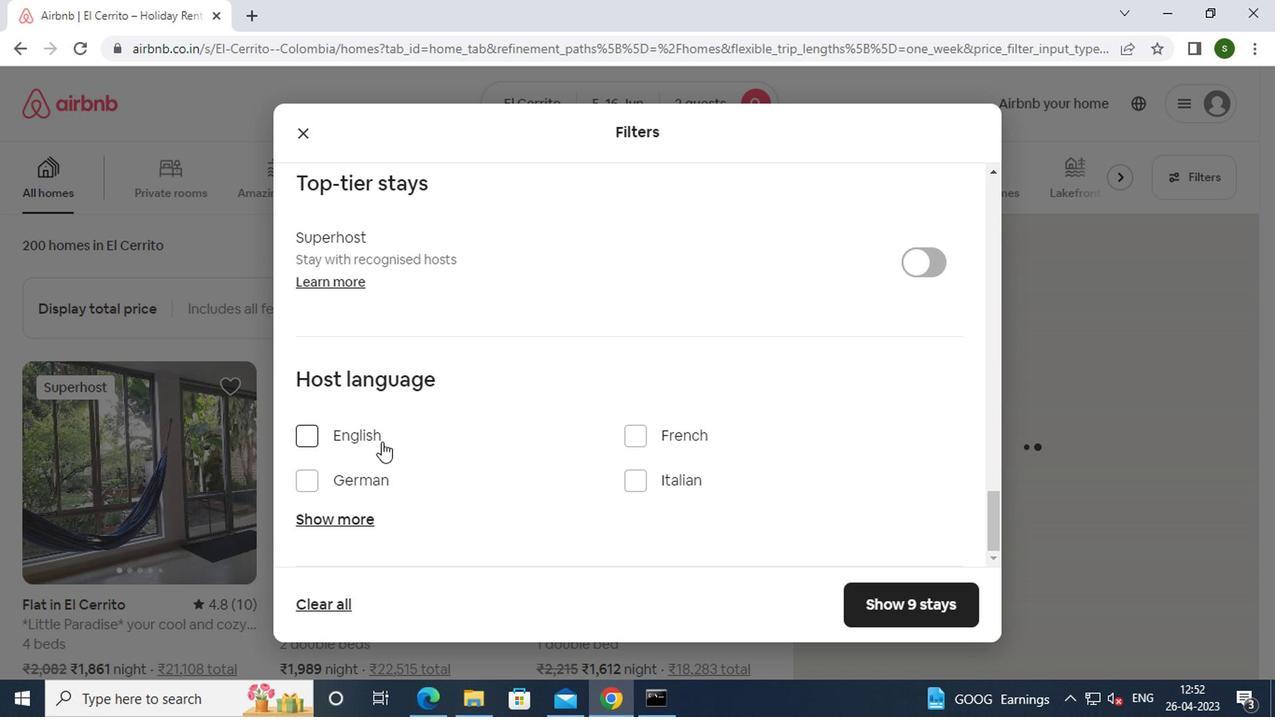 
Action: Mouse moved to (872, 605)
Screenshot: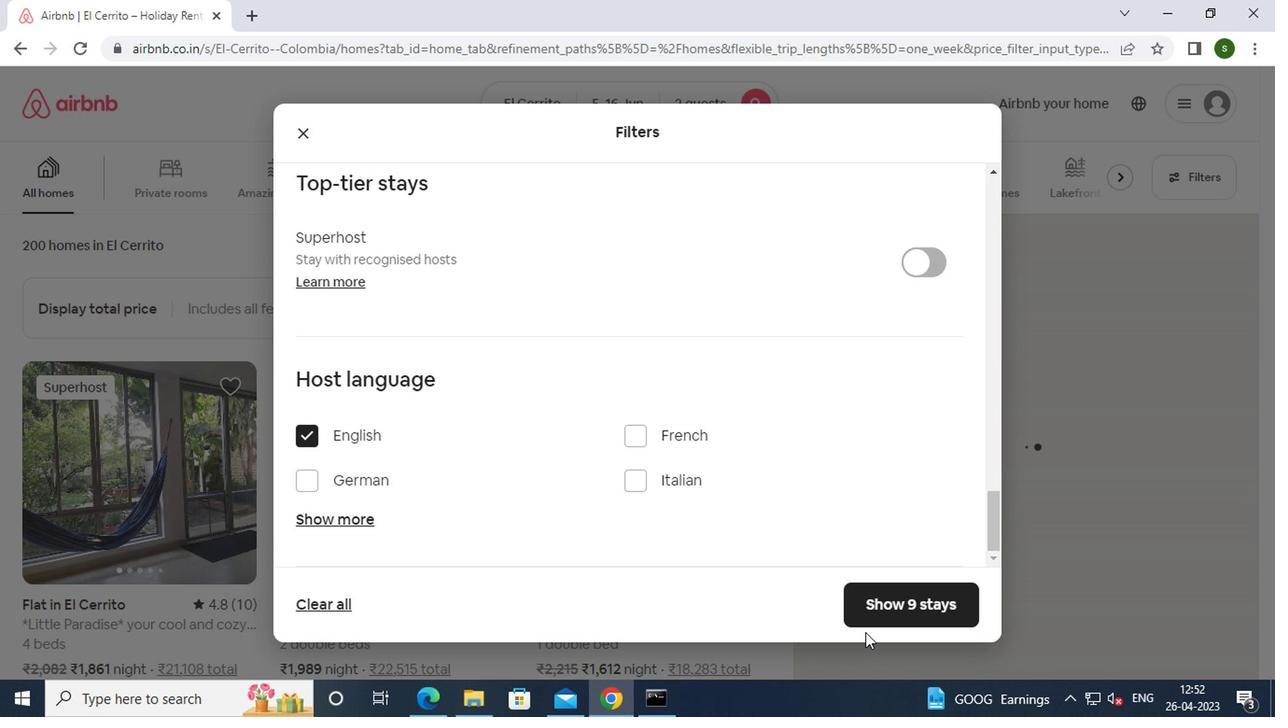 
Action: Mouse pressed left at (872, 605)
Screenshot: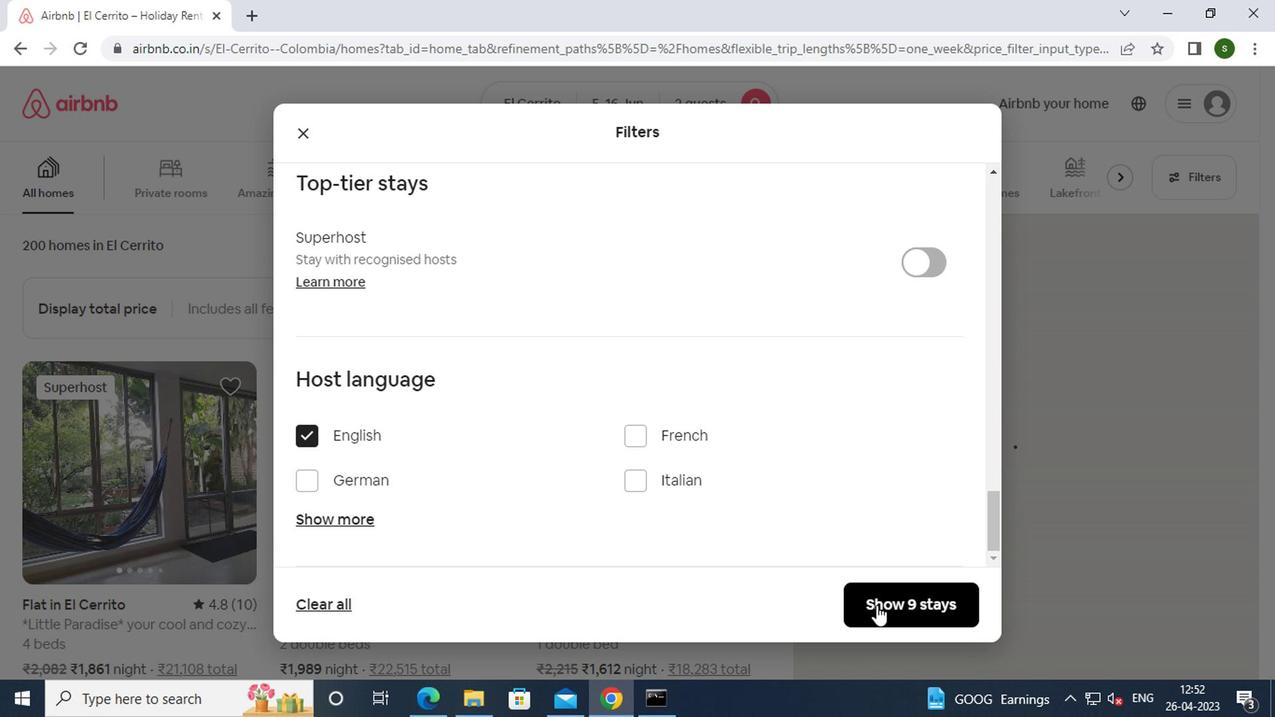 
